 Task: Research Airbnb options in Al Qanayat, Egypt from 5th December, 2023 to 15th December, 2023 for 8 adults. Place can be entire room with 5 bedrooms having 5 beds and 5 bathrooms. Property type can be house.
Action: Mouse pressed left at (545, 169)
Screenshot: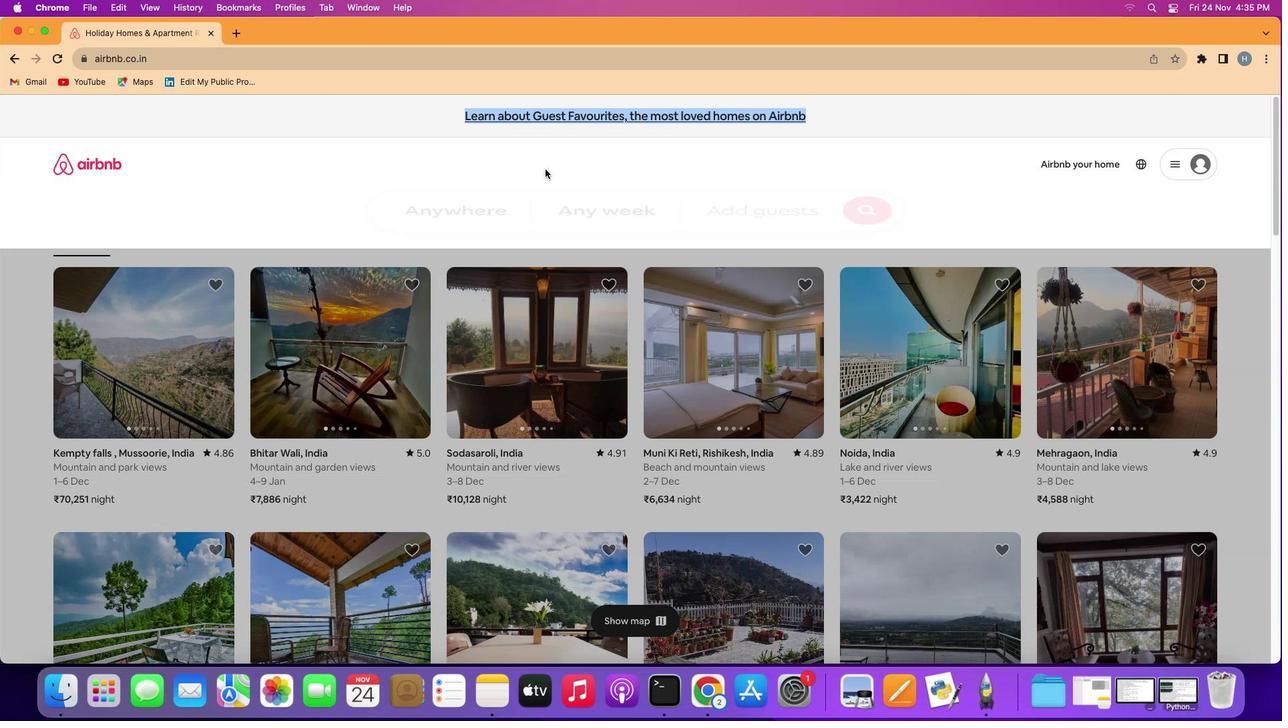 
Action: Mouse moved to (506, 216)
Screenshot: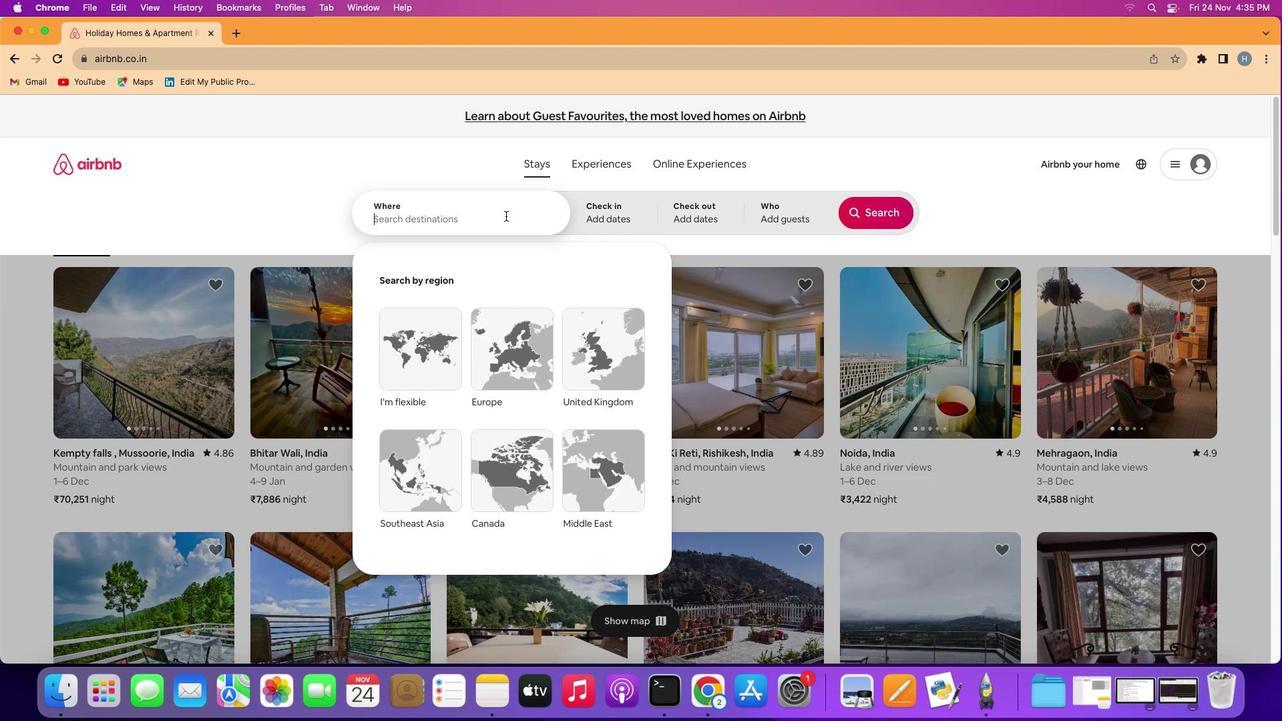 
Action: Mouse pressed left at (506, 216)
Screenshot: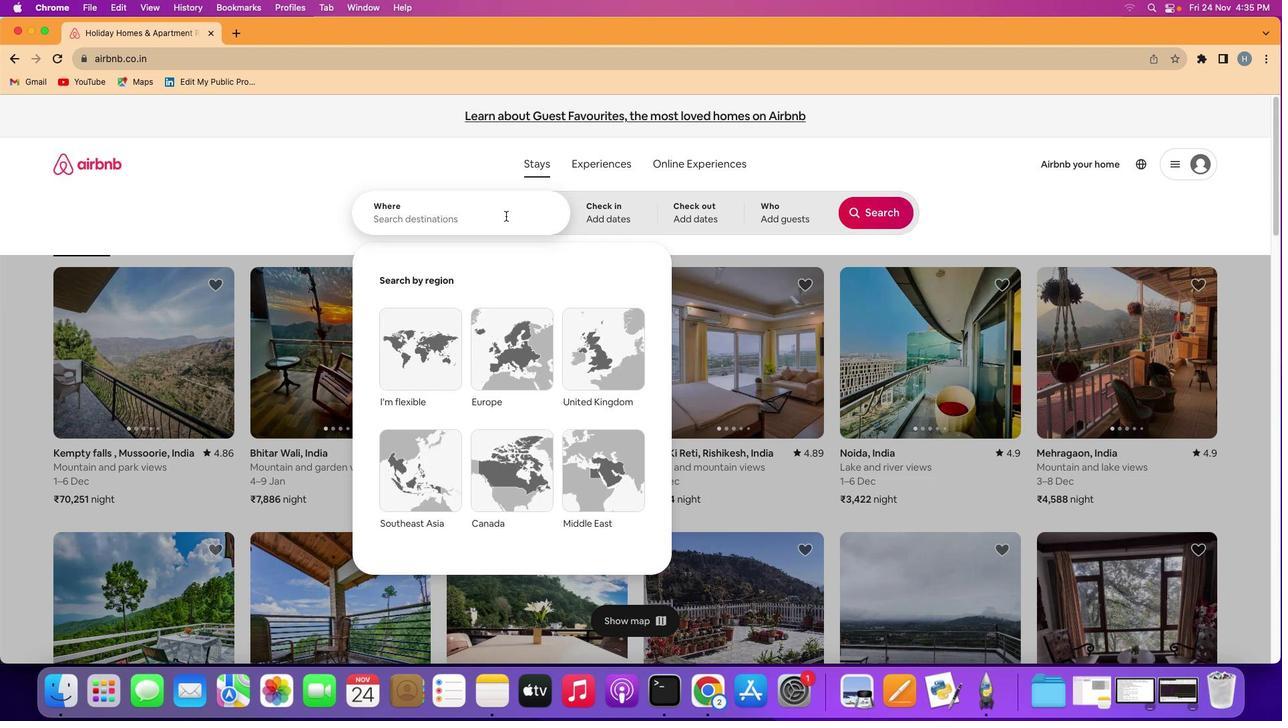 
Action: Key pressed Key.shift'A''I'Key.spaceKey.shift'Q''a''n''a''y''a''t'','Key.spaceKey.shift'E''g''y''p''t'
Screenshot: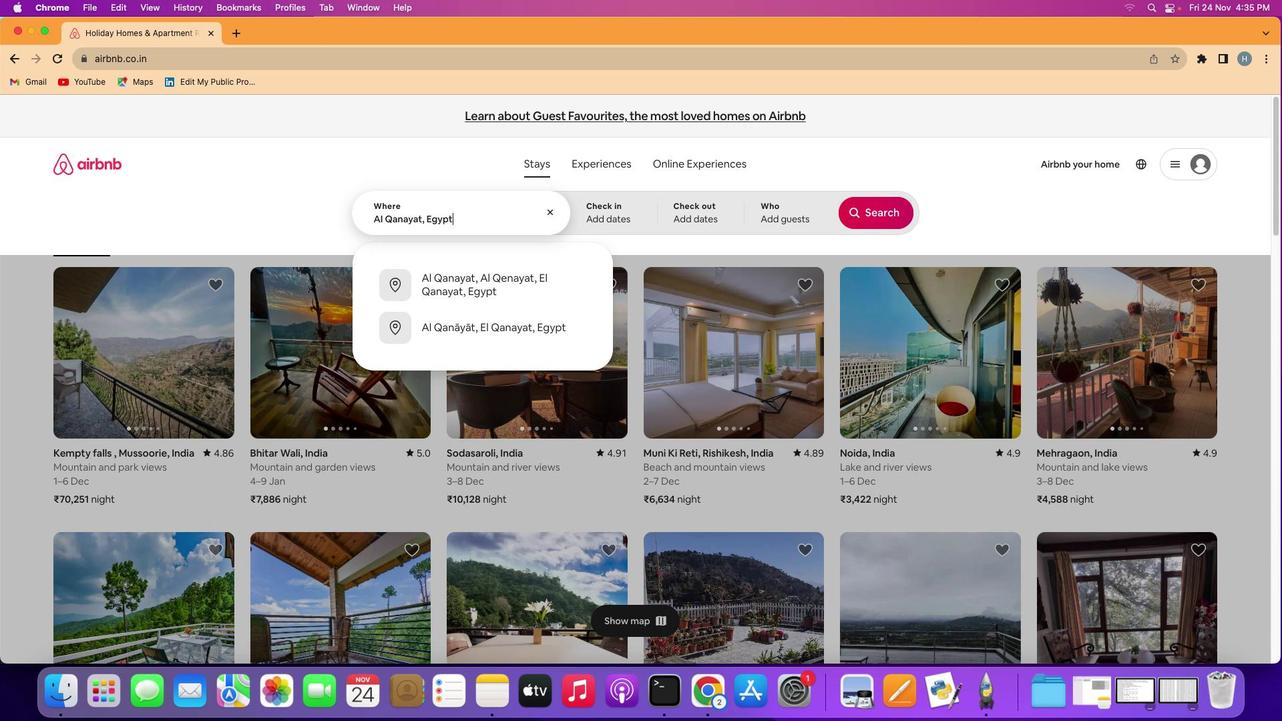 
Action: Mouse moved to (604, 207)
Screenshot: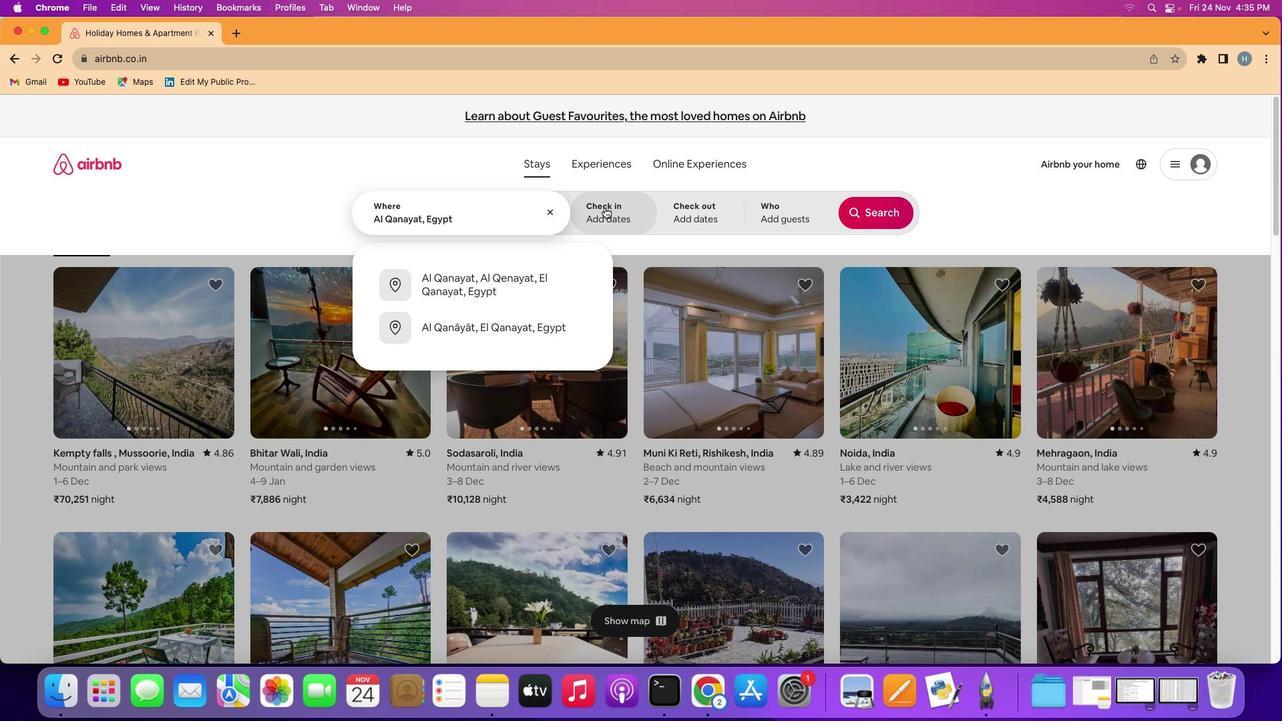 
Action: Mouse pressed left at (604, 207)
Screenshot: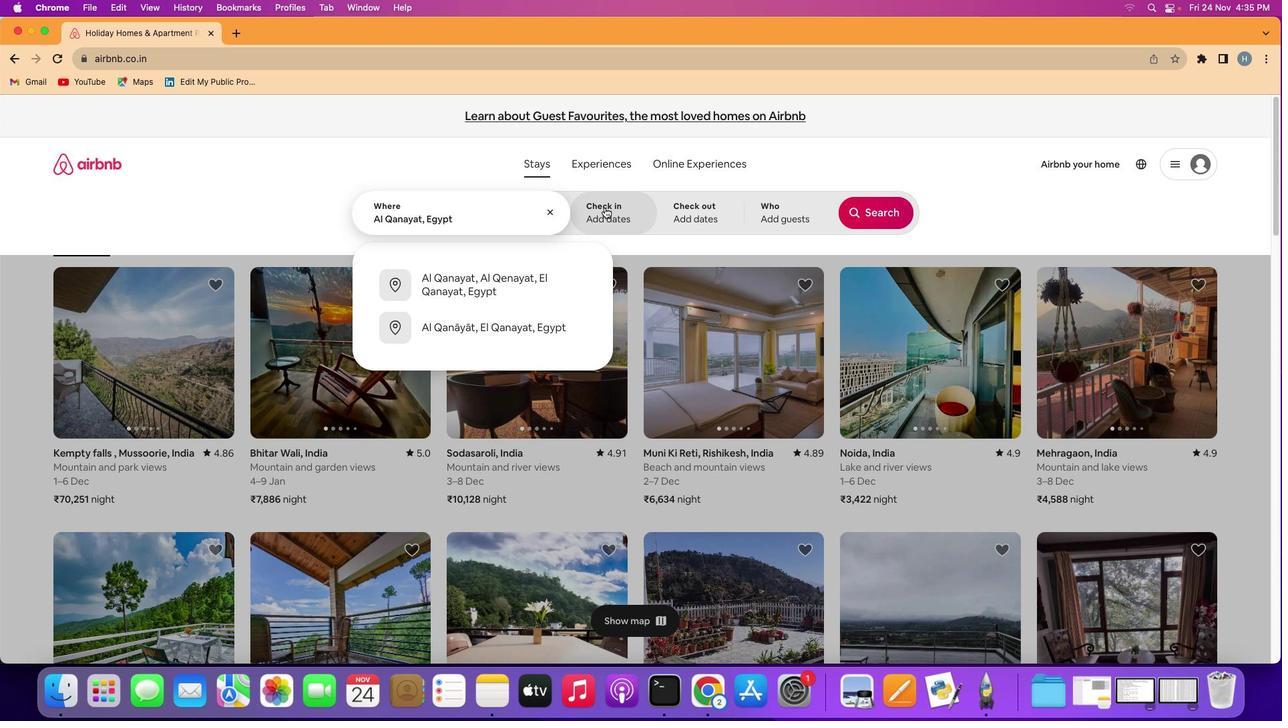 
Action: Mouse moved to (737, 414)
Screenshot: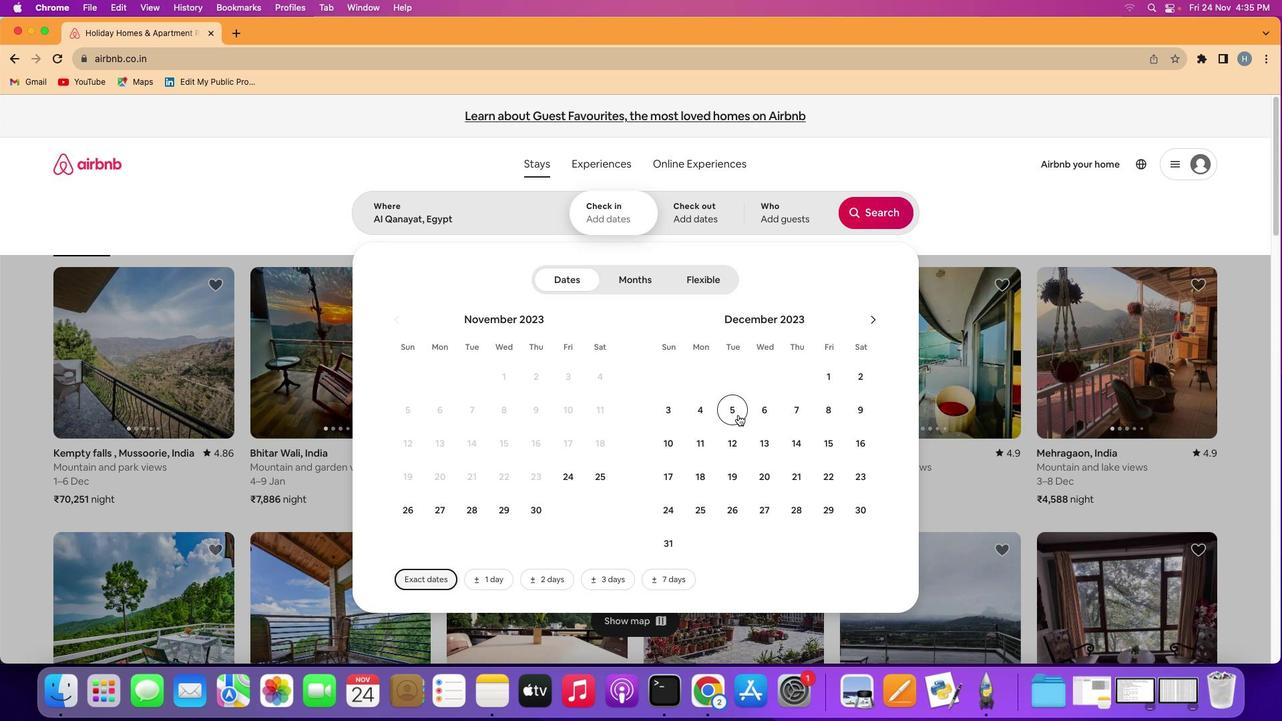 
Action: Mouse pressed left at (737, 414)
Screenshot: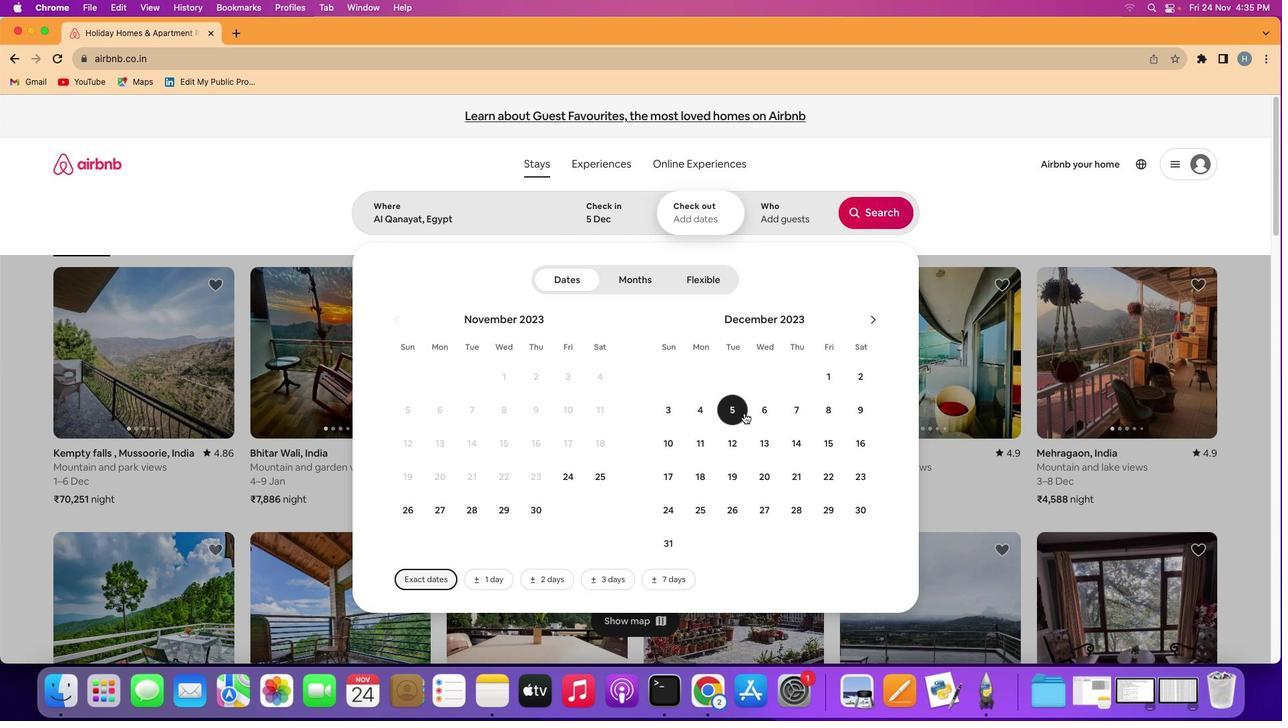 
Action: Mouse moved to (842, 447)
Screenshot: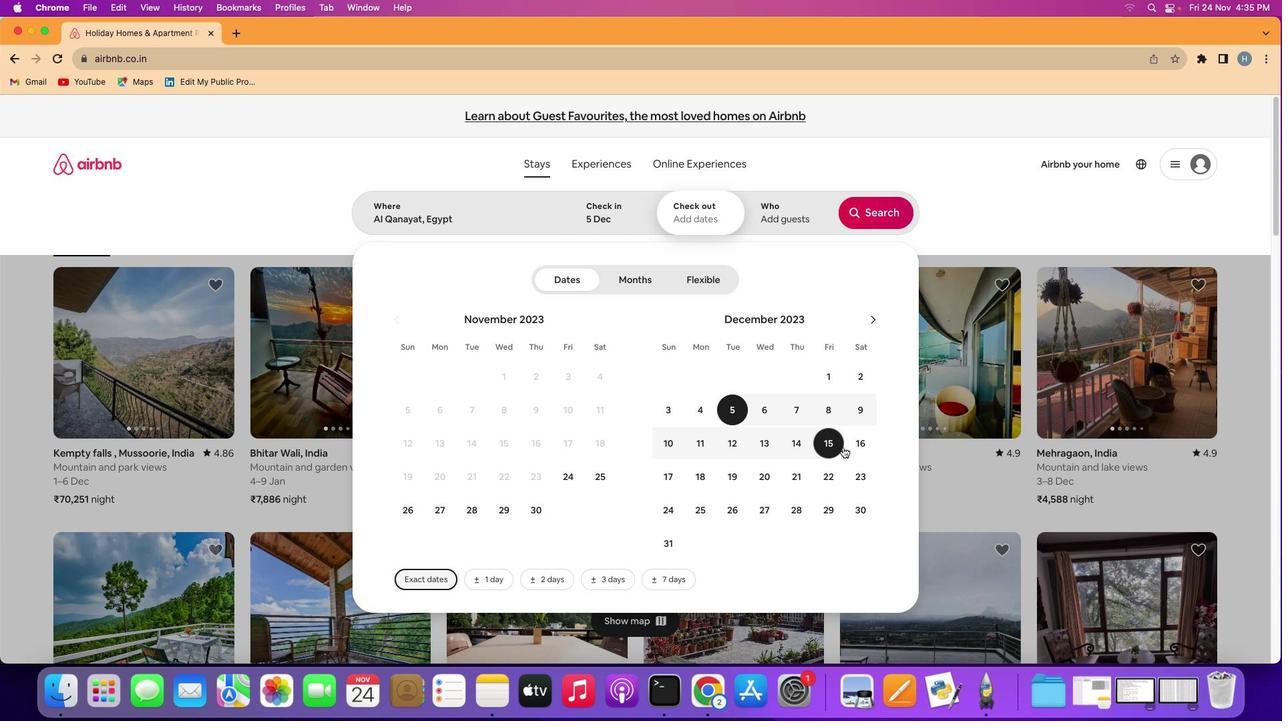 
Action: Mouse pressed left at (842, 447)
Screenshot: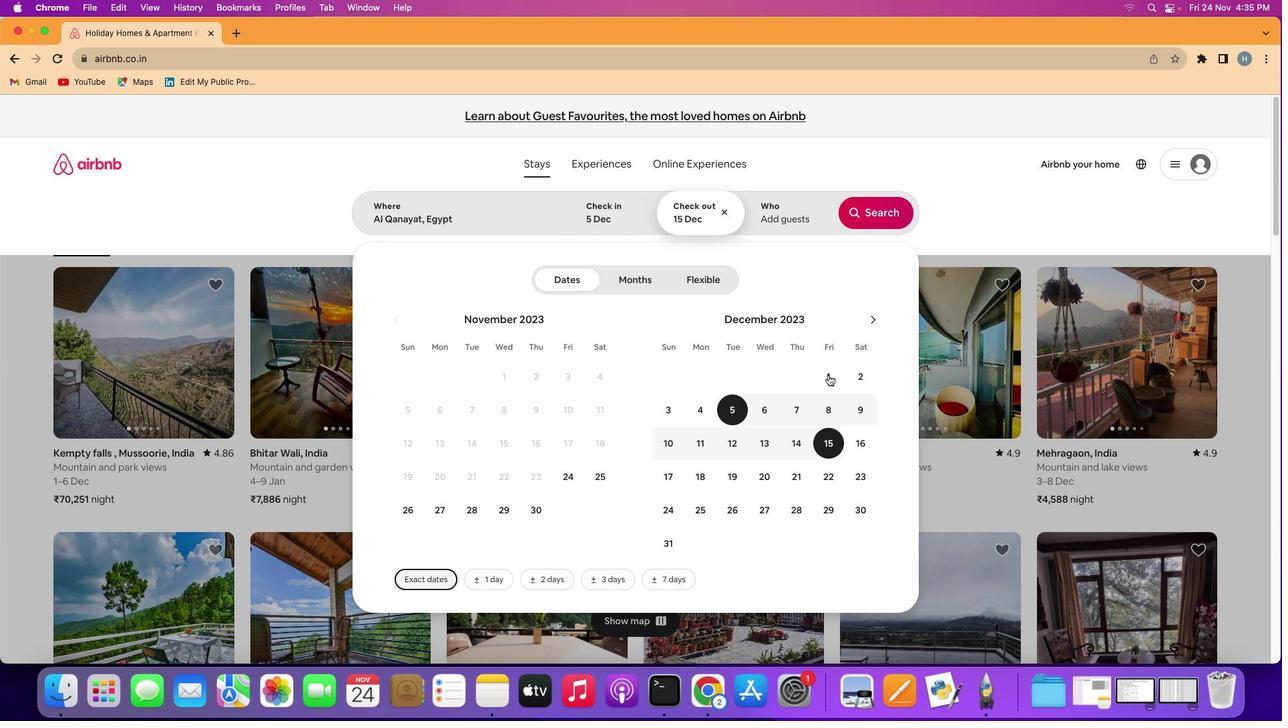 
Action: Mouse moved to (800, 221)
Screenshot: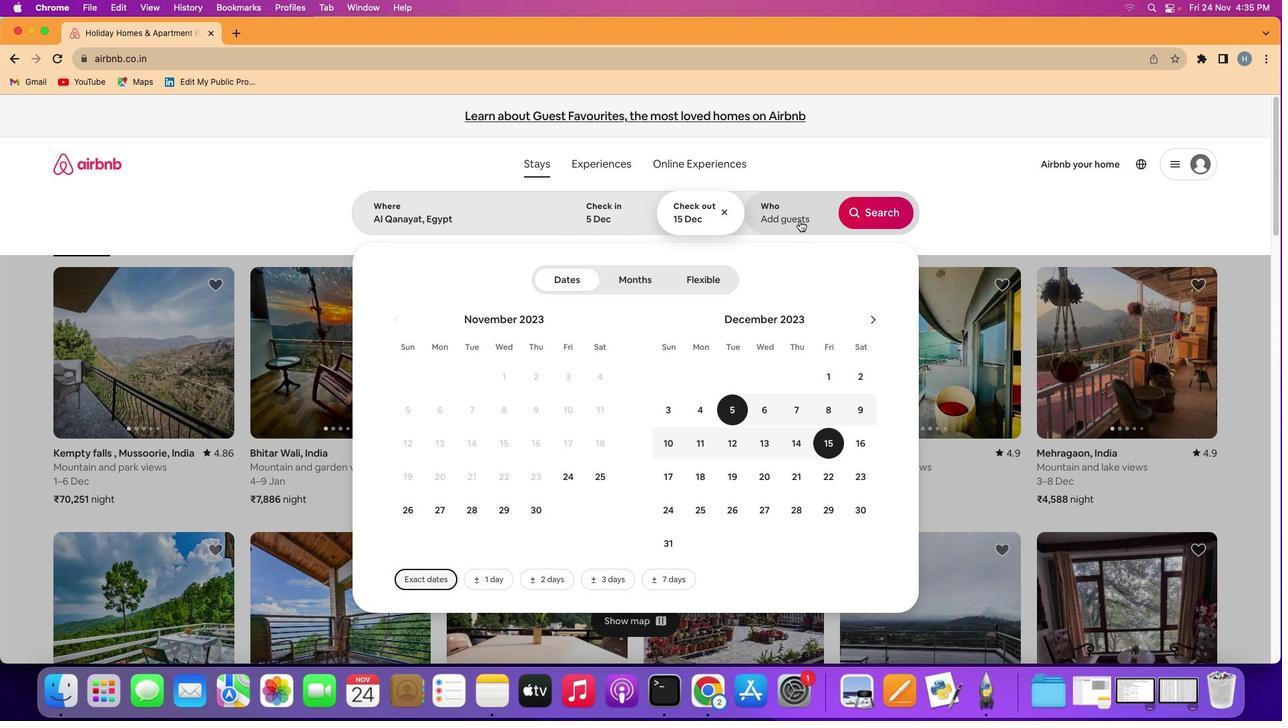 
Action: Mouse pressed left at (800, 221)
Screenshot: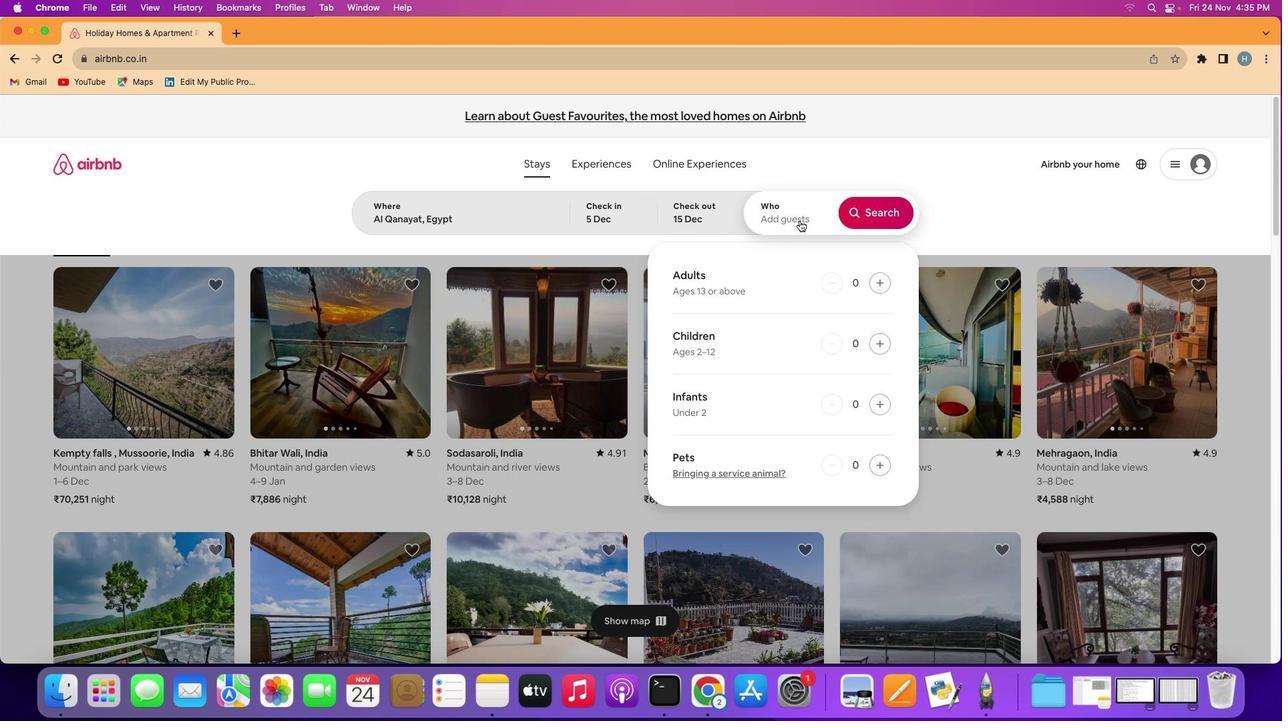 
Action: Mouse moved to (874, 283)
Screenshot: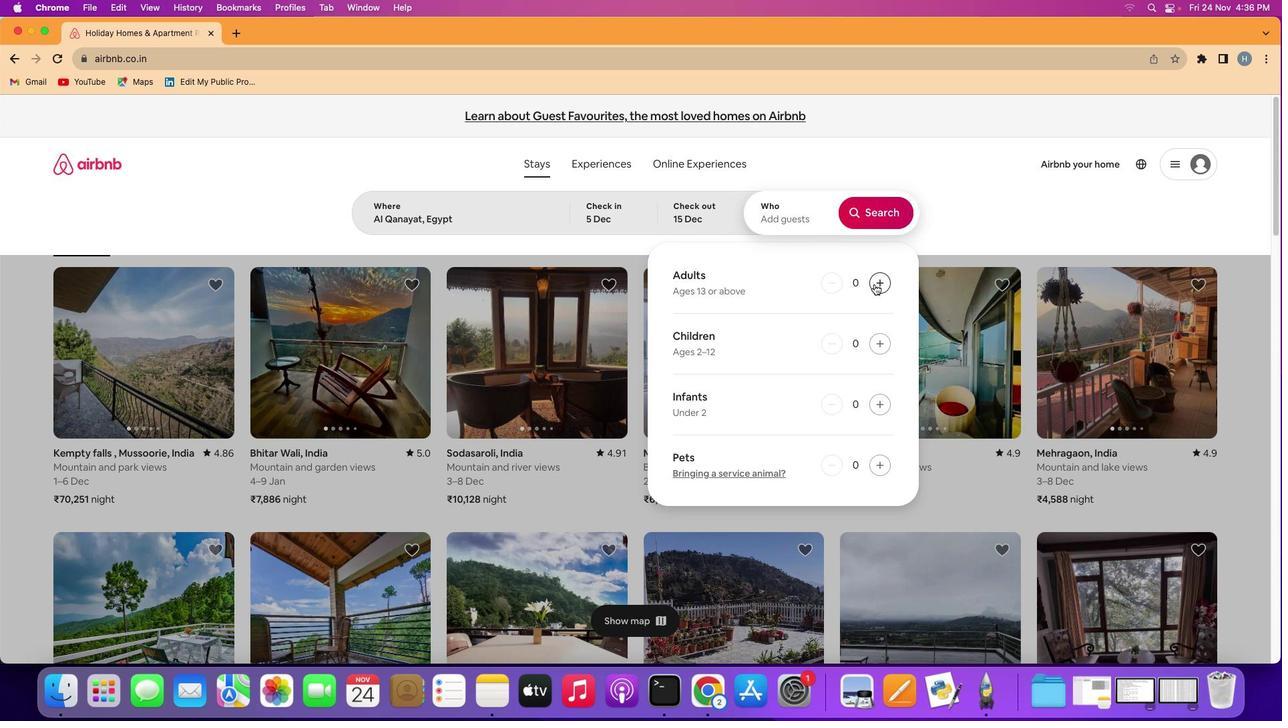 
Action: Mouse pressed left at (874, 283)
Screenshot: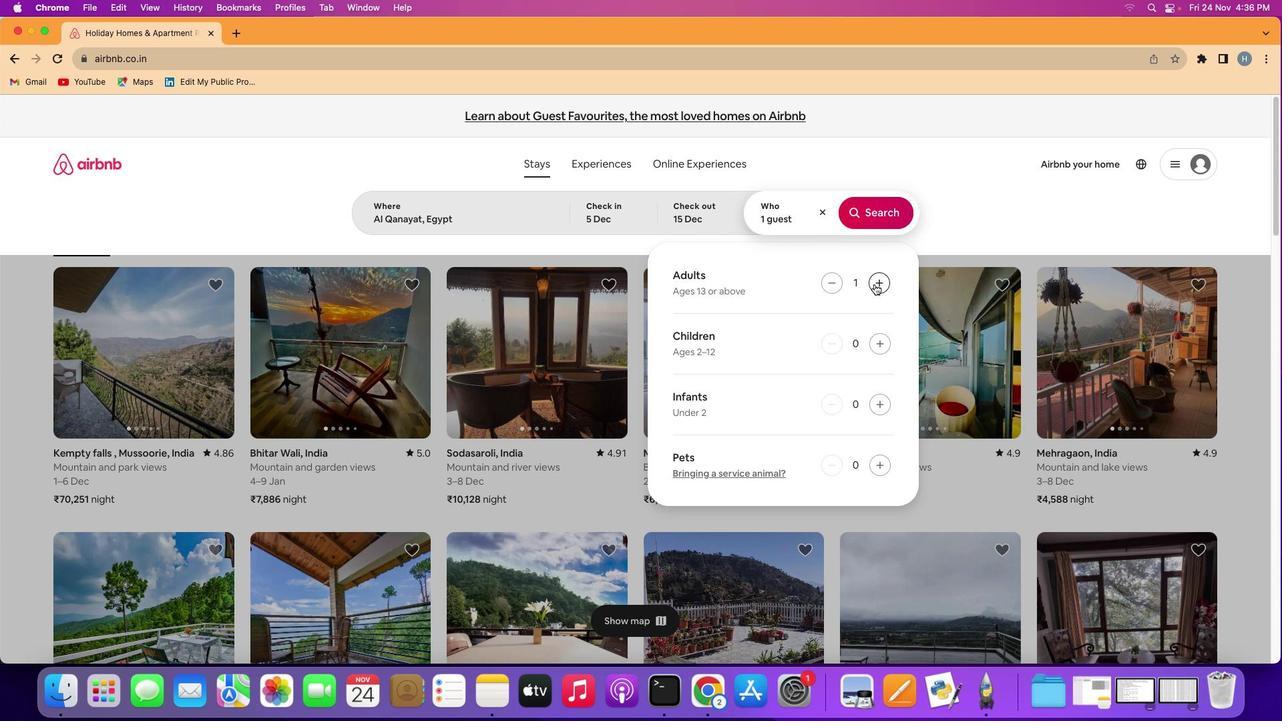 
Action: Mouse pressed left at (874, 283)
Screenshot: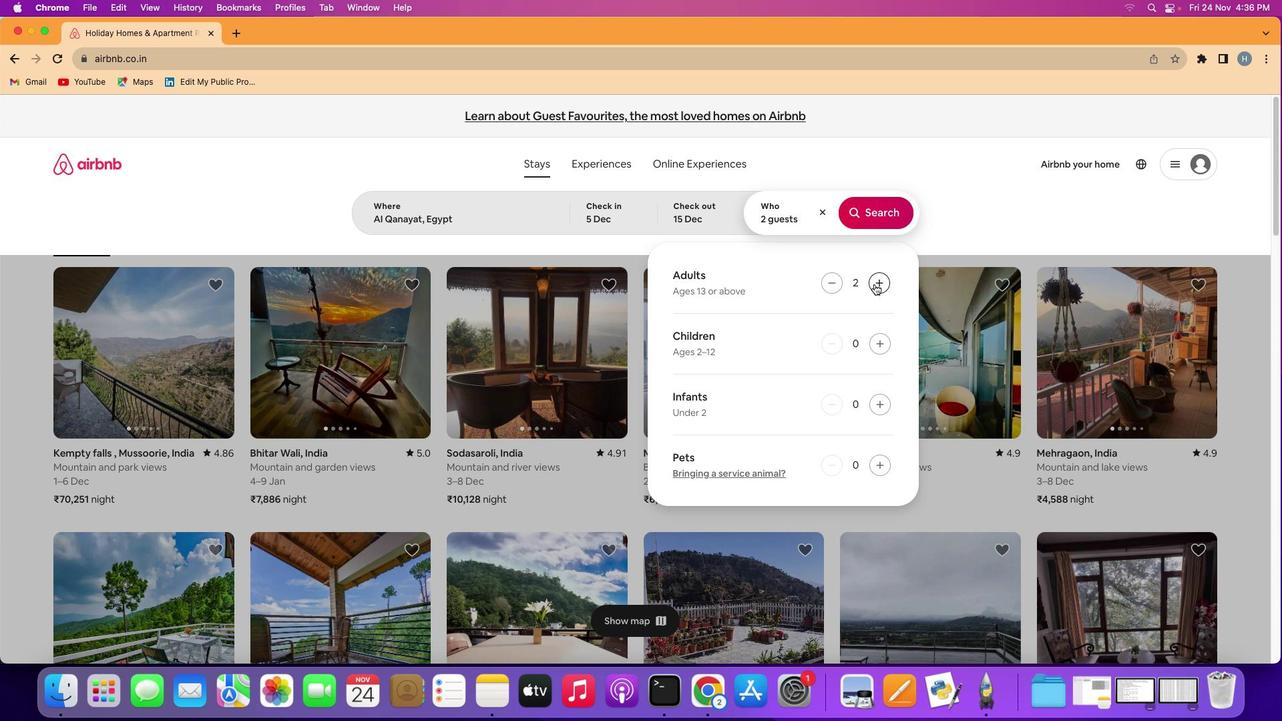 
Action: Mouse pressed left at (874, 283)
Screenshot: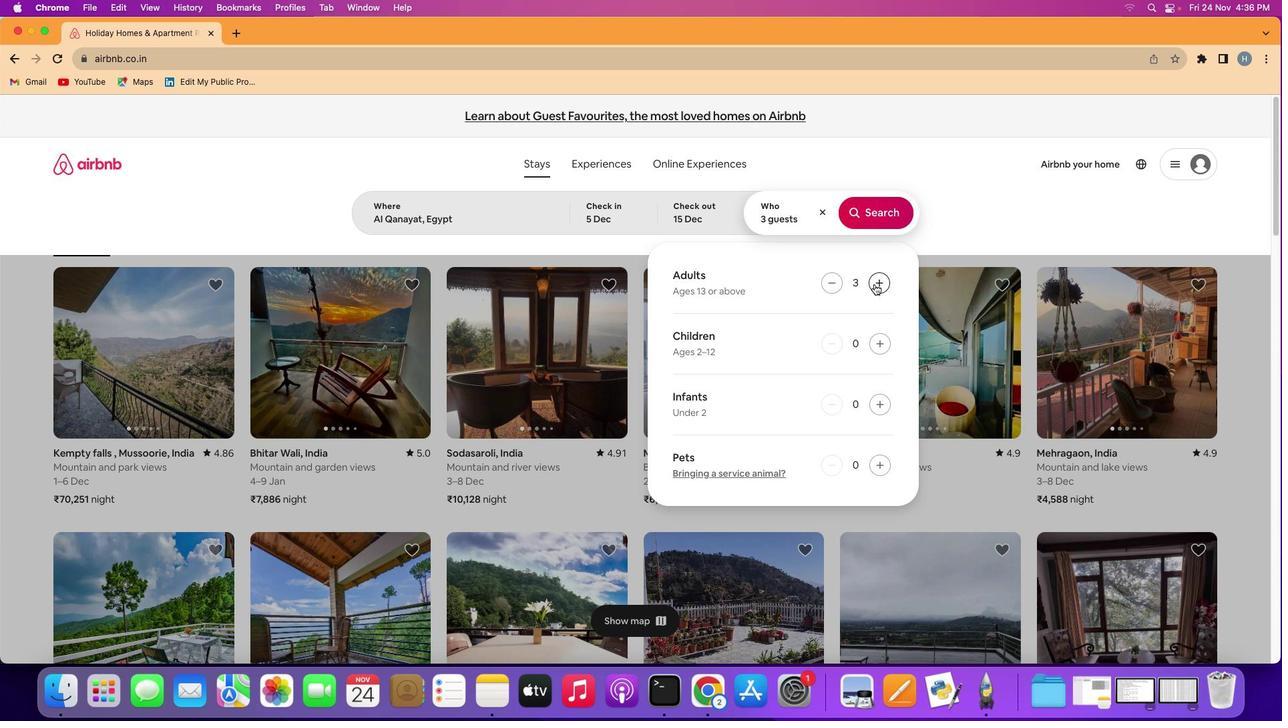 
Action: Mouse pressed left at (874, 283)
Screenshot: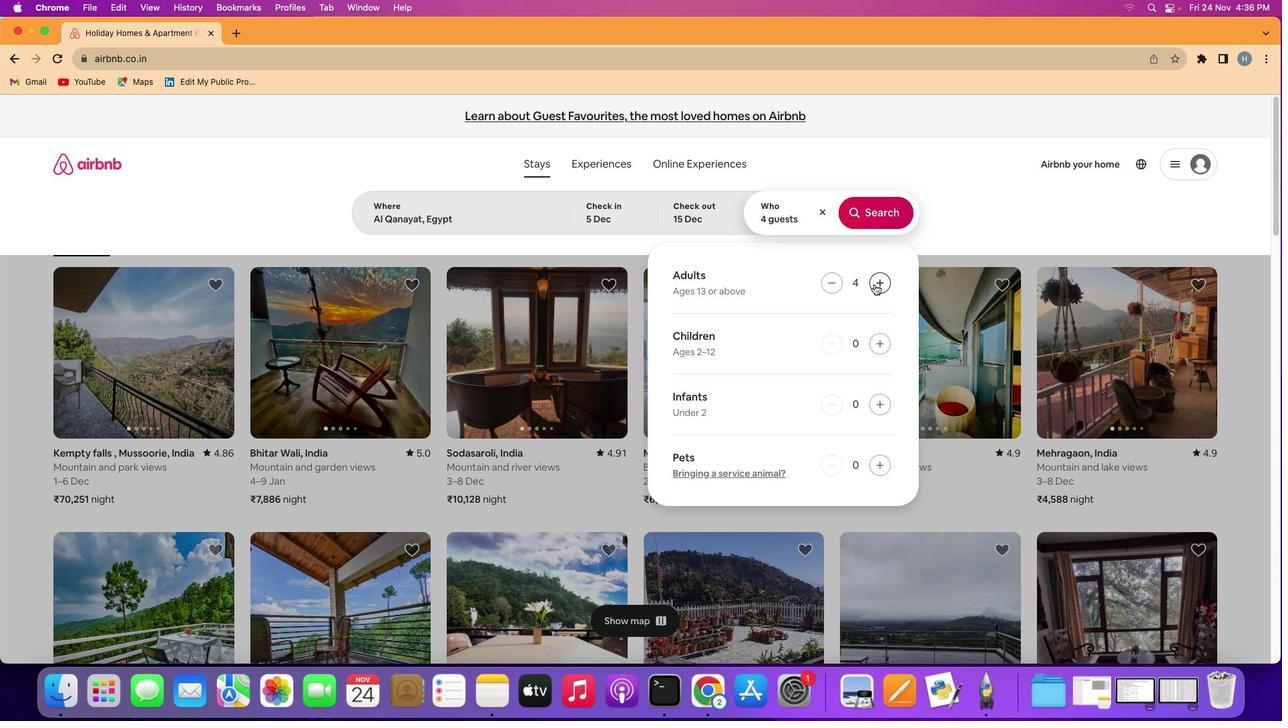 
Action: Mouse pressed left at (874, 283)
Screenshot: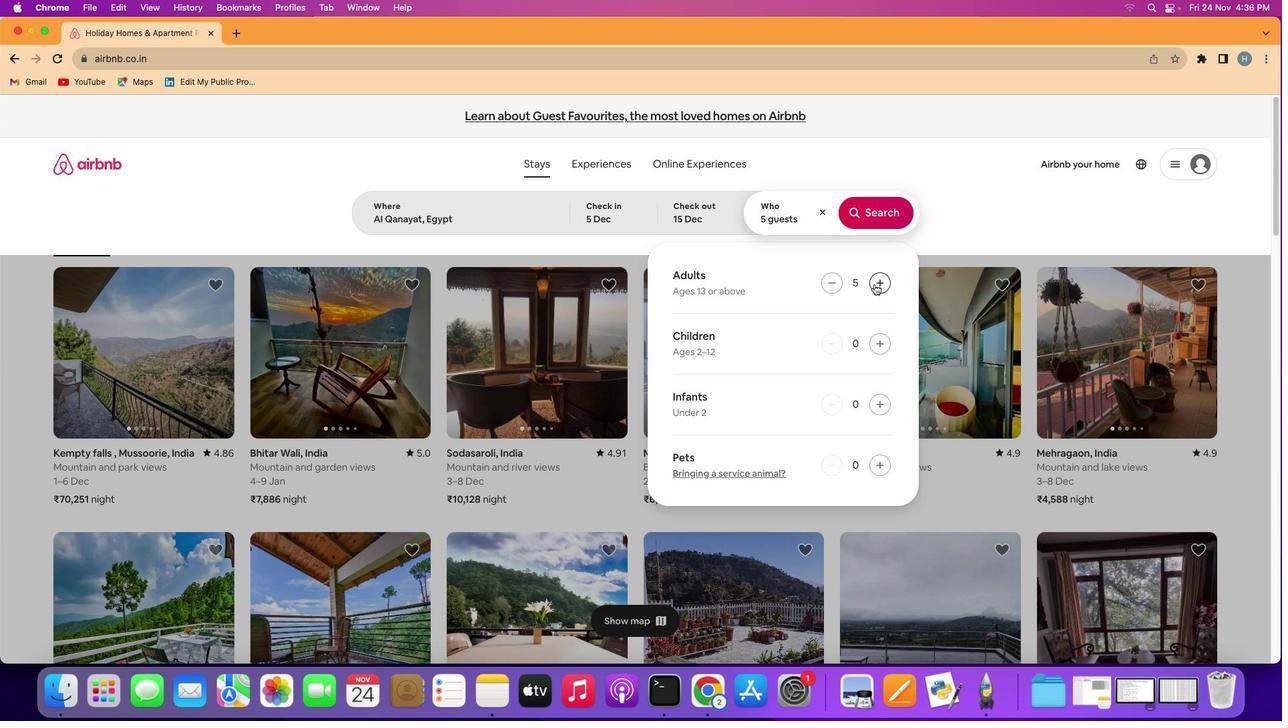 
Action: Mouse pressed left at (874, 283)
Screenshot: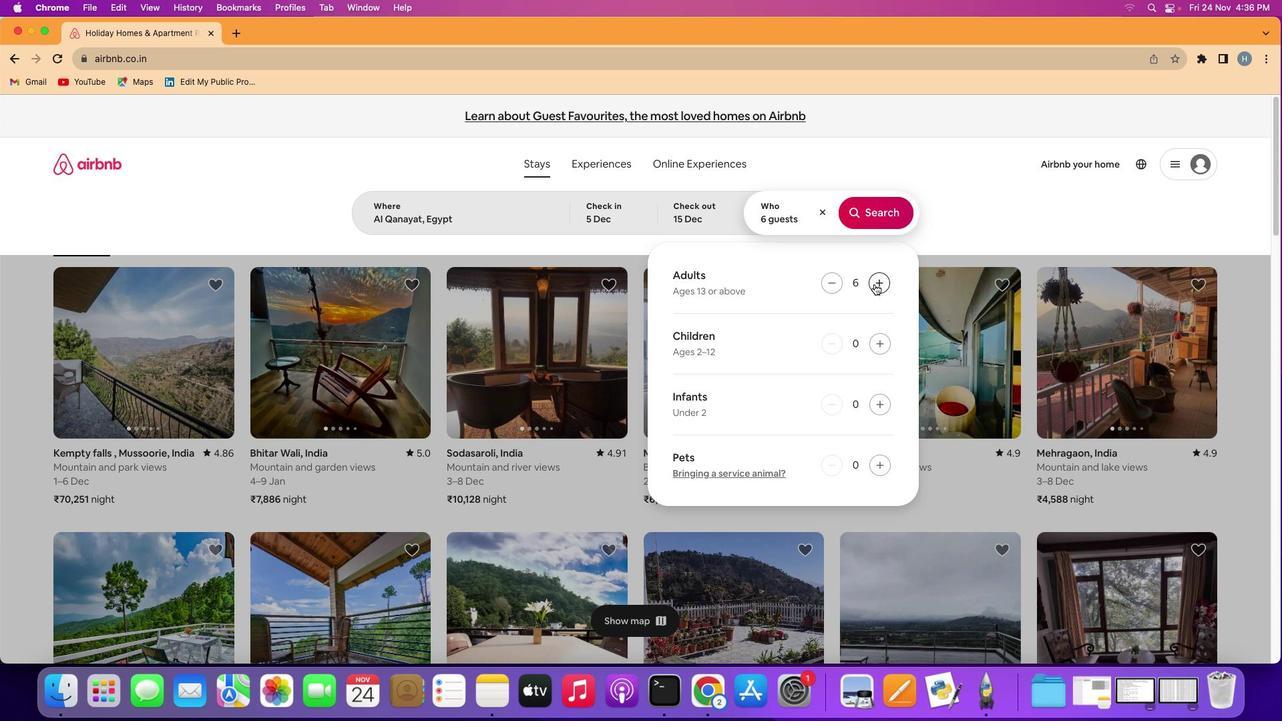 
Action: Mouse pressed left at (874, 283)
Screenshot: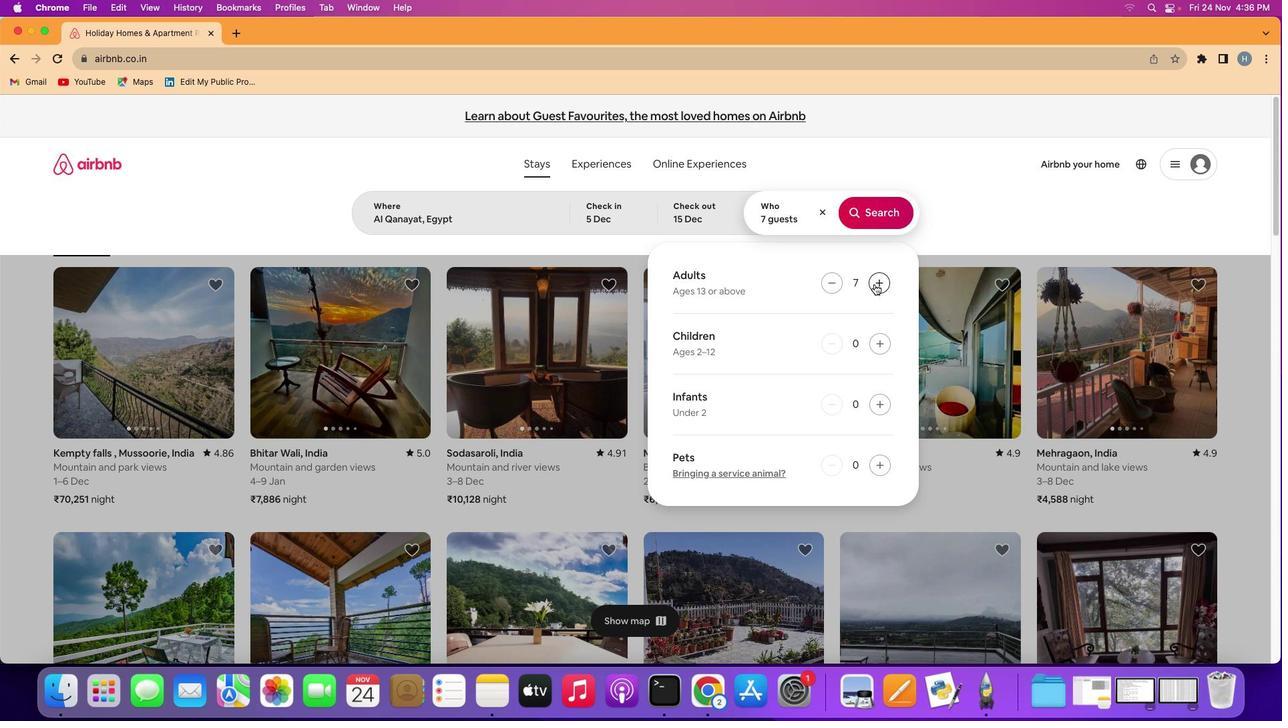 
Action: Mouse pressed left at (874, 283)
Screenshot: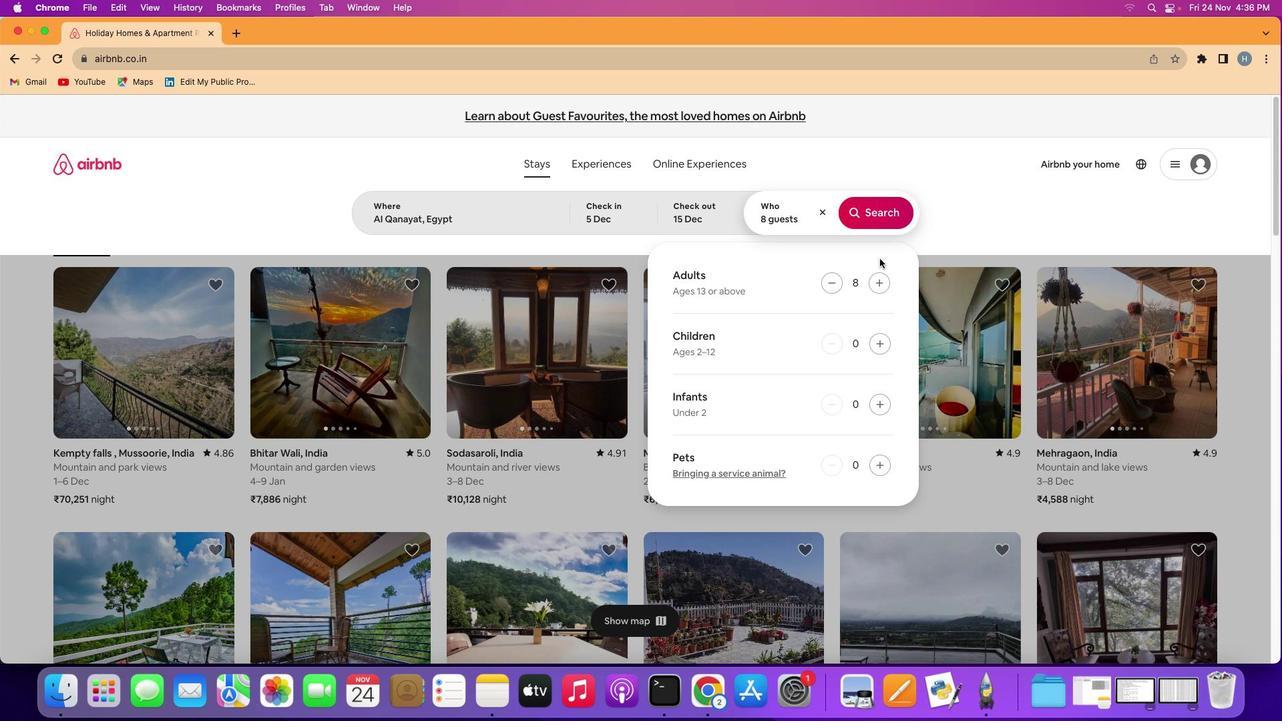 
Action: Mouse moved to (888, 212)
Screenshot: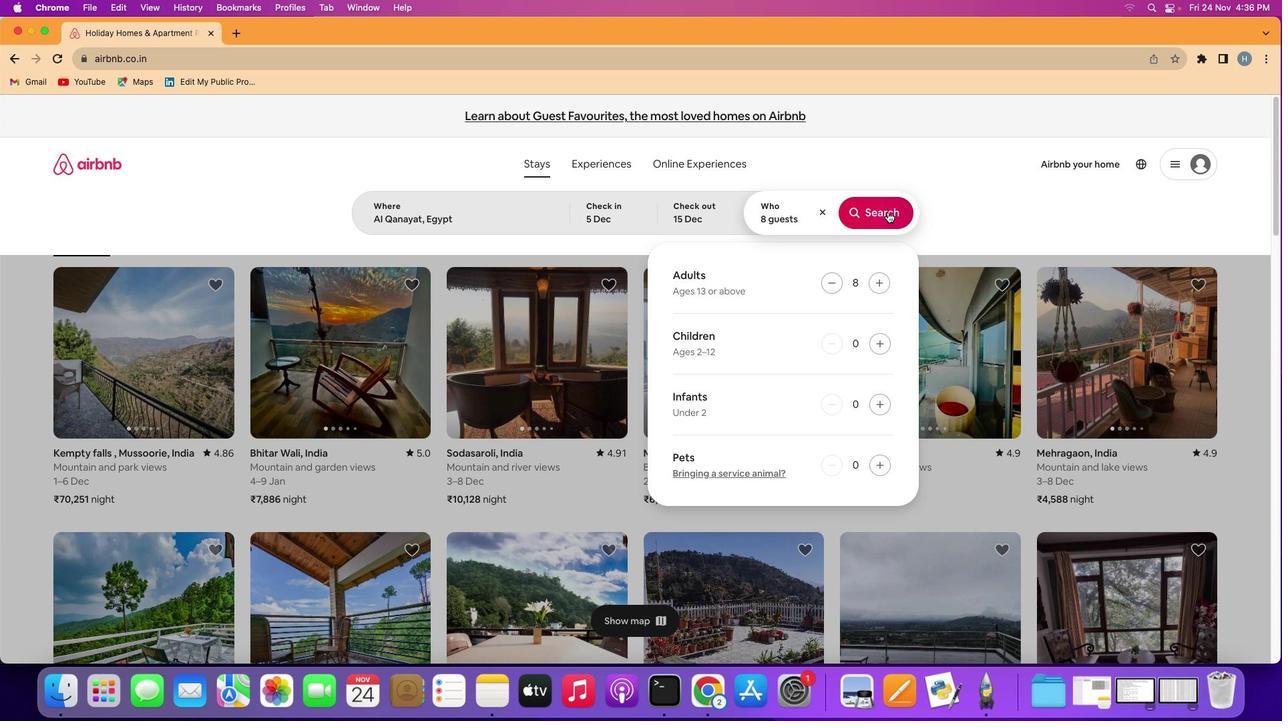 
Action: Mouse pressed left at (888, 212)
Screenshot: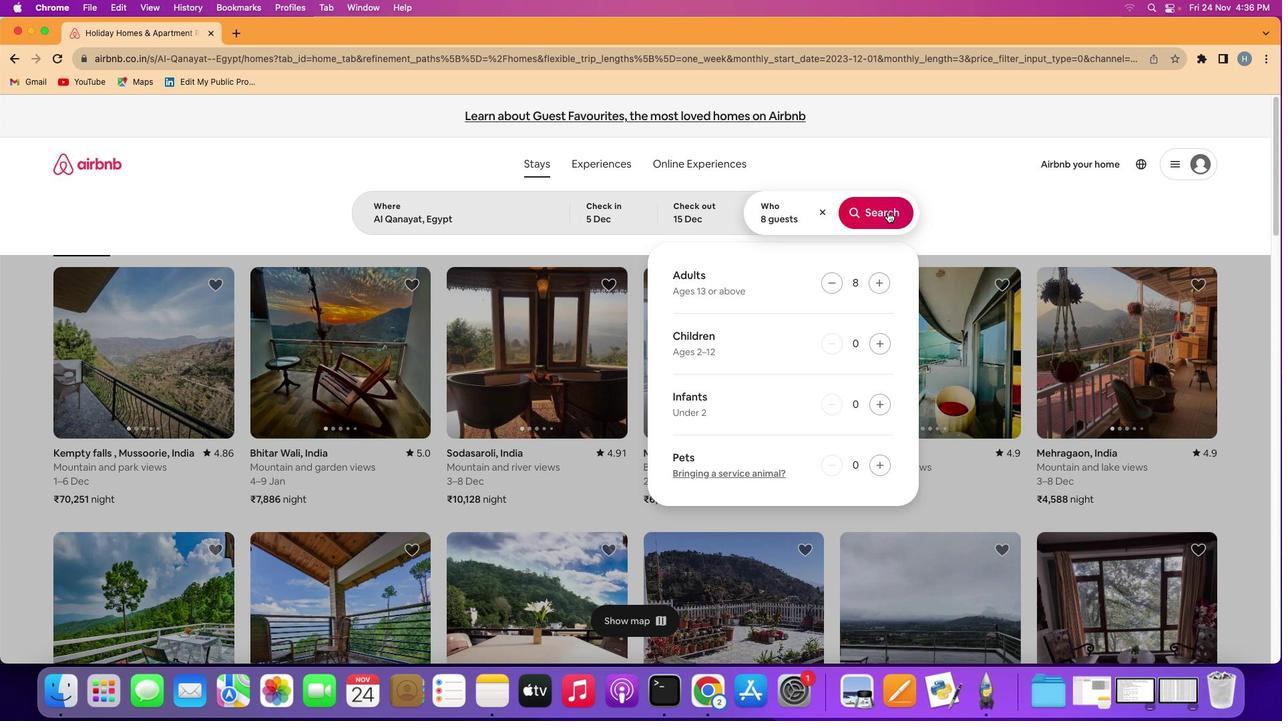 
Action: Mouse moved to (1061, 170)
Screenshot: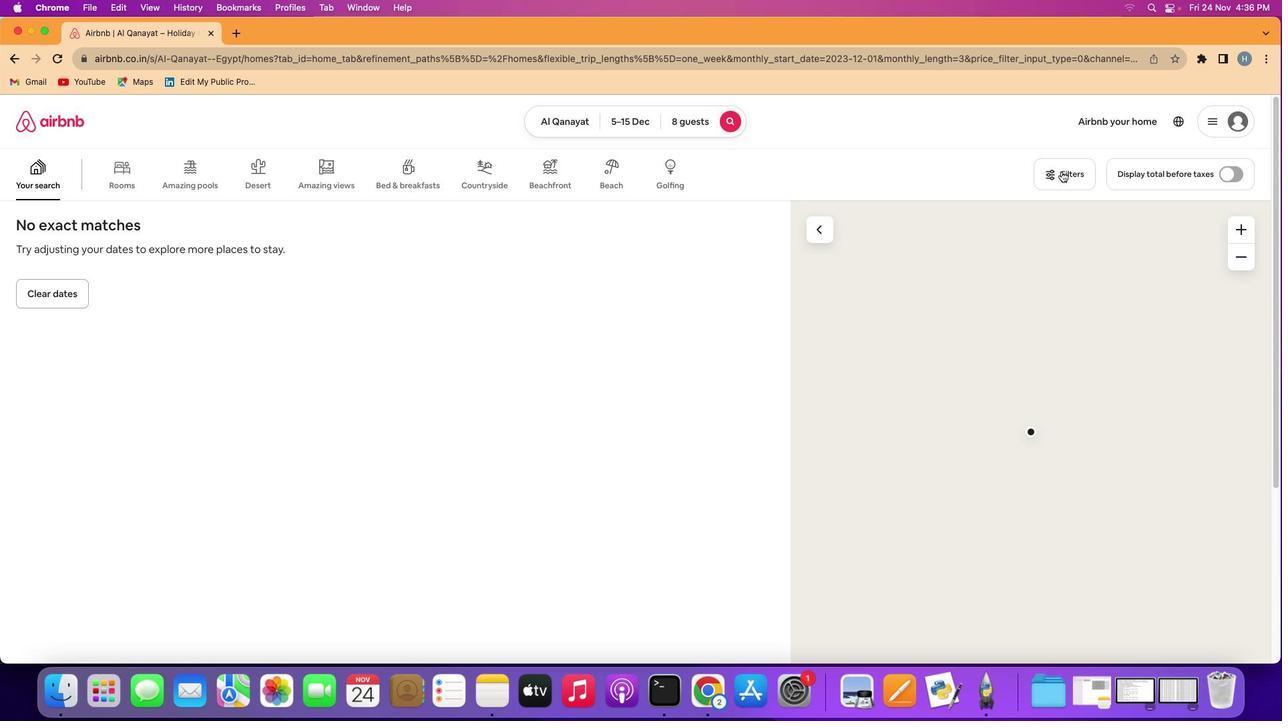 
Action: Mouse pressed left at (1061, 170)
Screenshot: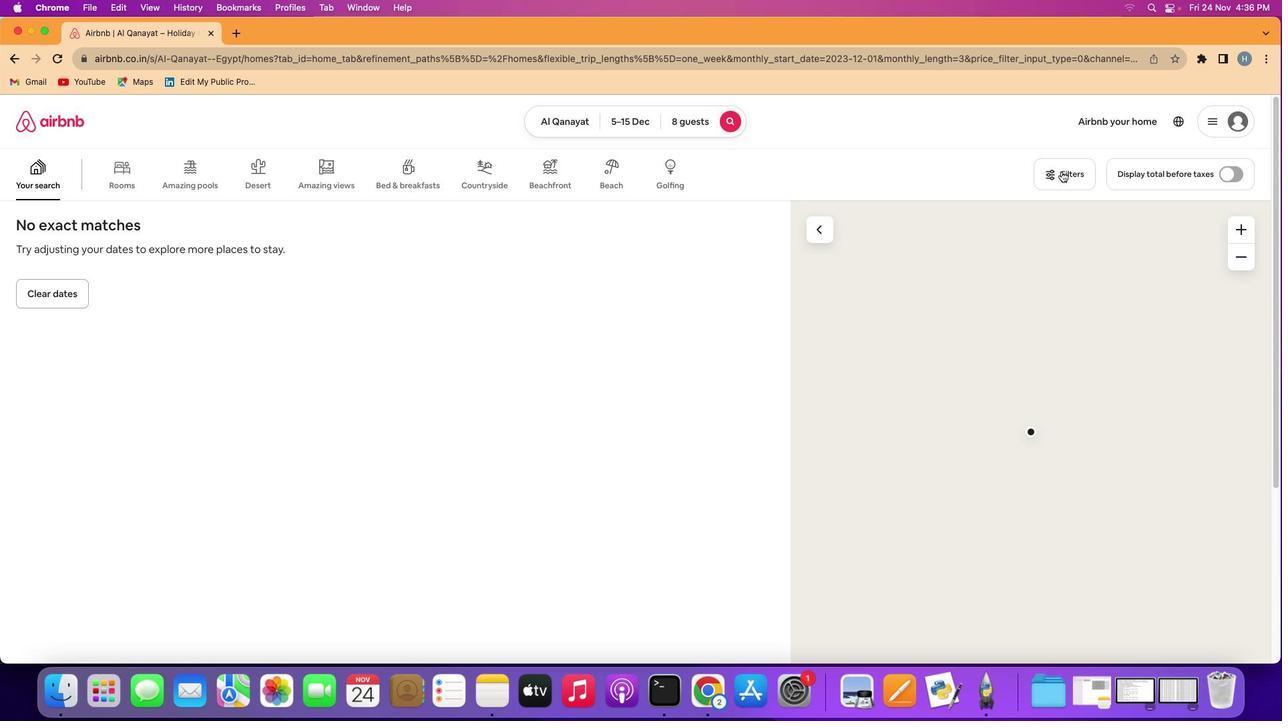 
Action: Mouse moved to (605, 367)
Screenshot: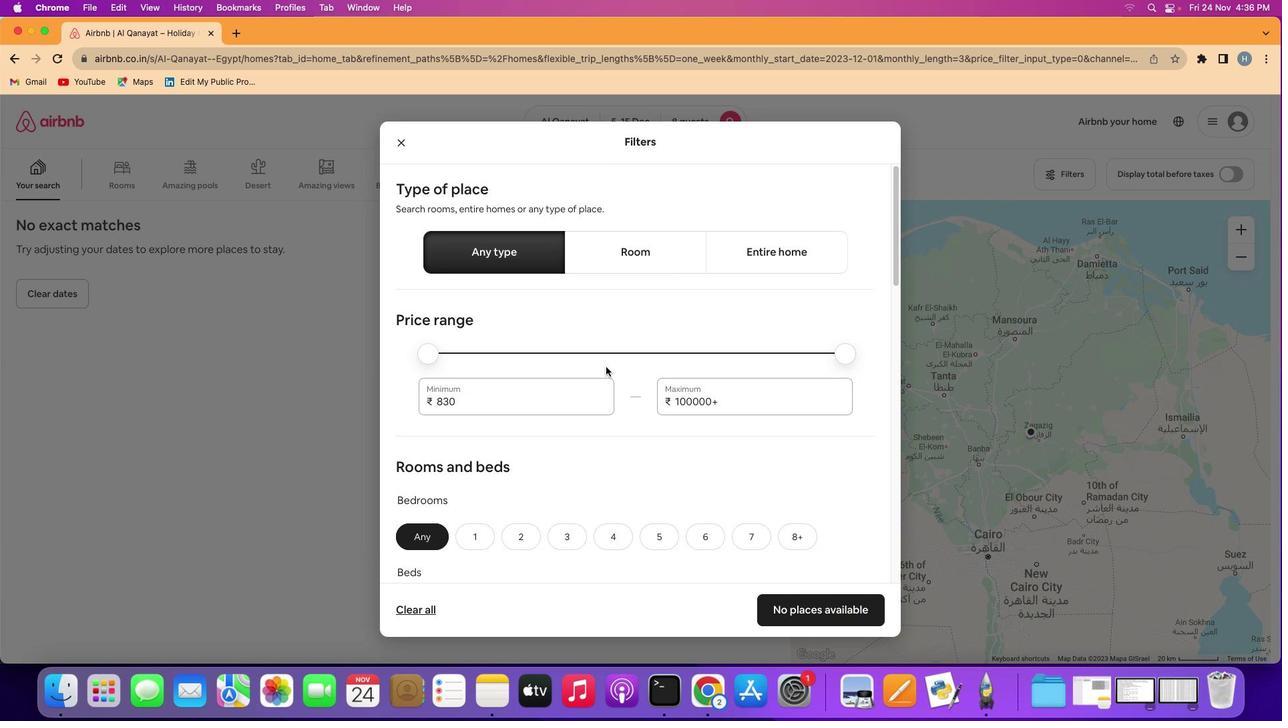 
Action: Mouse scrolled (605, 367) with delta (0, 0)
Screenshot: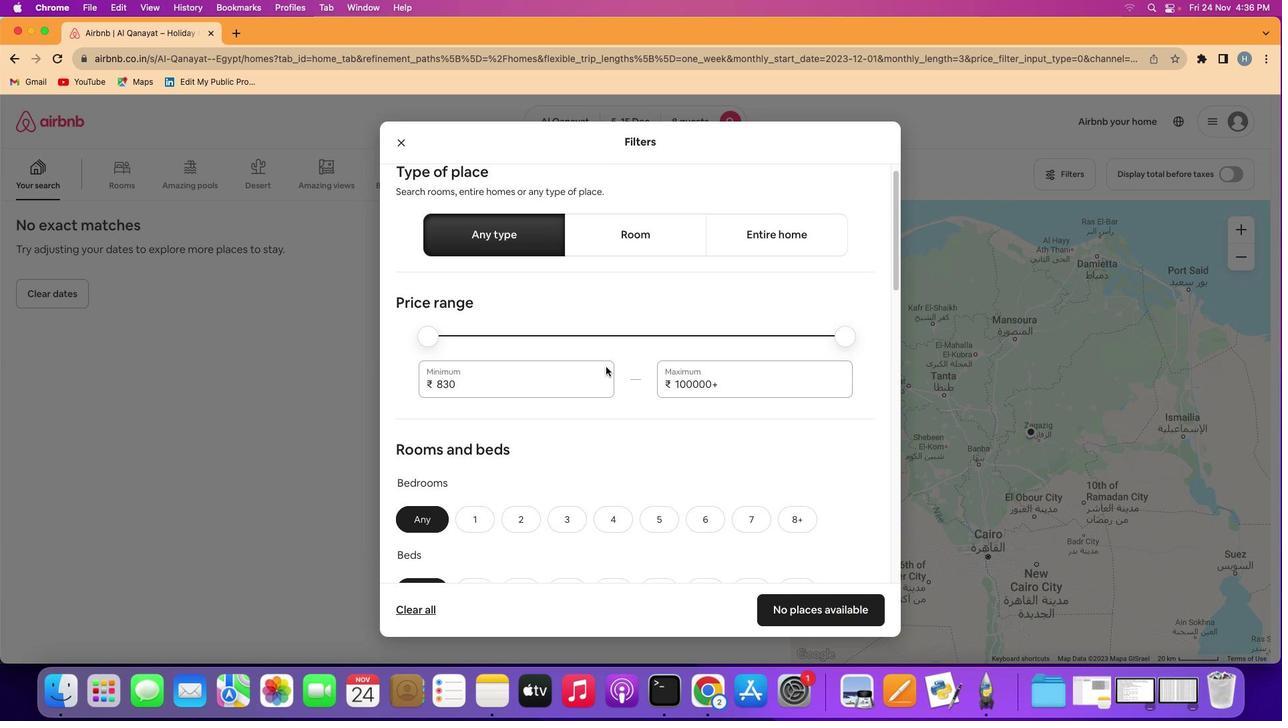 
Action: Mouse scrolled (605, 367) with delta (0, 0)
Screenshot: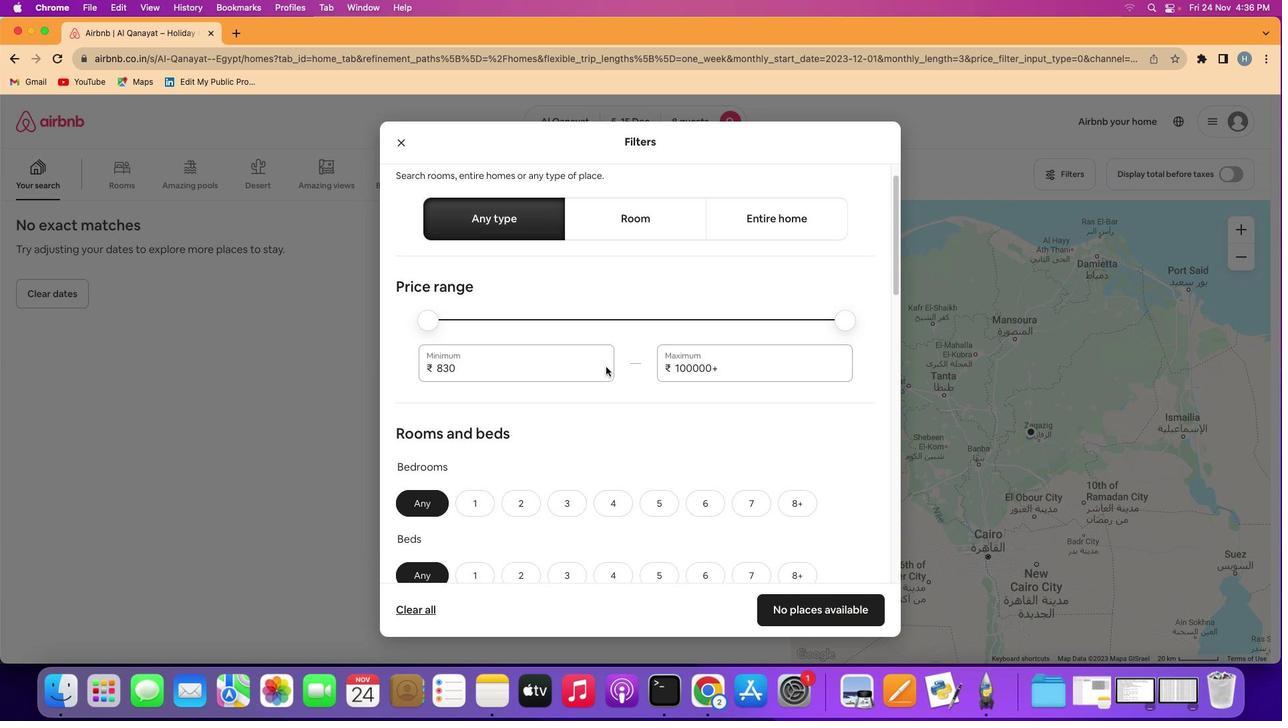 
Action: Mouse scrolled (605, 367) with delta (0, 0)
Screenshot: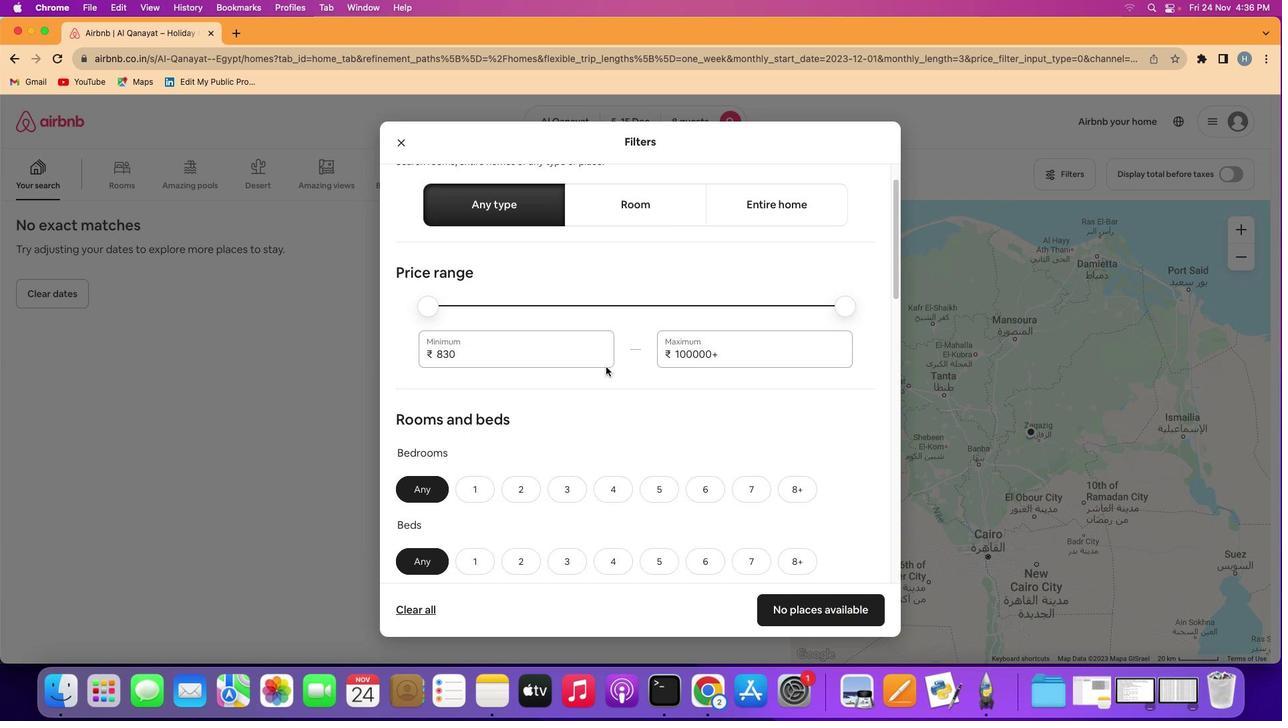 
Action: Mouse scrolled (605, 367) with delta (0, 0)
Screenshot: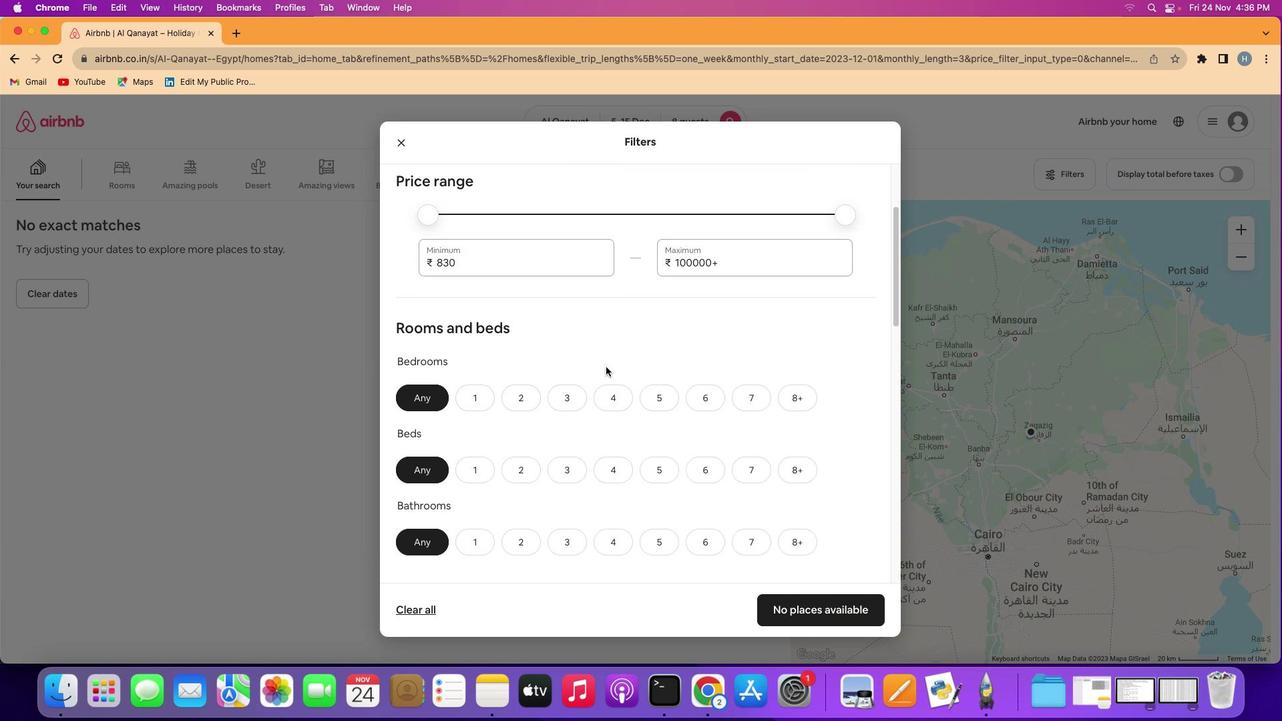 
Action: Mouse scrolled (605, 367) with delta (0, 0)
Screenshot: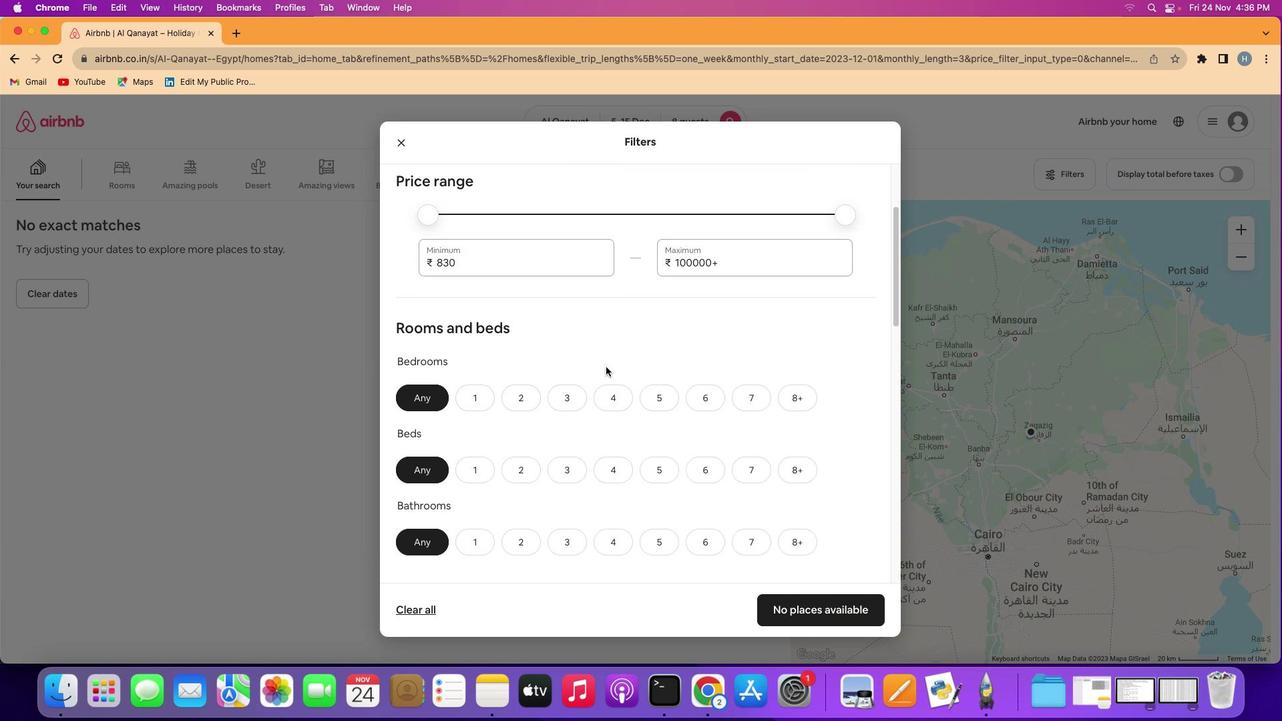 
Action: Mouse scrolled (605, 367) with delta (0, -1)
Screenshot: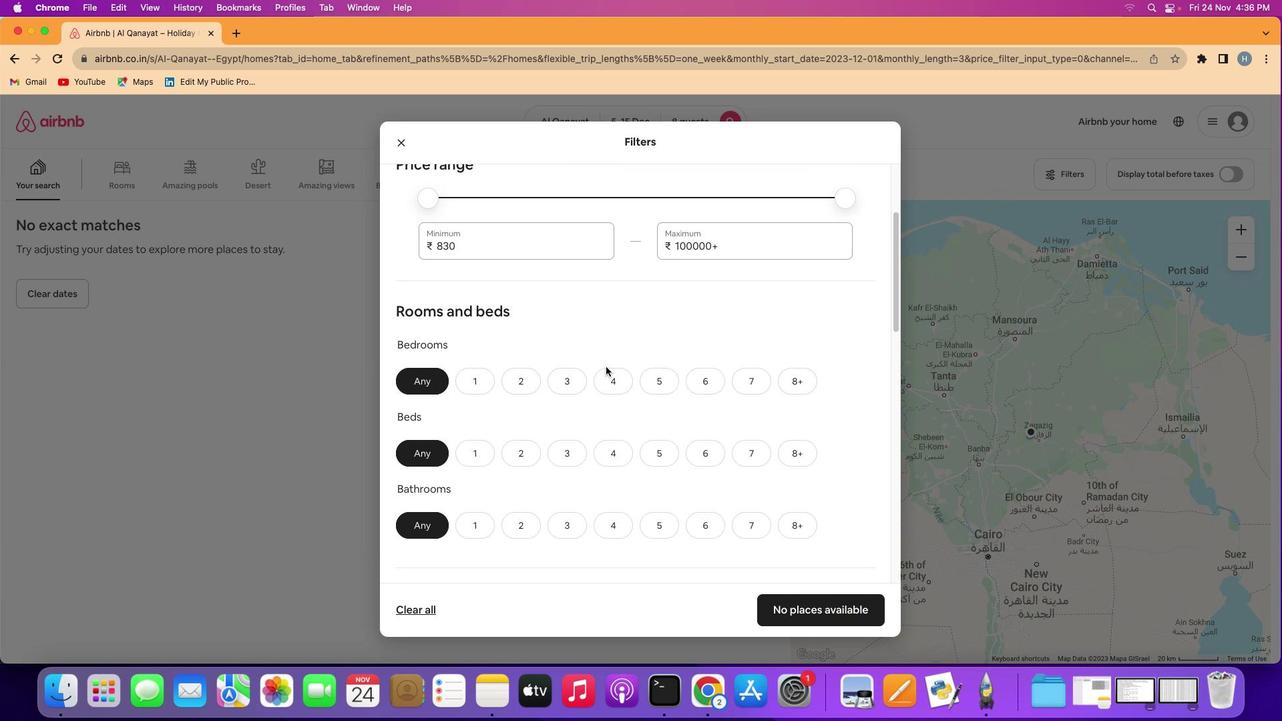 
Action: Mouse moved to (605, 366)
Screenshot: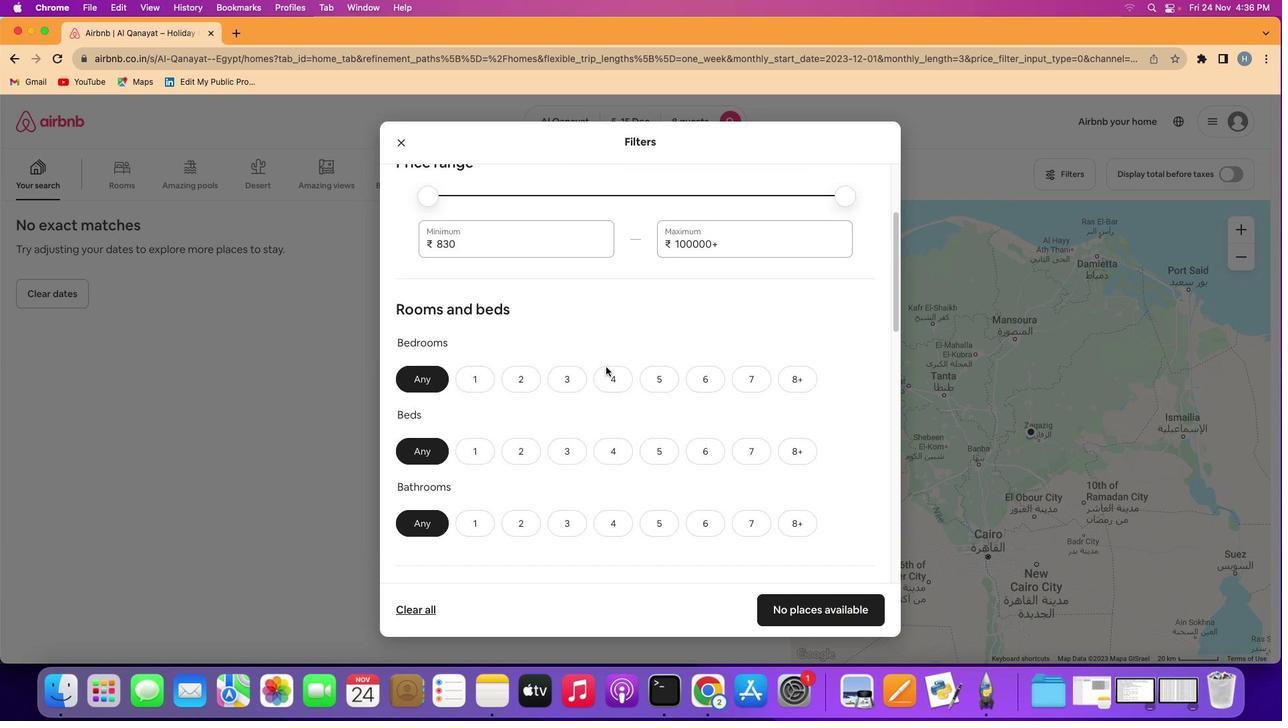 
Action: Mouse scrolled (605, 366) with delta (0, 0)
Screenshot: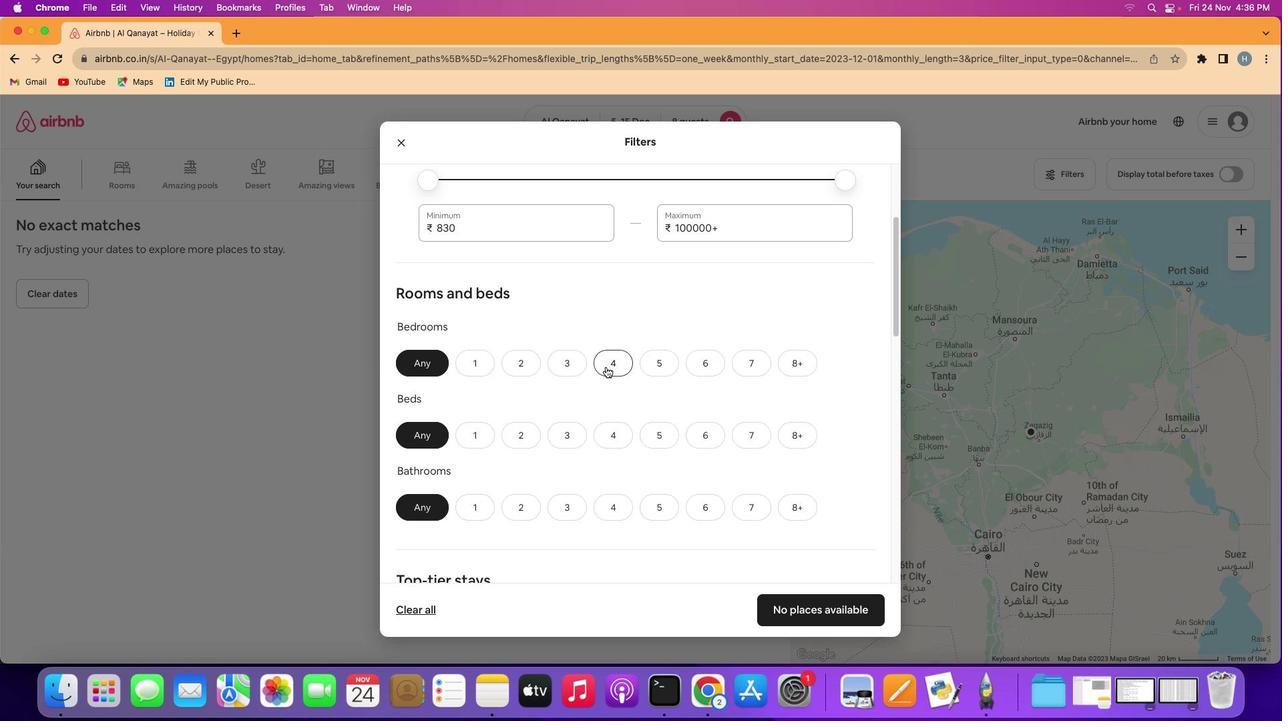 
Action: Mouse scrolled (605, 366) with delta (0, 0)
Screenshot: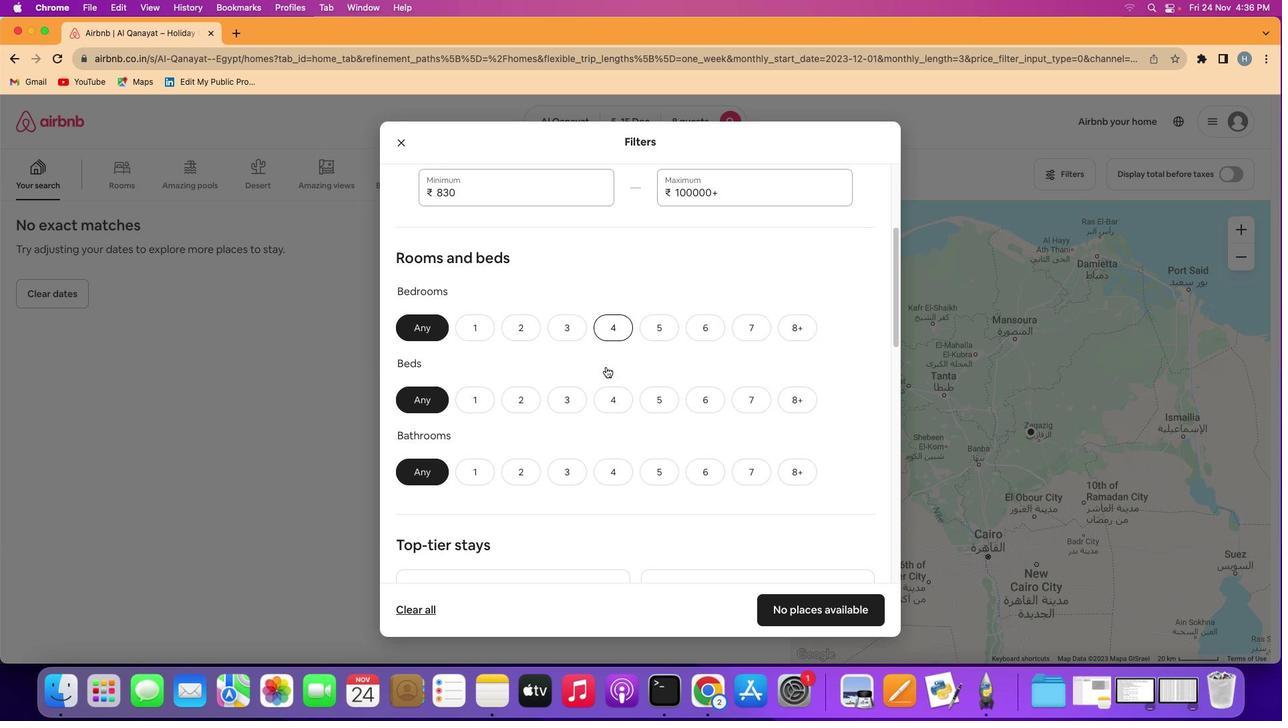 
Action: Mouse moved to (606, 366)
Screenshot: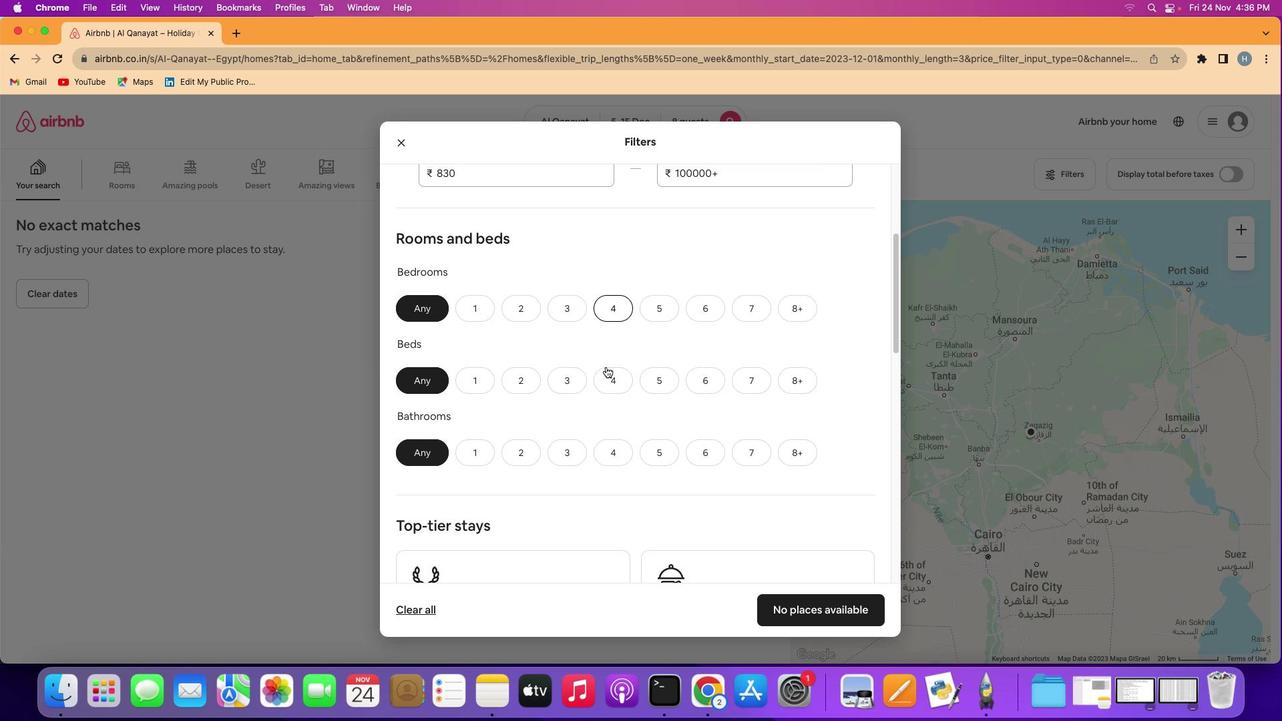 
Action: Mouse scrolled (606, 366) with delta (0, -1)
Screenshot: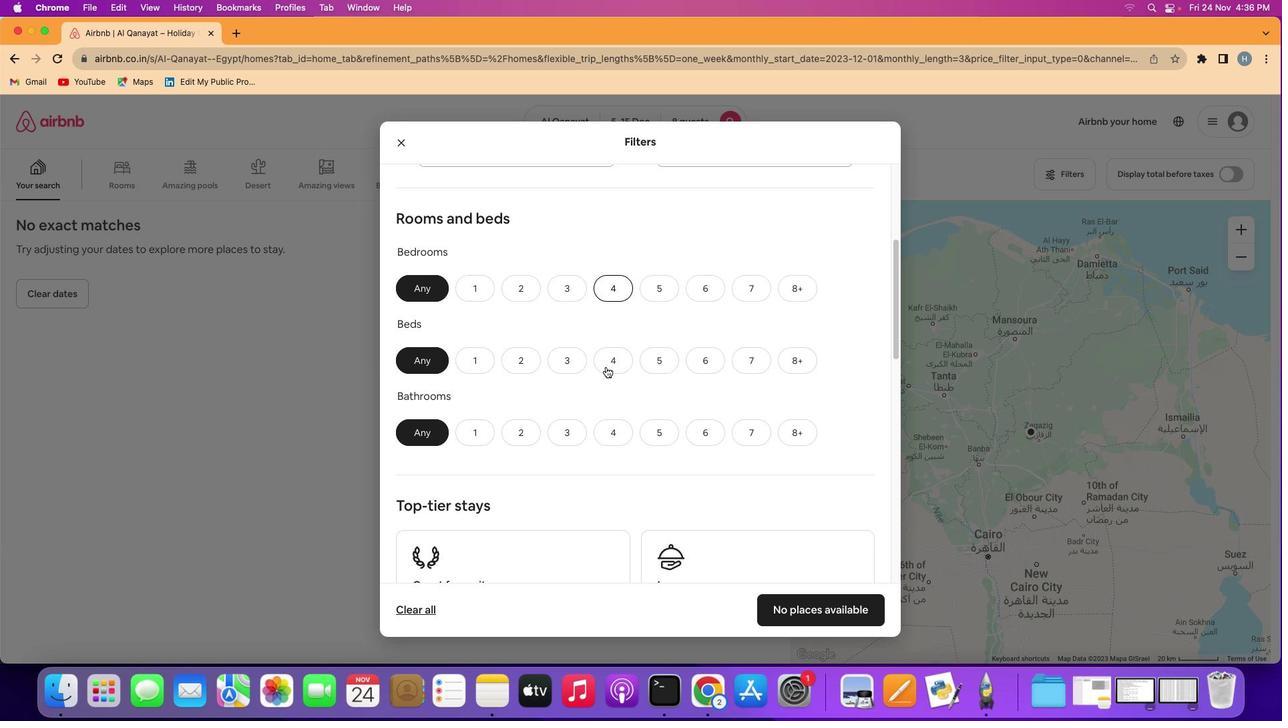 
Action: Mouse scrolled (606, 366) with delta (0, -1)
Screenshot: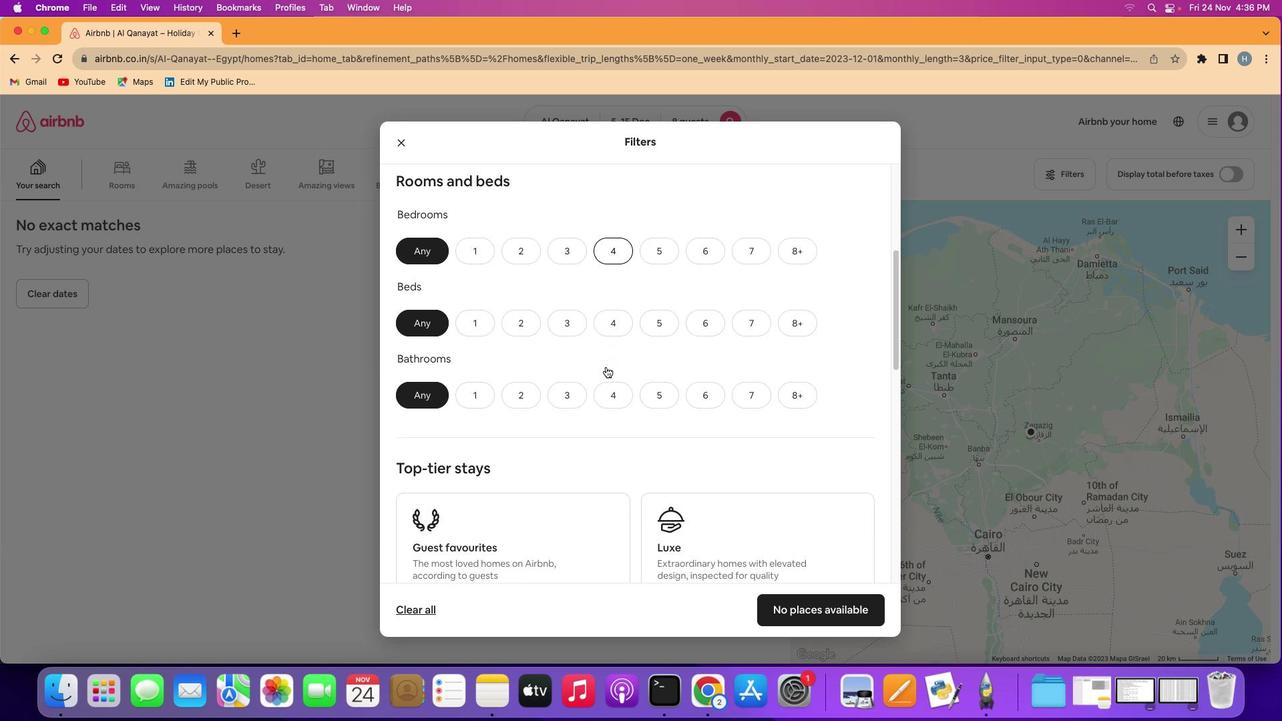 
Action: Mouse moved to (650, 237)
Screenshot: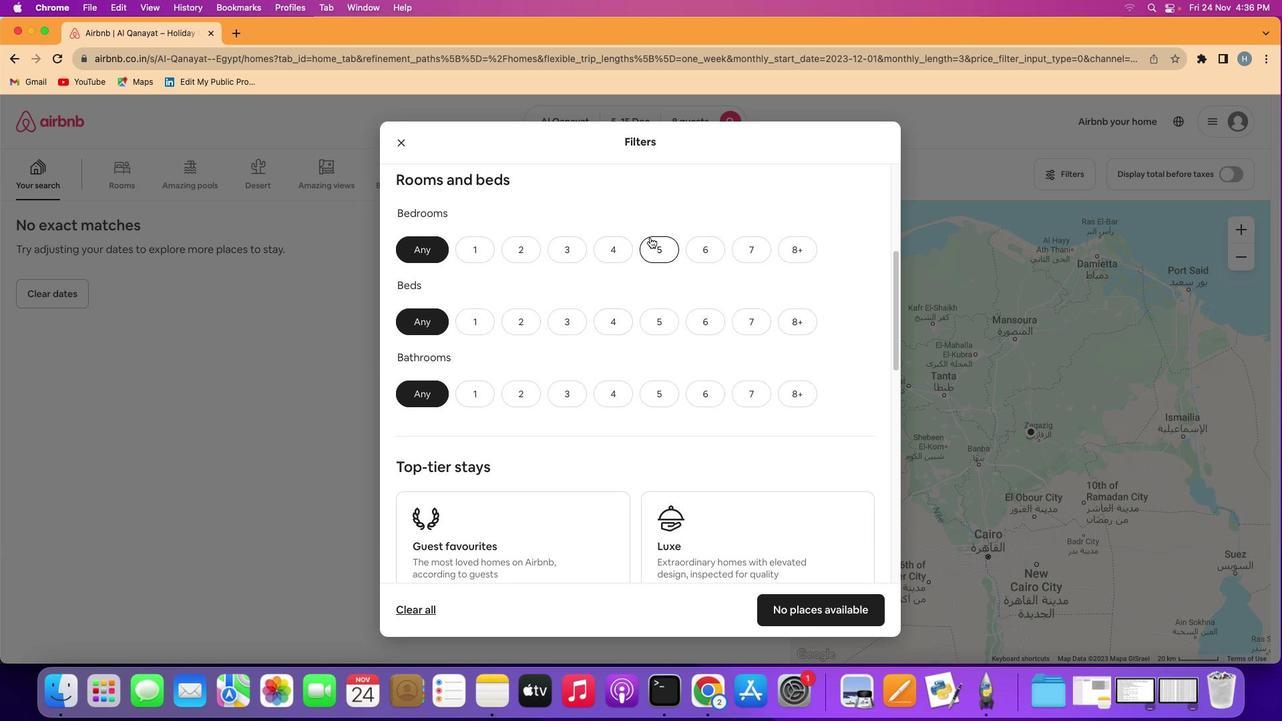 
Action: Mouse pressed left at (650, 237)
Screenshot: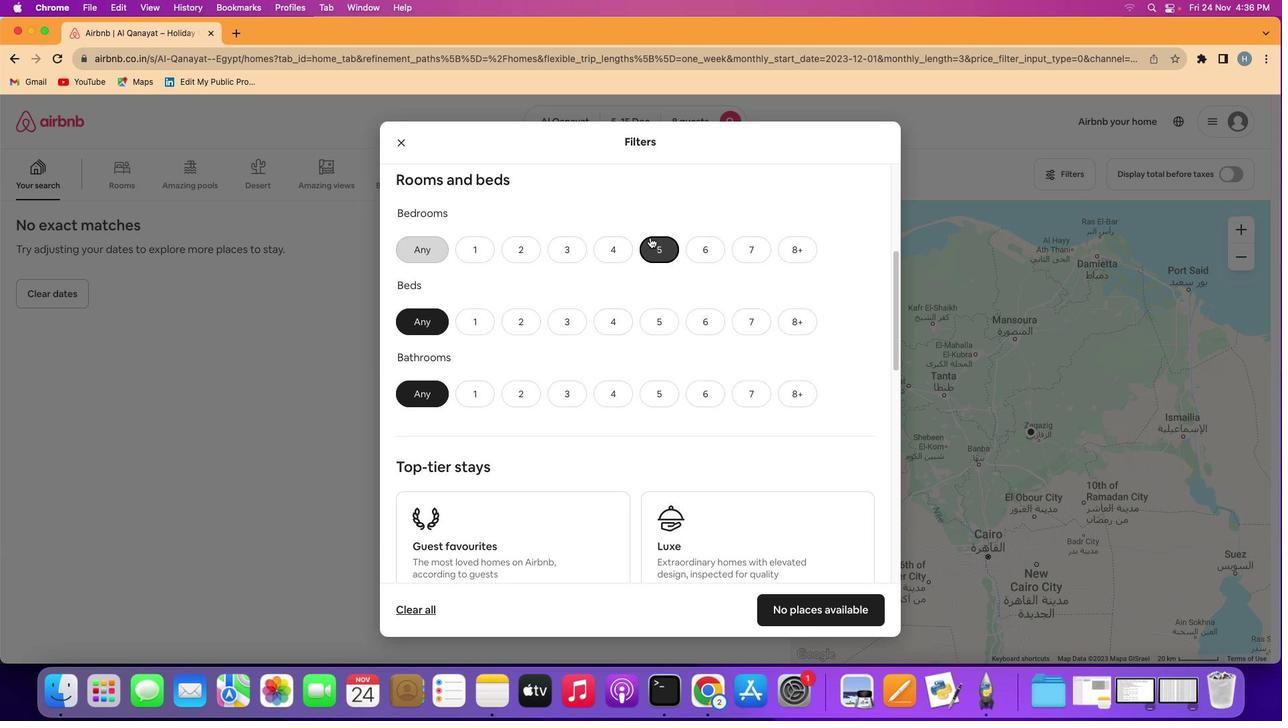 
Action: Mouse moved to (664, 329)
Screenshot: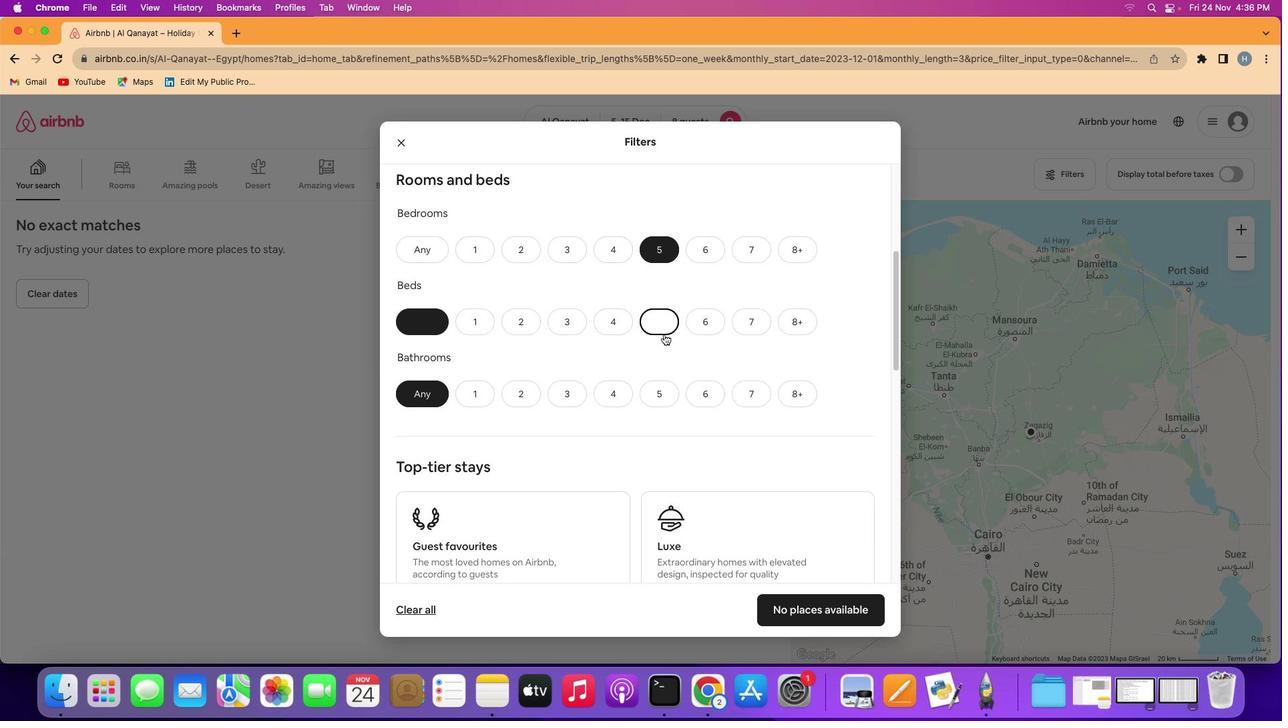 
Action: Mouse pressed left at (664, 329)
Screenshot: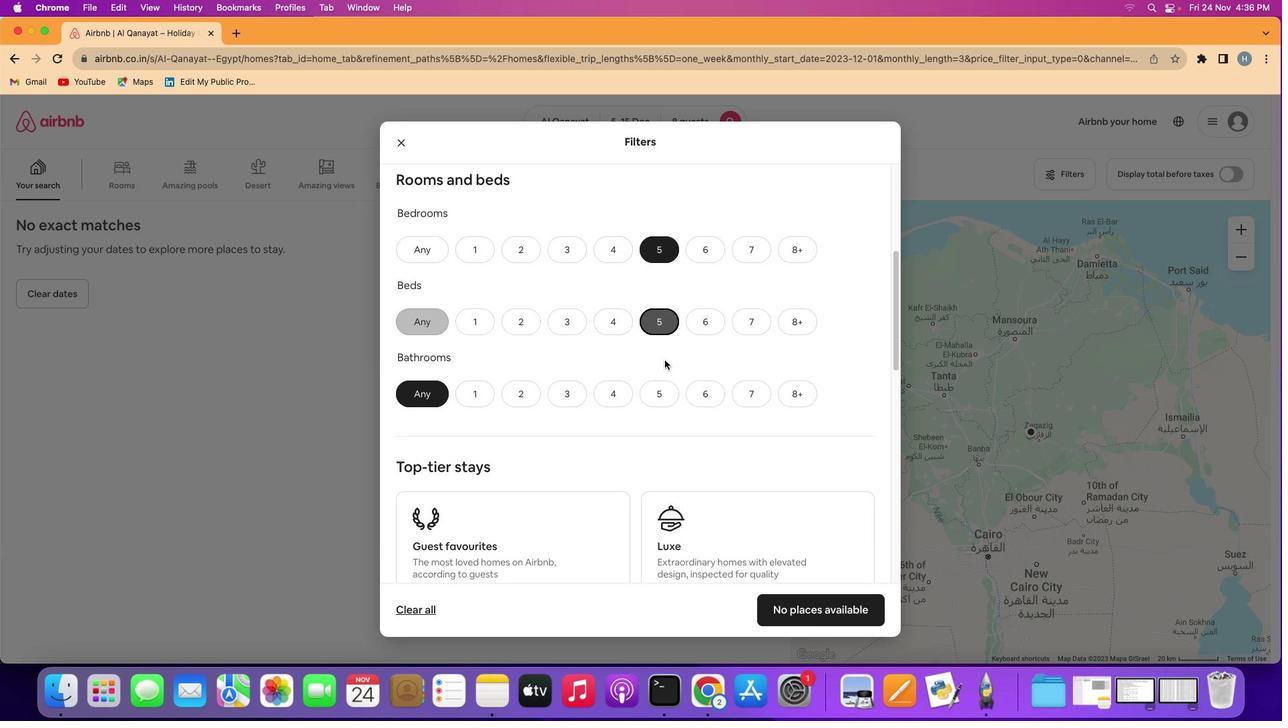 
Action: Mouse moved to (665, 406)
Screenshot: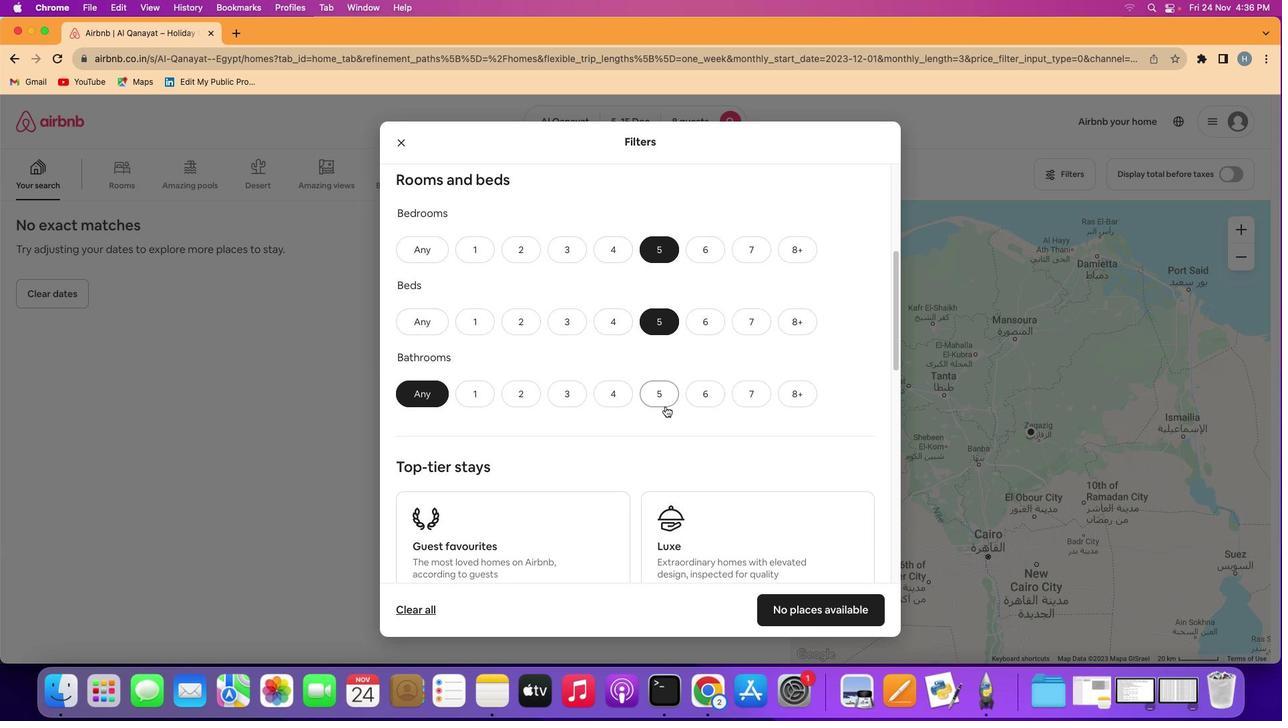 
Action: Mouse pressed left at (665, 406)
Screenshot: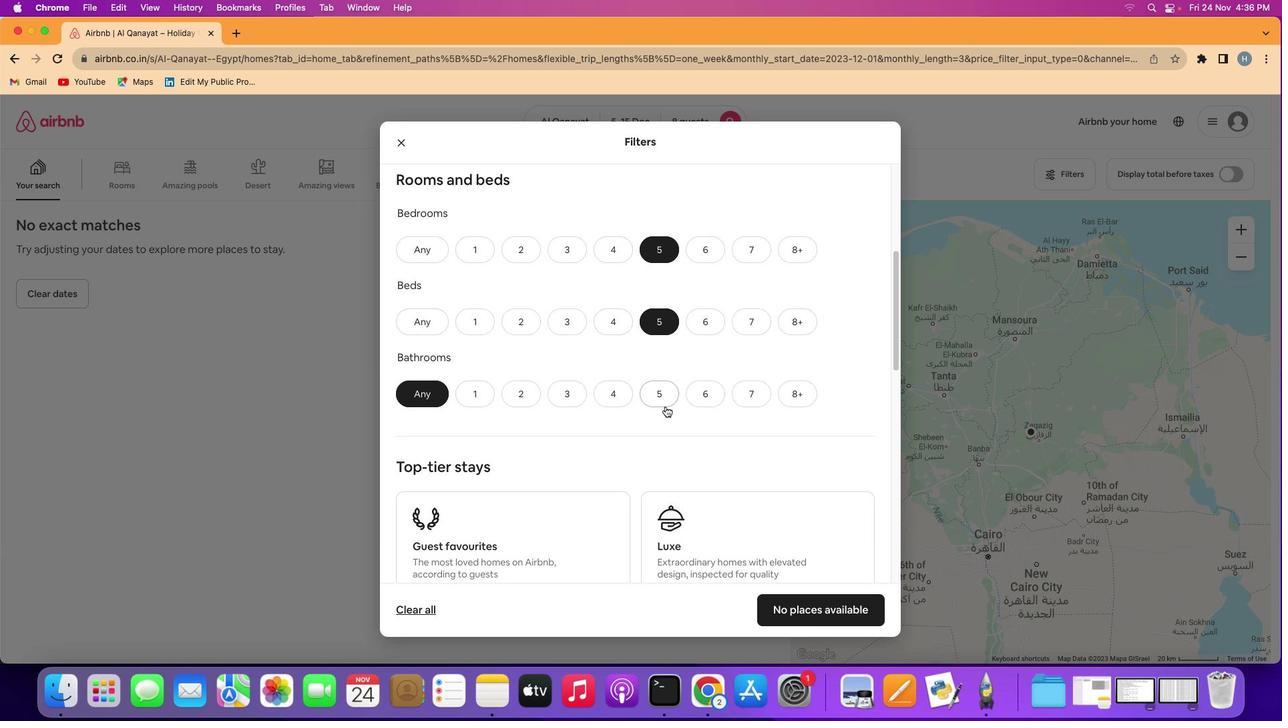 
Action: Mouse moved to (664, 400)
Screenshot: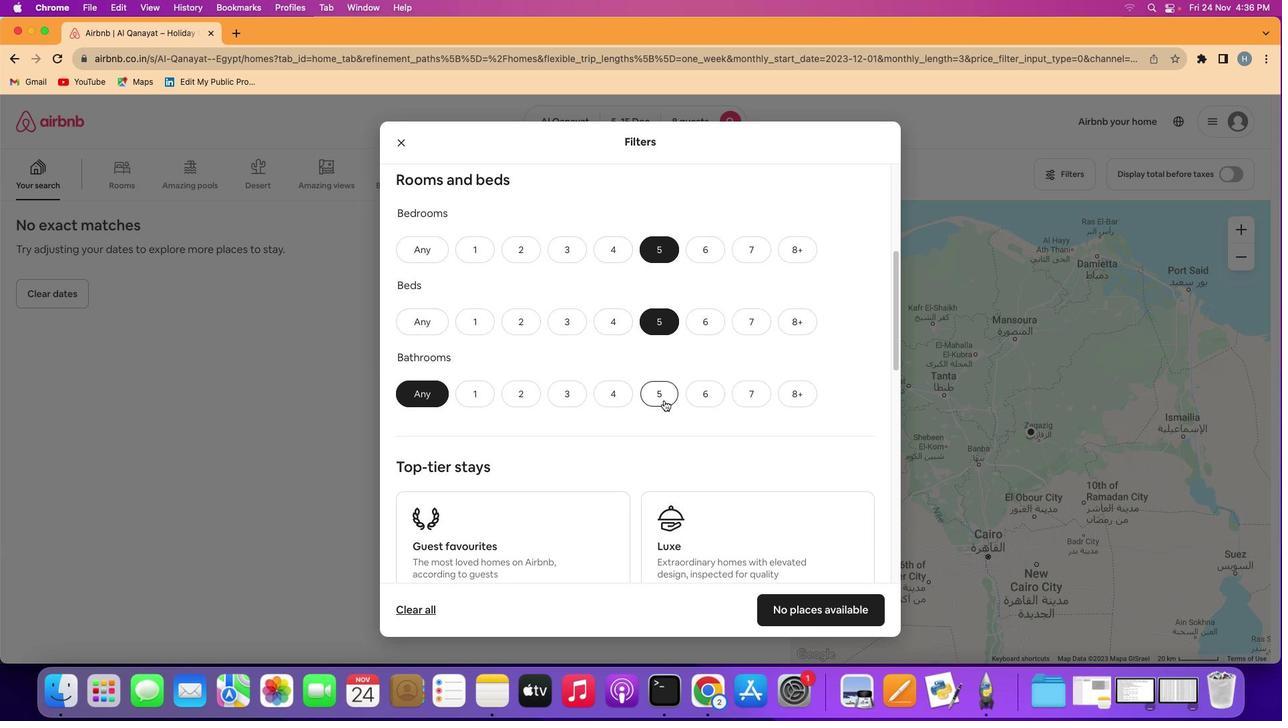
Action: Mouse pressed left at (664, 400)
Screenshot: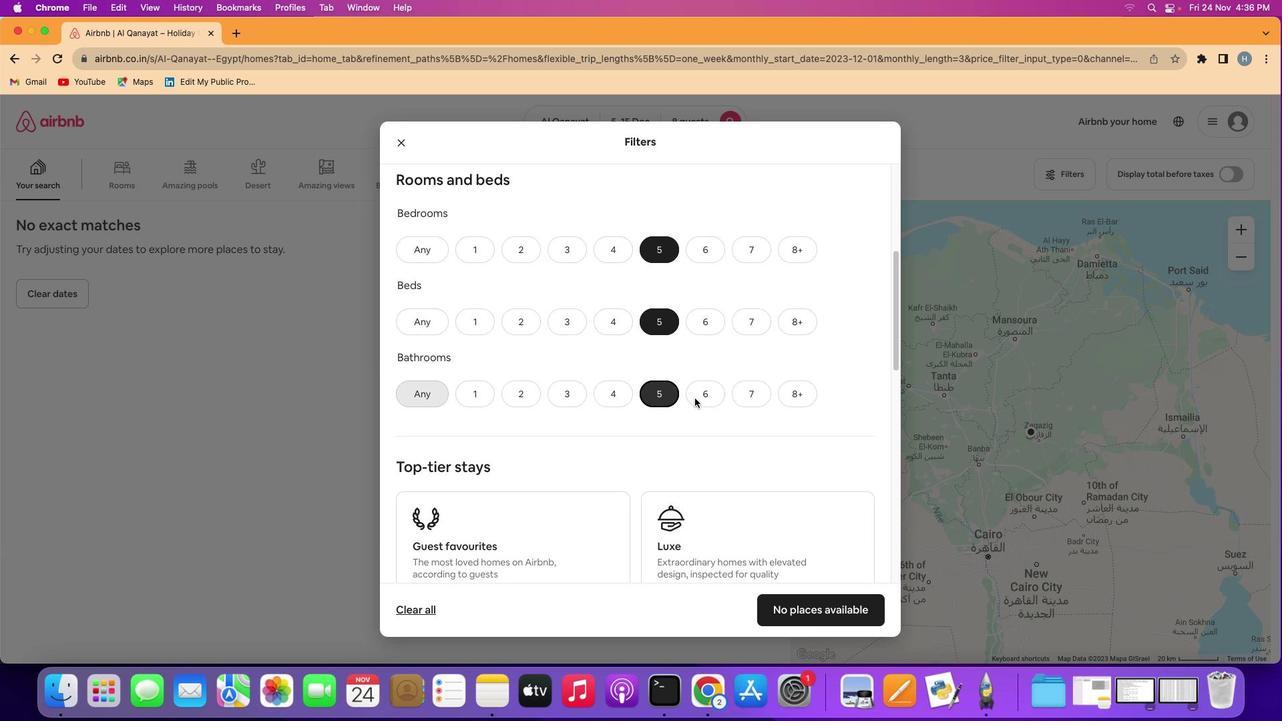 
Action: Mouse moved to (755, 434)
Screenshot: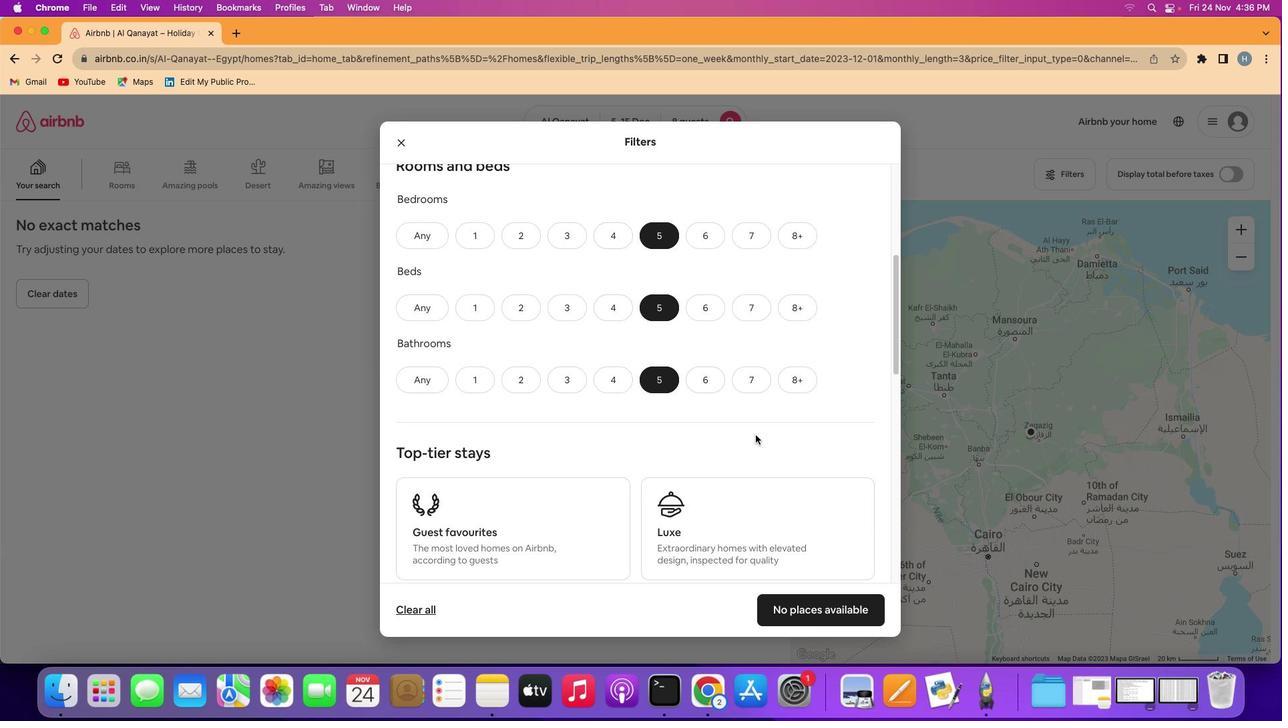 
Action: Mouse scrolled (755, 434) with delta (0, 0)
Screenshot: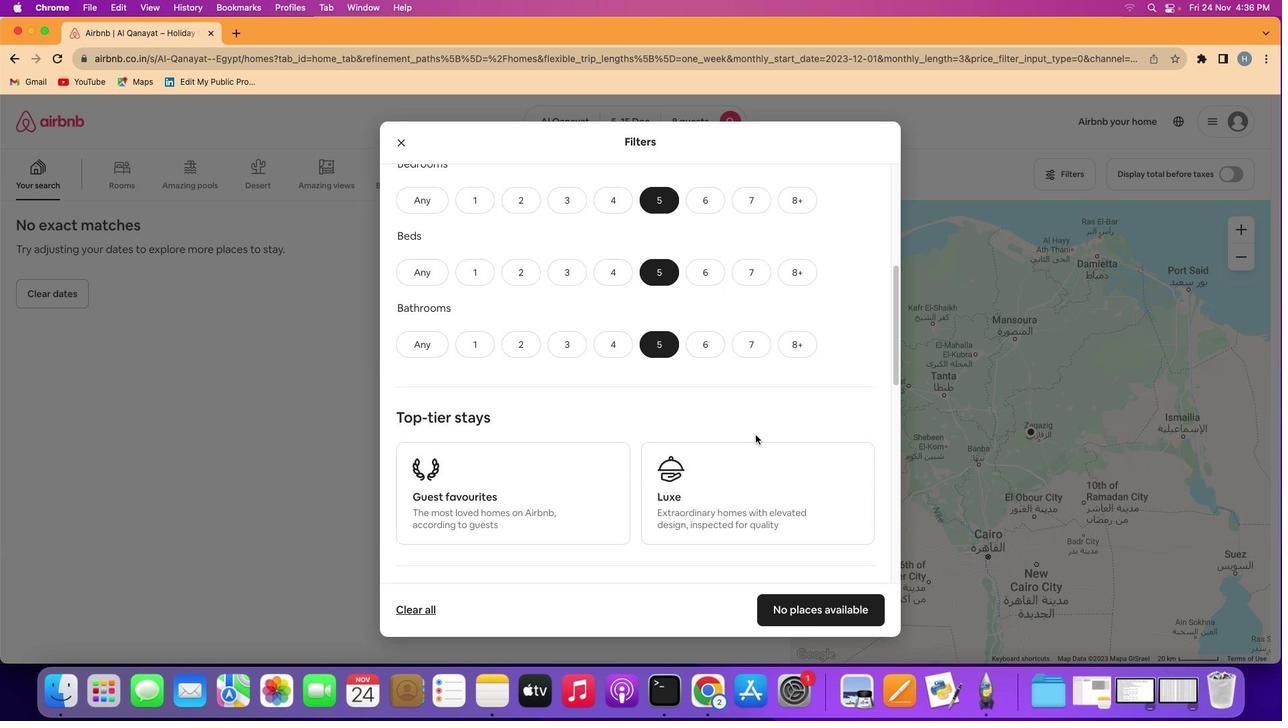 
Action: Mouse scrolled (755, 434) with delta (0, 0)
Screenshot: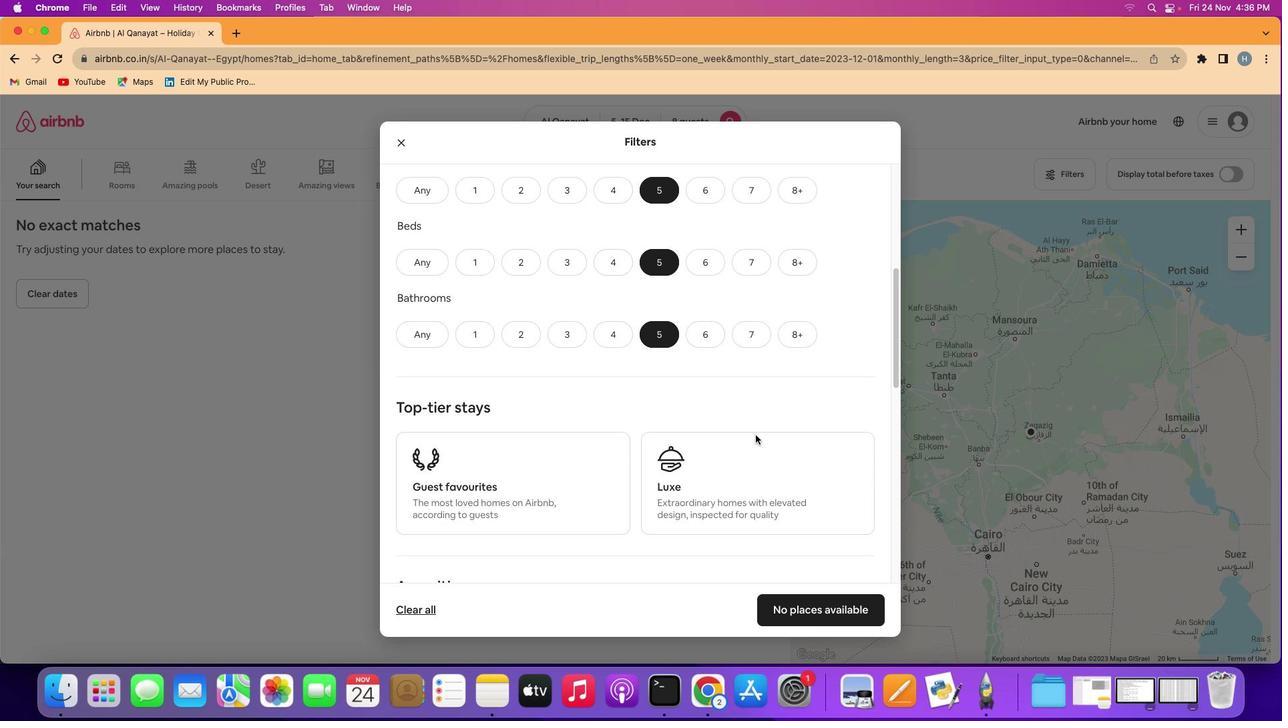 
Action: Mouse scrolled (755, 434) with delta (0, -1)
Screenshot: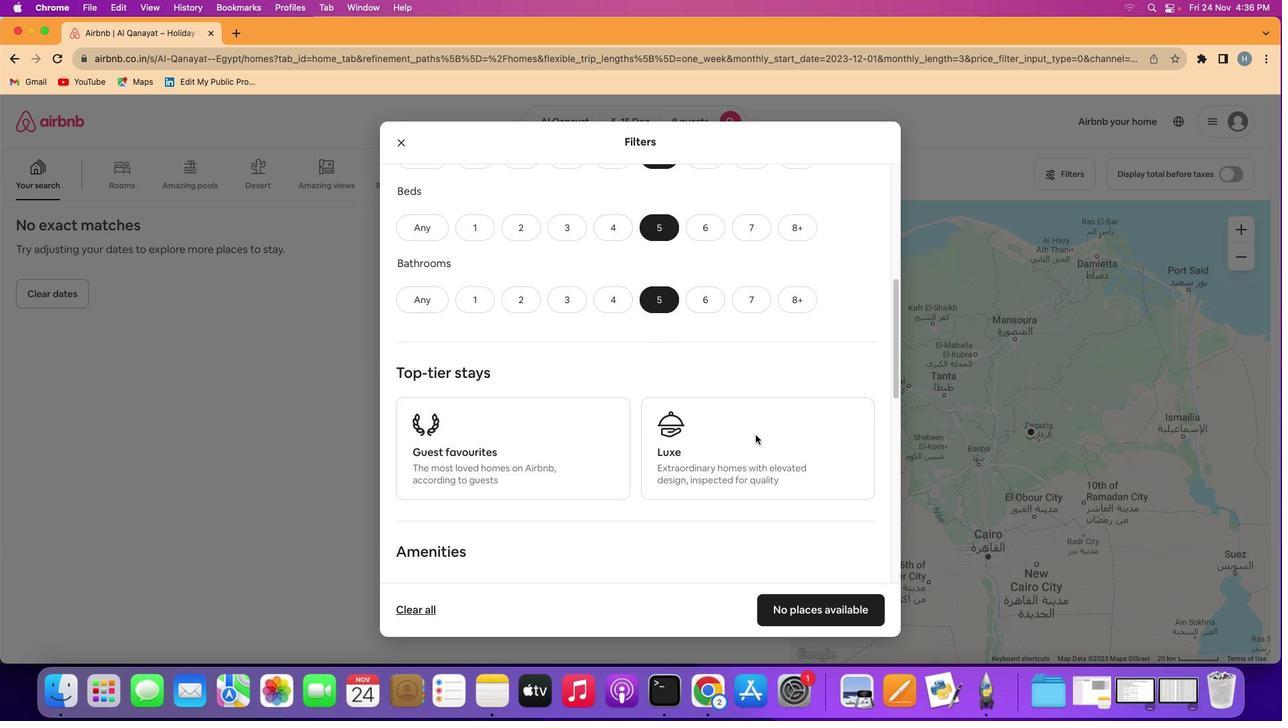 
Action: Mouse scrolled (755, 434) with delta (0, 0)
Screenshot: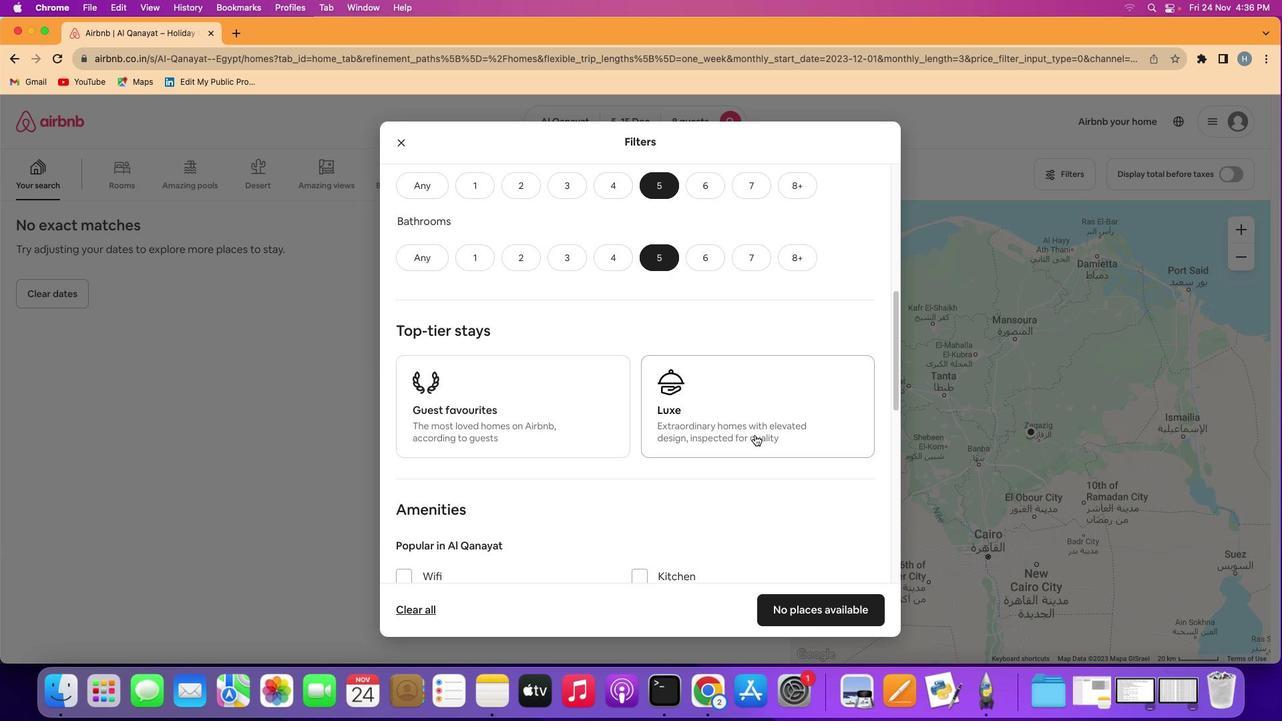 
Action: Mouse moved to (754, 434)
Screenshot: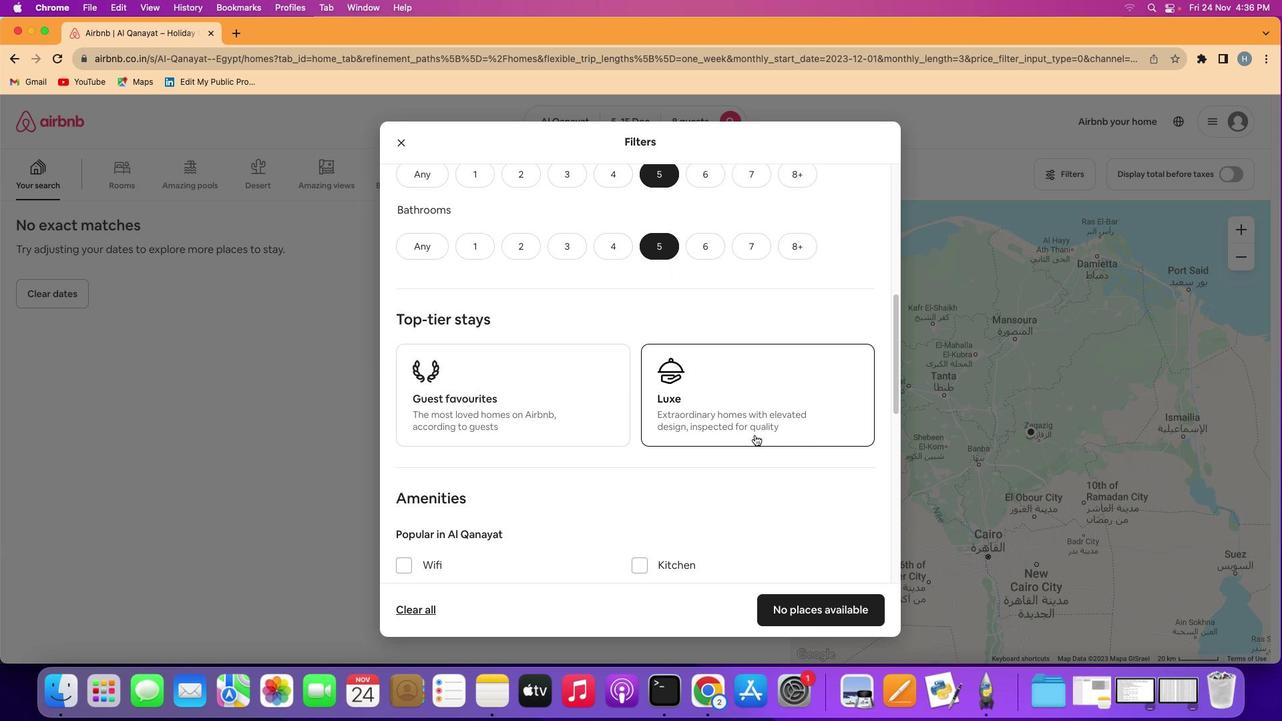 
Action: Mouse scrolled (754, 434) with delta (0, 0)
Screenshot: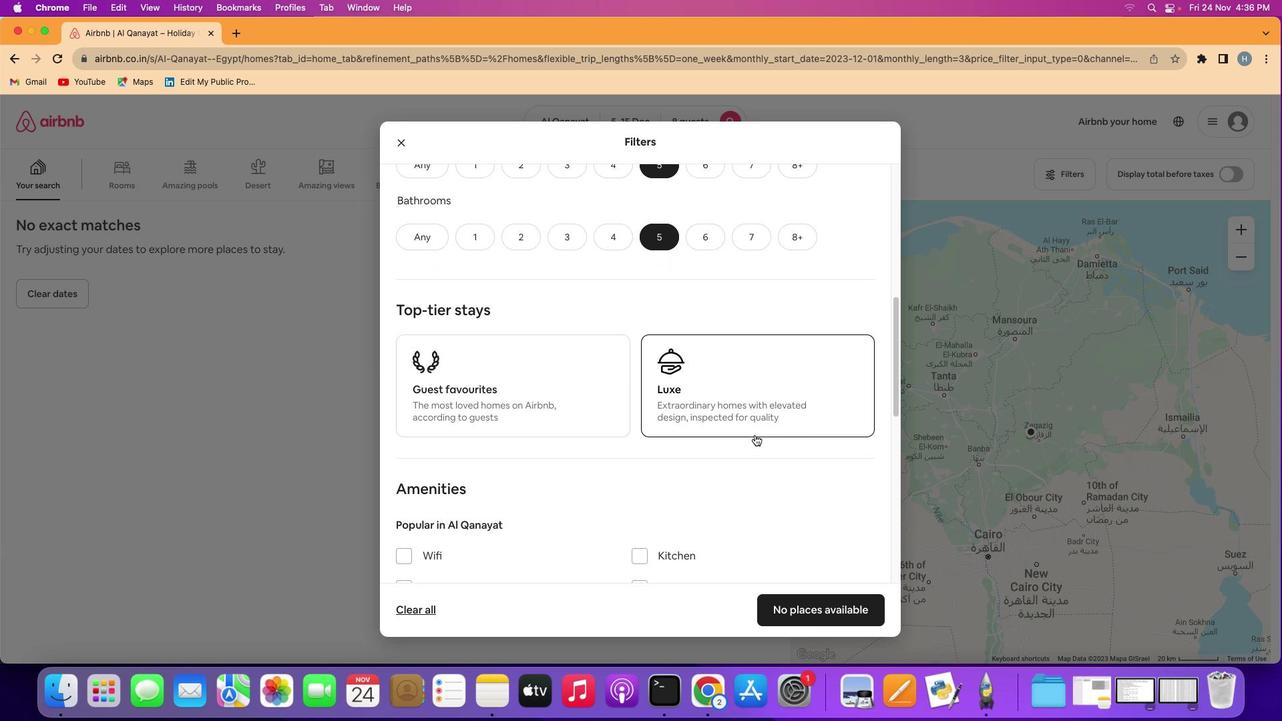 
Action: Mouse scrolled (754, 434) with delta (0, 0)
Screenshot: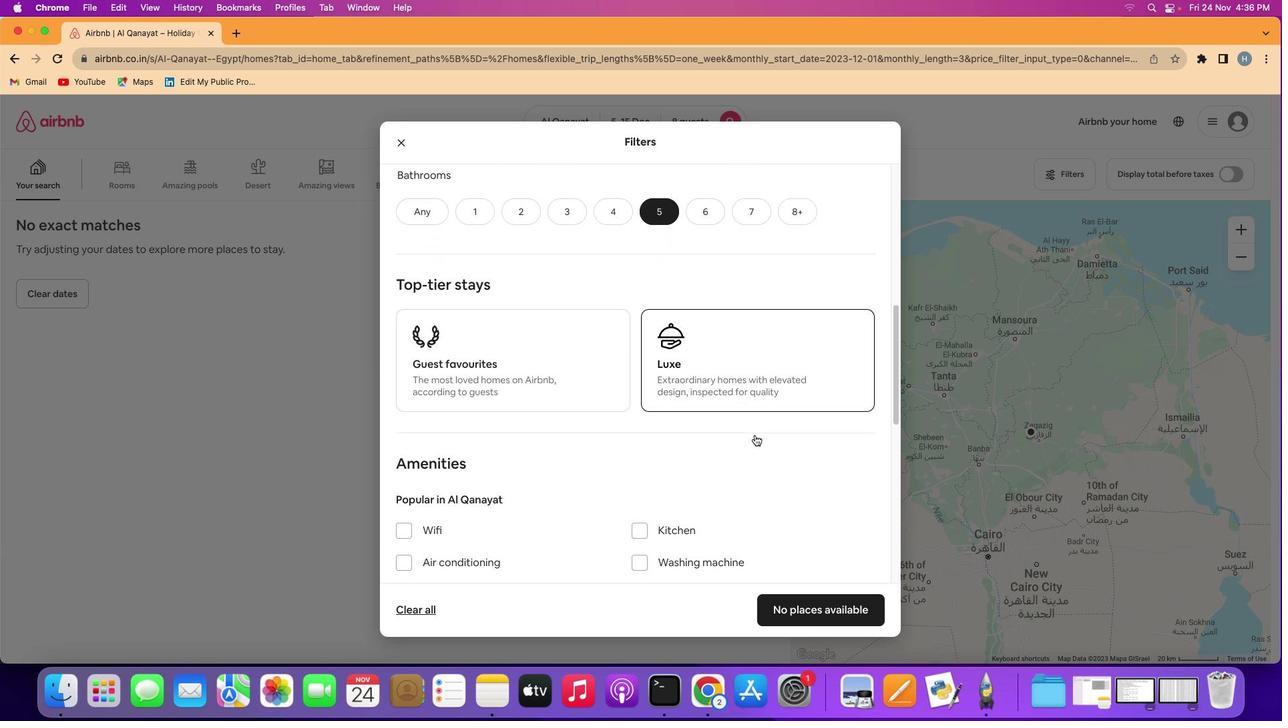 
Action: Mouse scrolled (754, 434) with delta (0, 0)
Screenshot: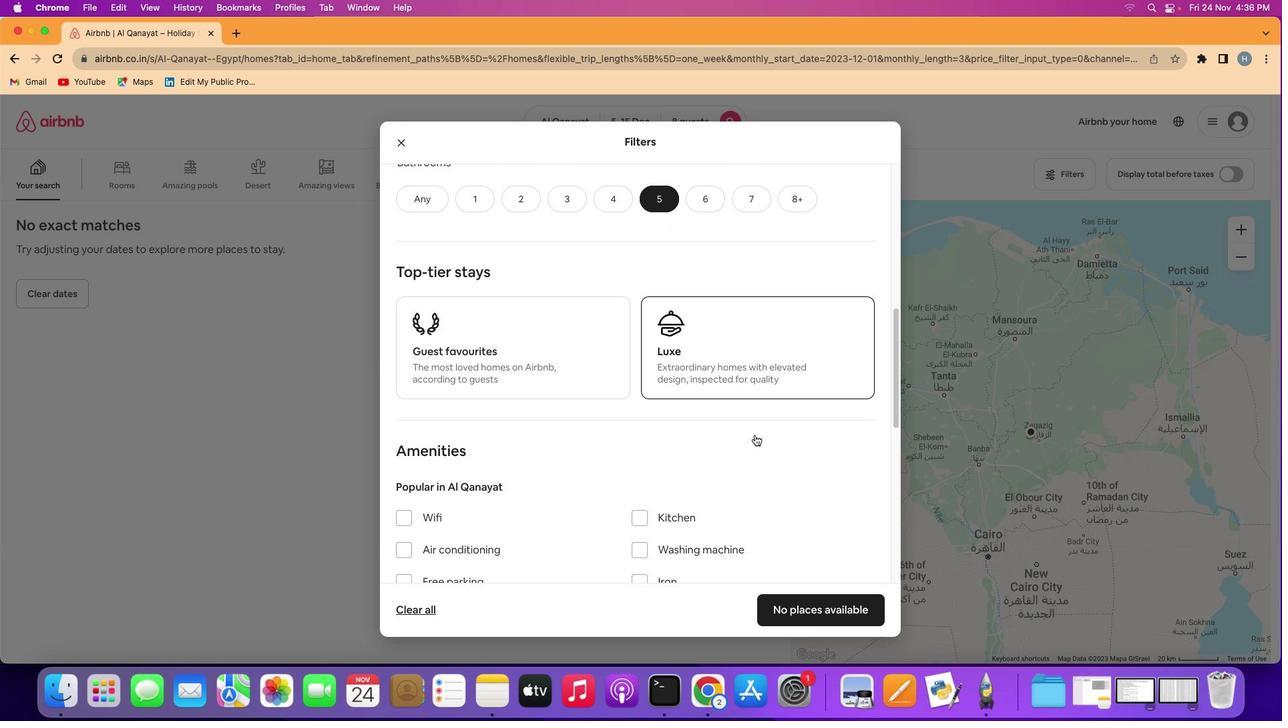 
Action: Mouse scrolled (754, 434) with delta (0, 0)
Screenshot: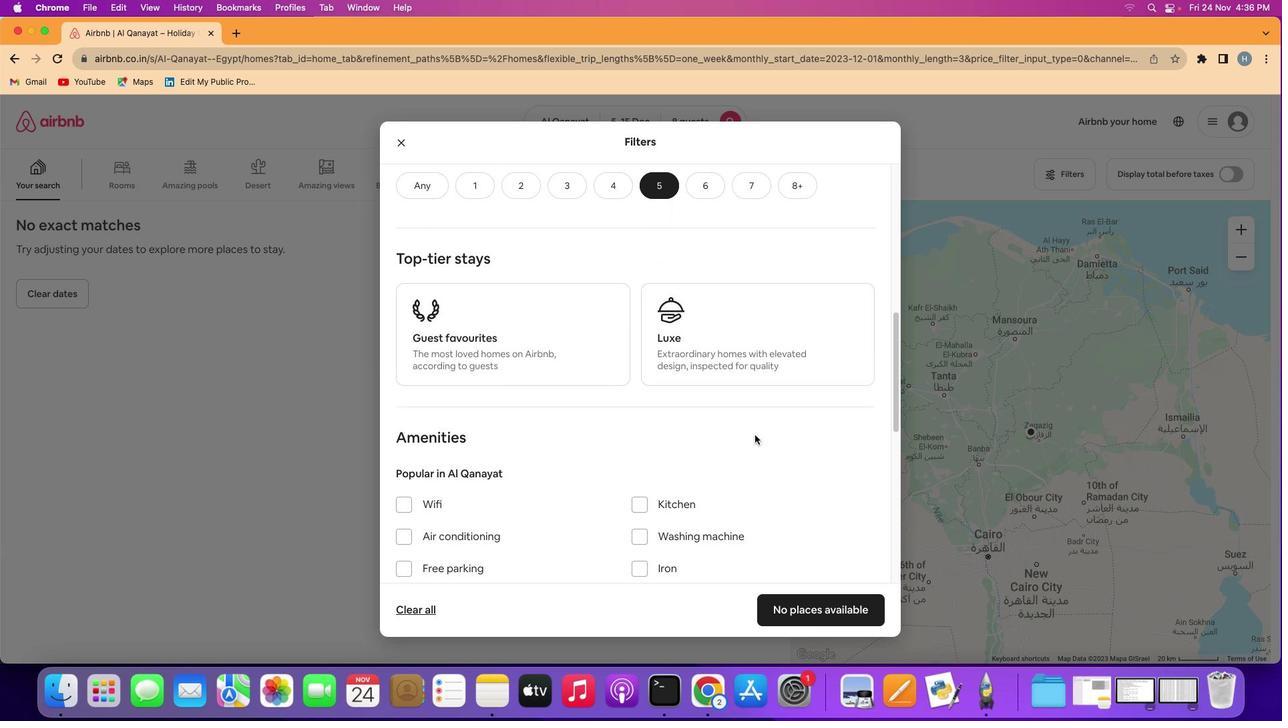 
Action: Mouse scrolled (754, 434) with delta (0, 0)
Screenshot: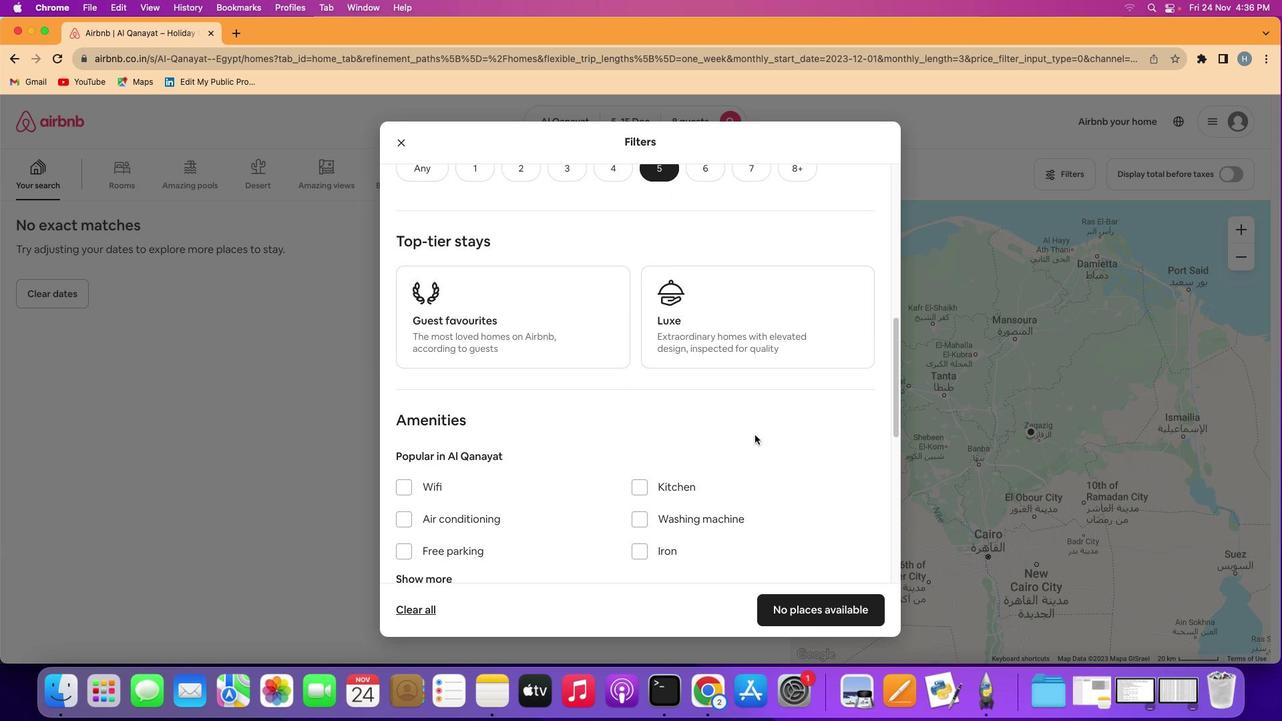 
Action: Mouse scrolled (754, 434) with delta (0, 0)
Screenshot: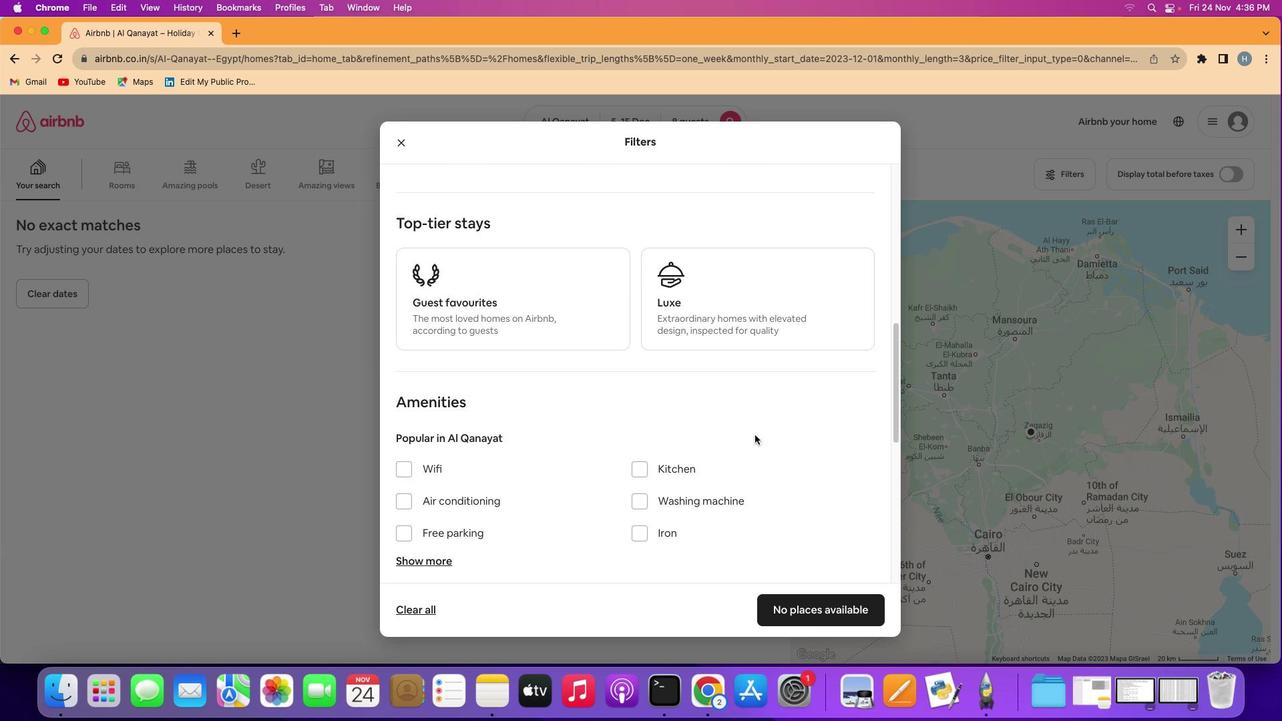 
Action: Mouse moved to (753, 435)
Screenshot: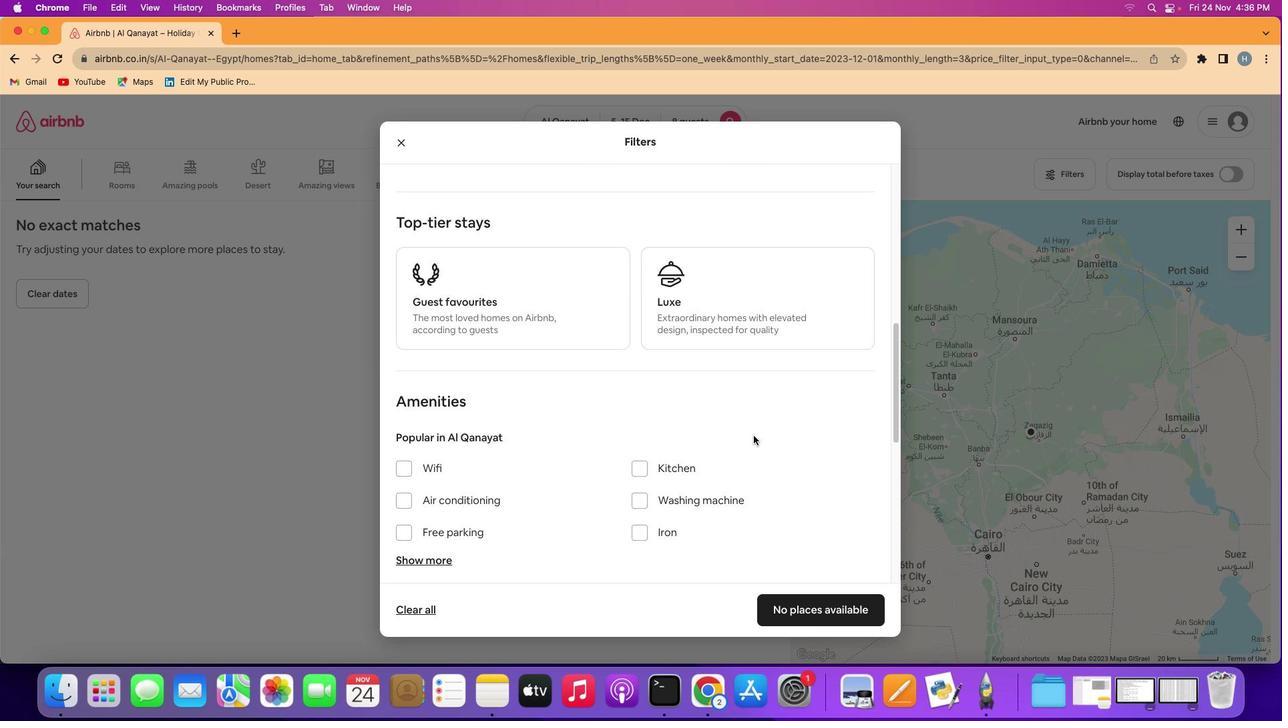 
Action: Mouse scrolled (753, 435) with delta (0, 0)
Screenshot: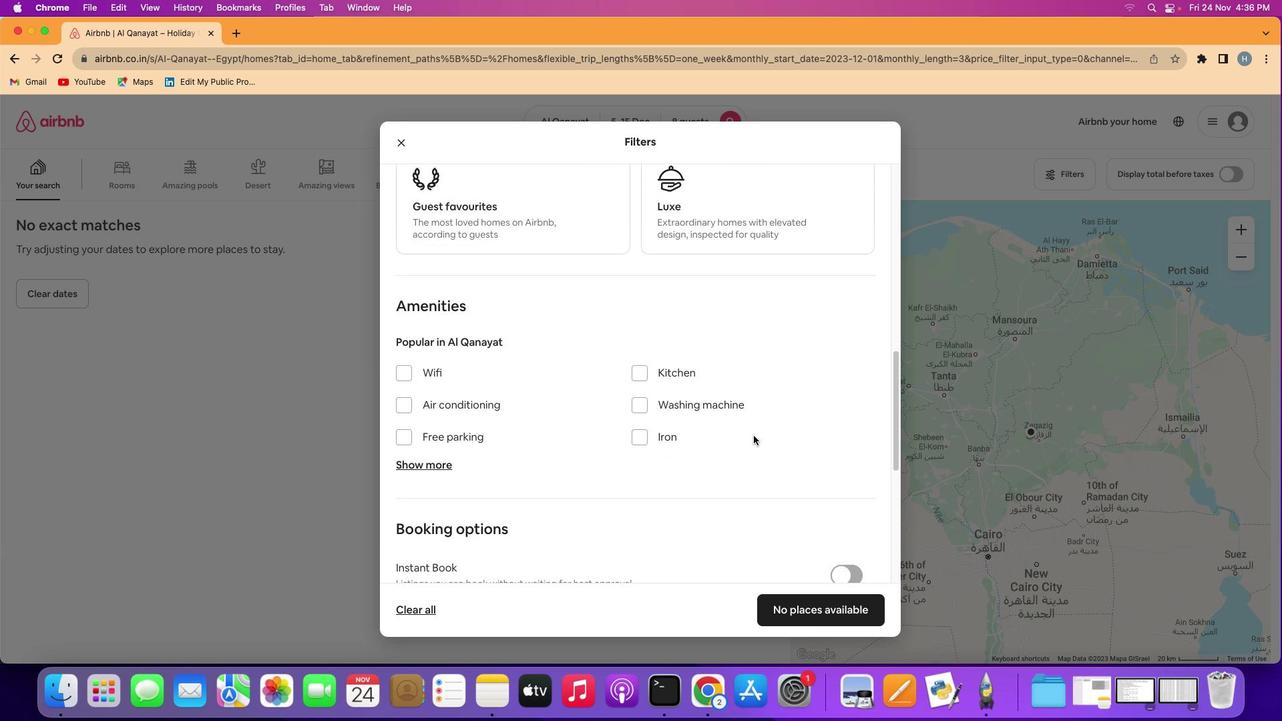 
Action: Mouse scrolled (753, 435) with delta (0, 0)
Screenshot: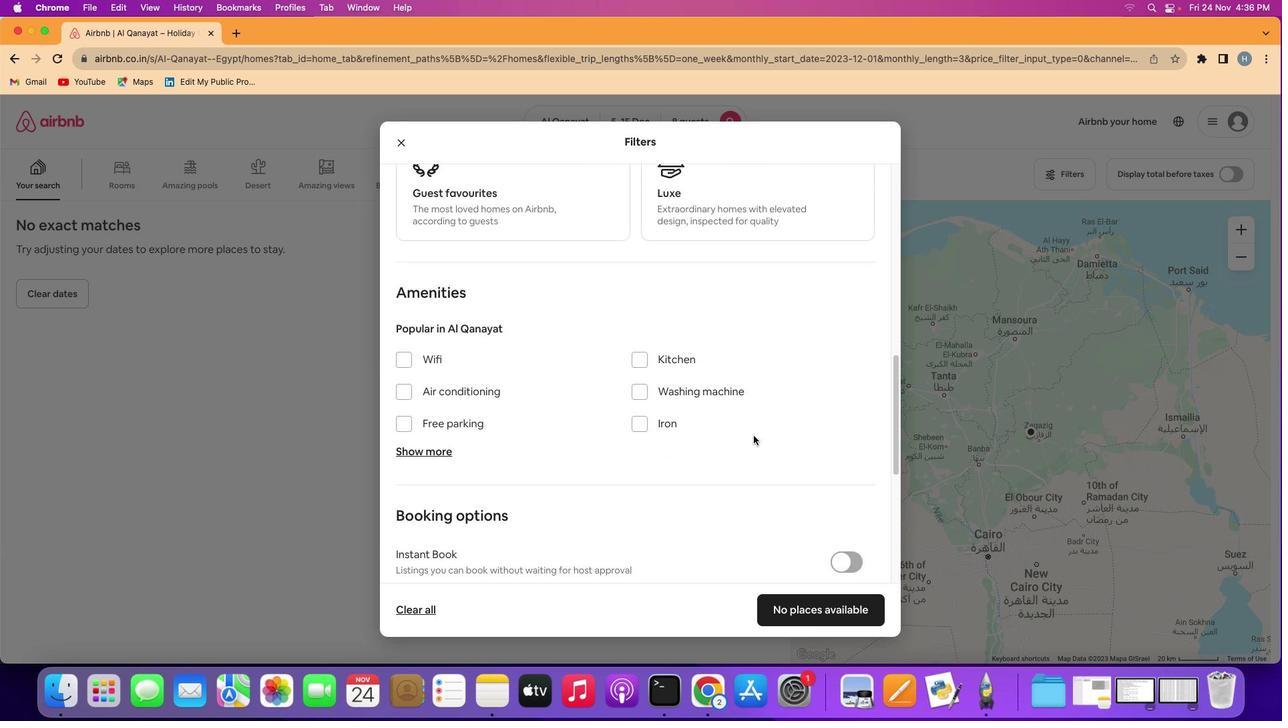 
Action: Mouse scrolled (753, 435) with delta (0, -2)
Screenshot: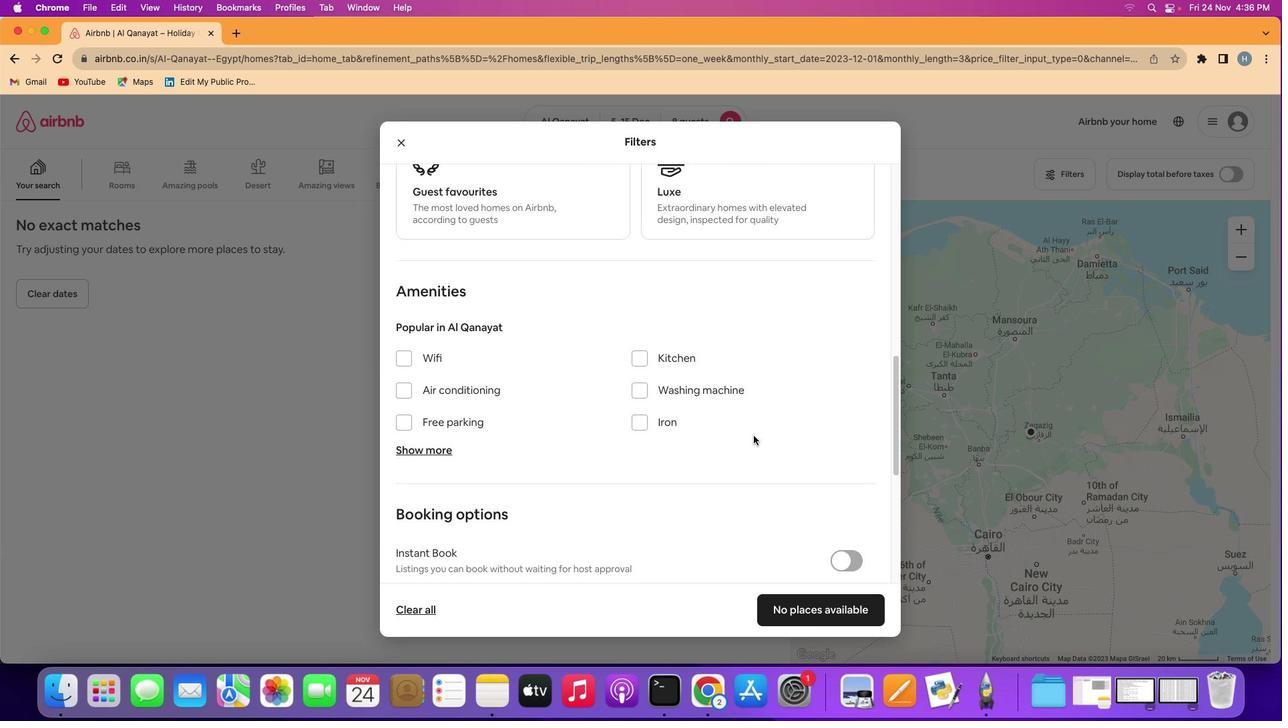 
Action: Mouse scrolled (753, 435) with delta (0, 0)
Screenshot: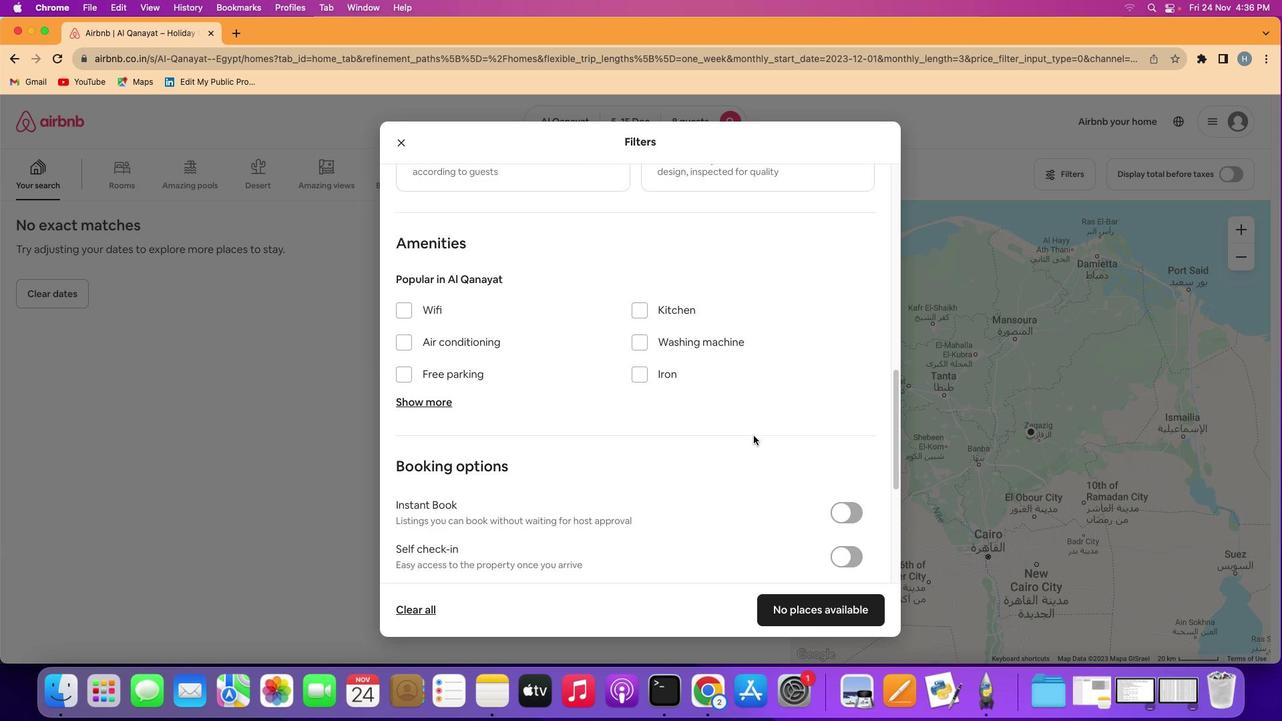 
Action: Mouse scrolled (753, 435) with delta (0, 0)
Screenshot: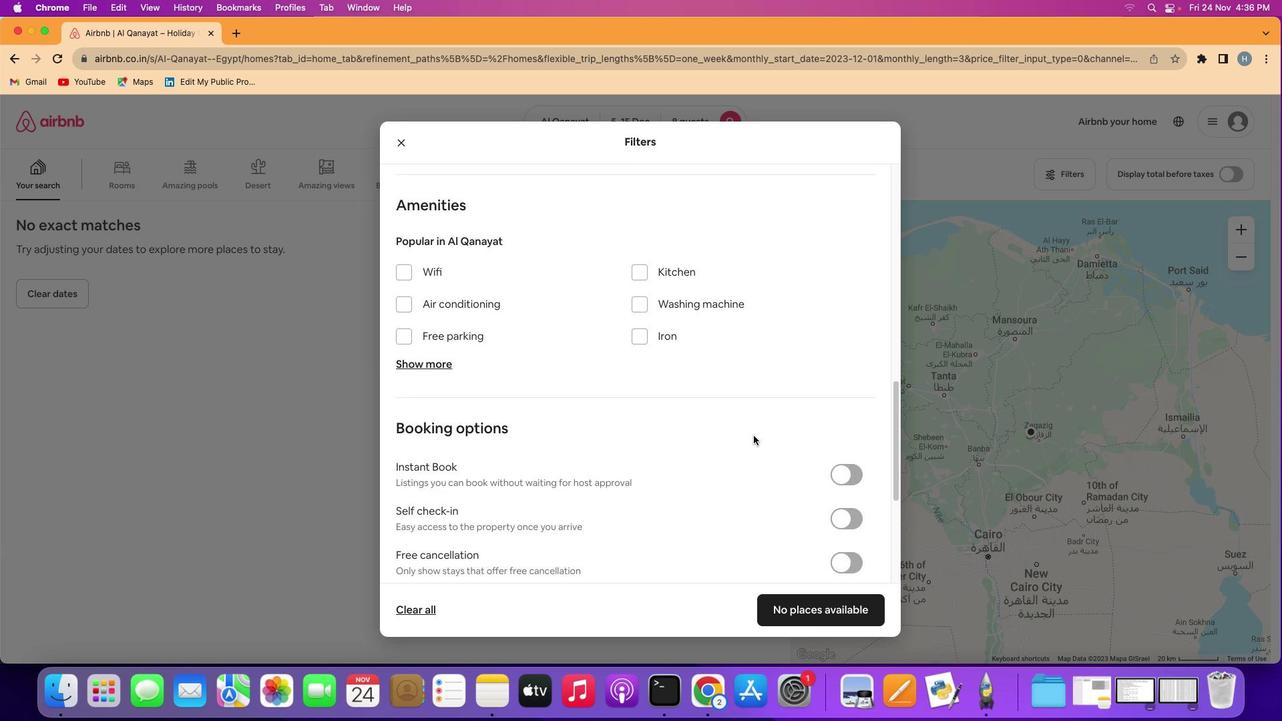 
Action: Mouse scrolled (753, 435) with delta (0, -1)
Screenshot: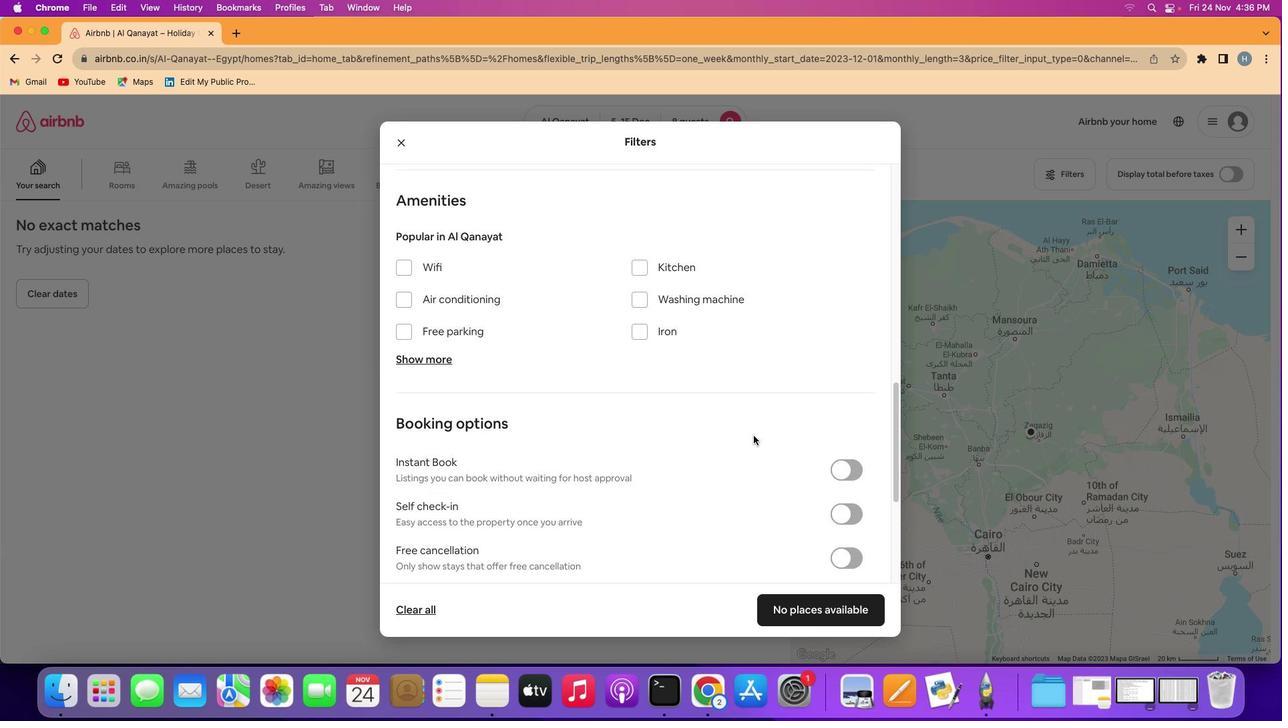 
Action: Mouse moved to (754, 435)
Screenshot: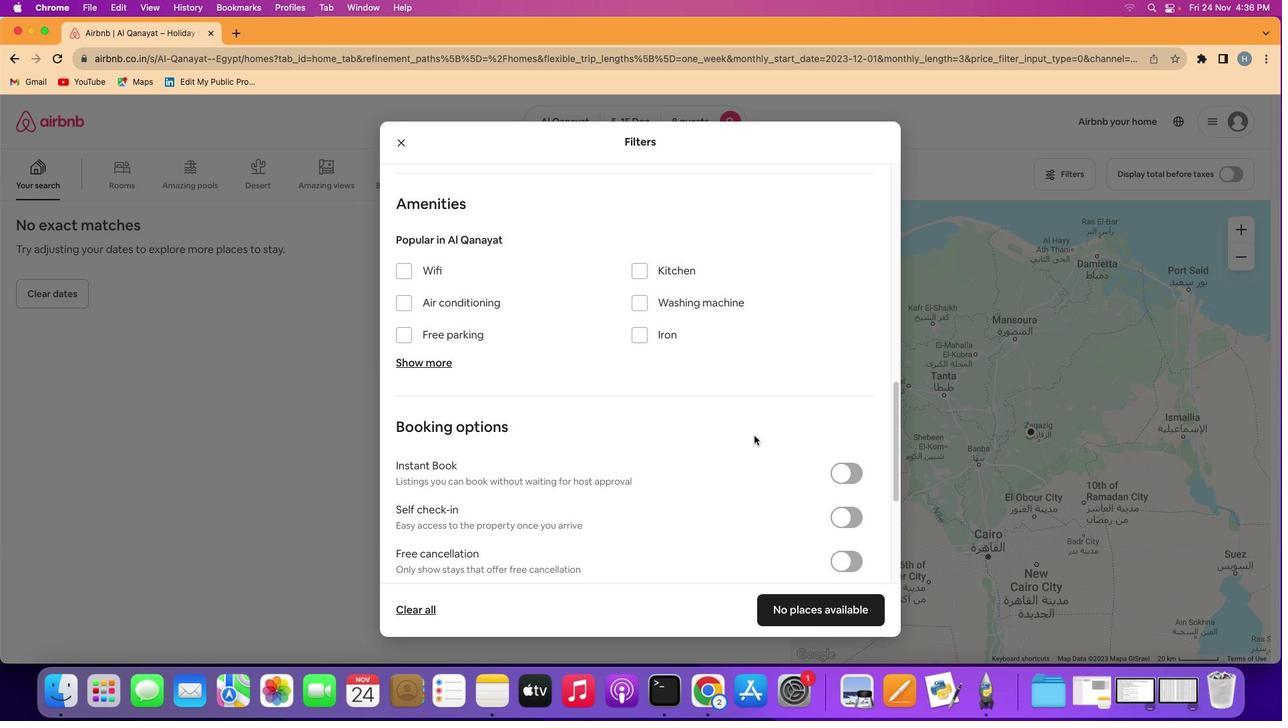 
Action: Mouse scrolled (754, 435) with delta (0, 0)
Screenshot: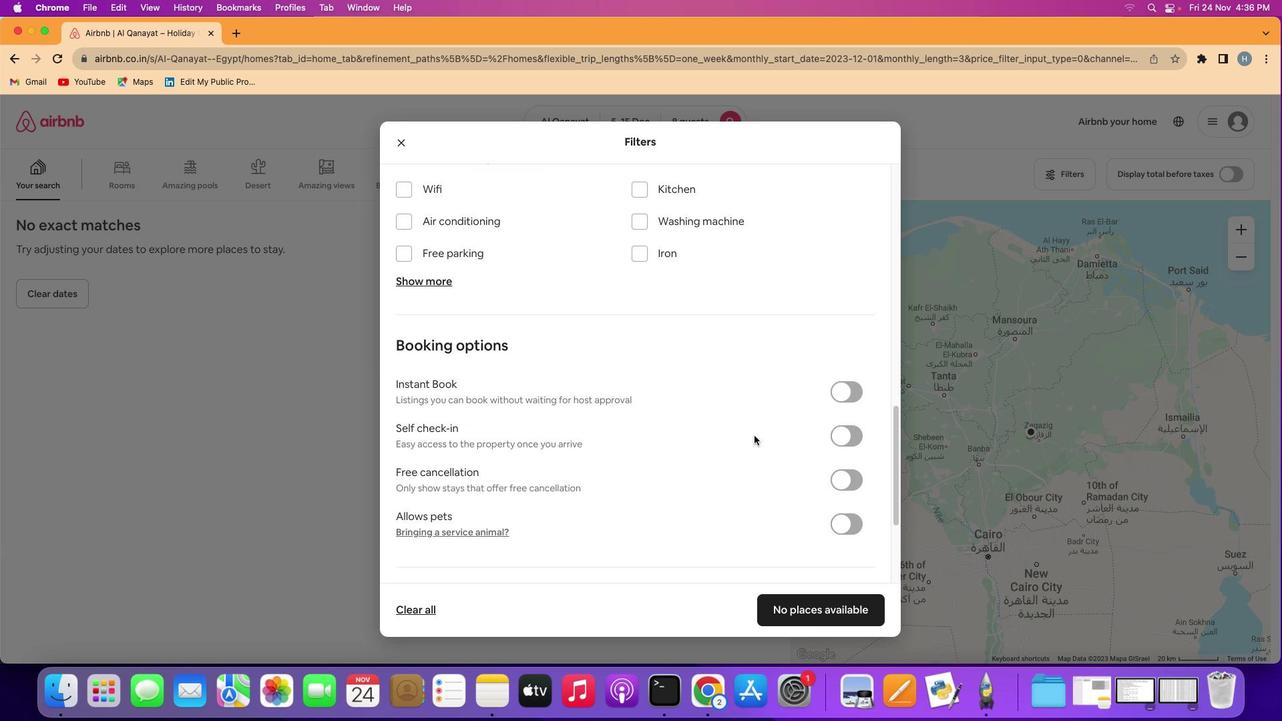 
Action: Mouse scrolled (754, 435) with delta (0, 2)
Screenshot: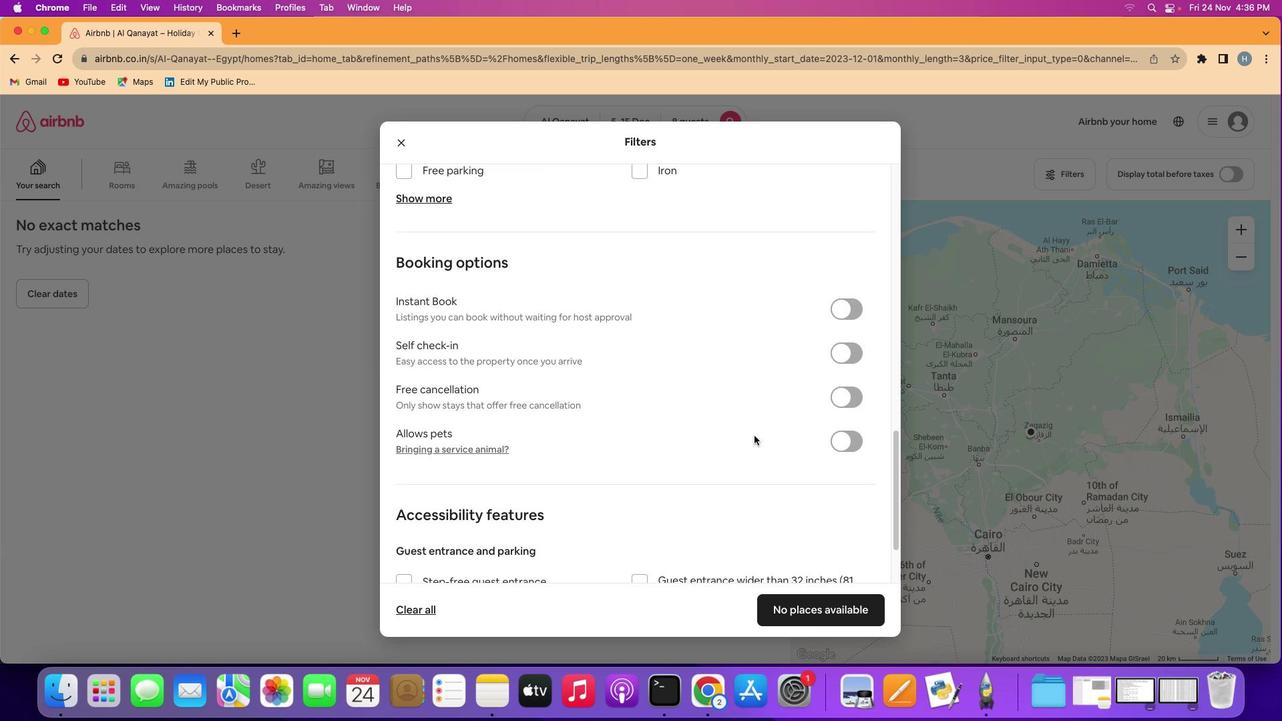 
Action: Mouse scrolled (754, 435) with delta (0, -2)
Screenshot: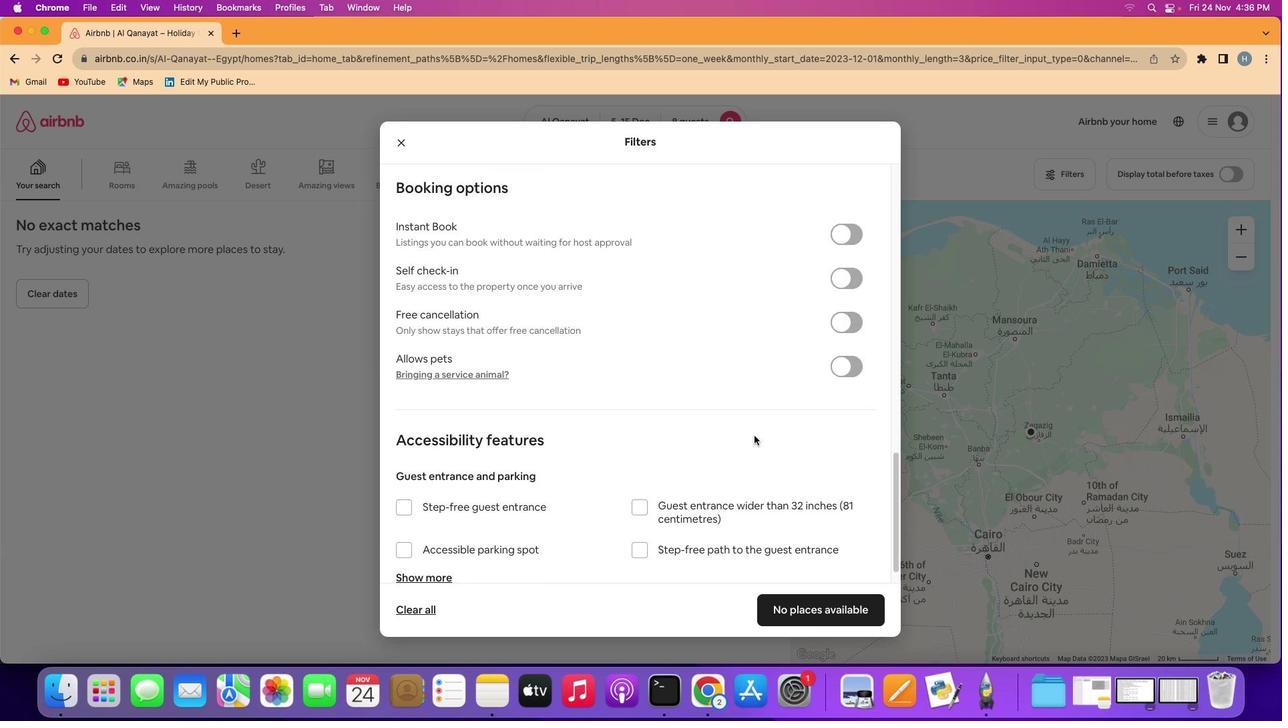
Action: Mouse scrolled (754, 435) with delta (0, -2)
Screenshot: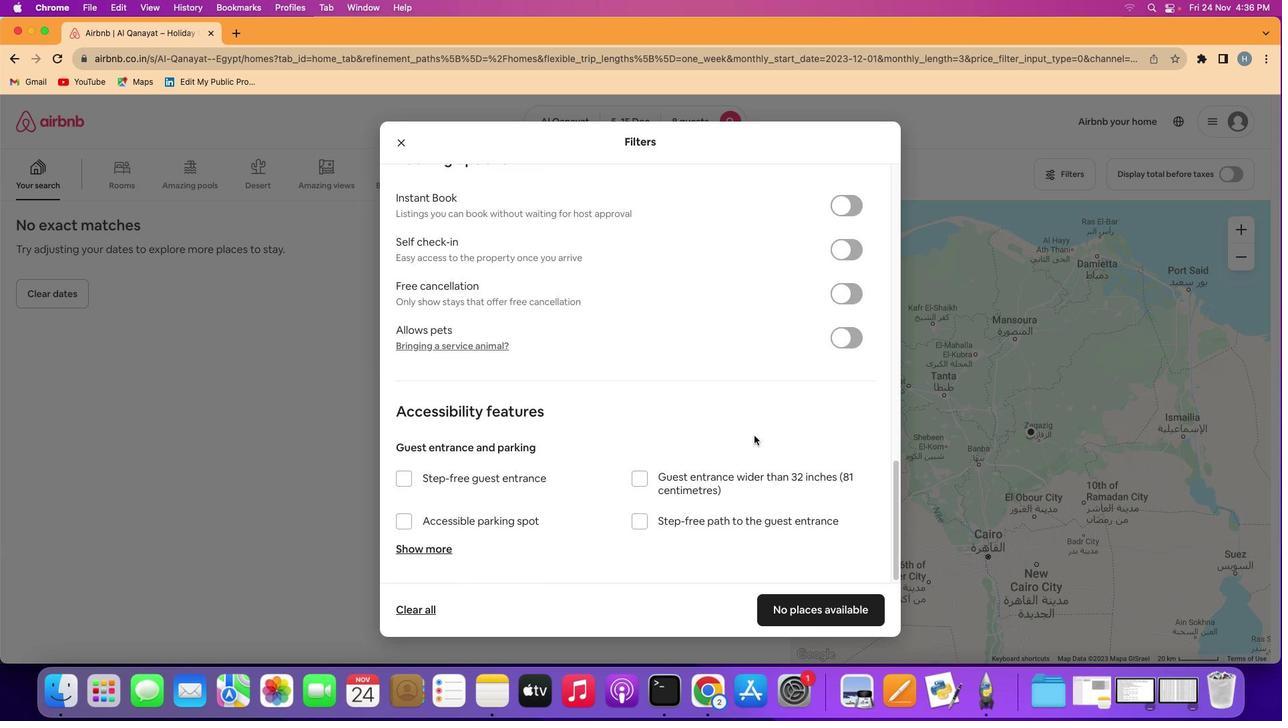 
Action: Mouse scrolled (754, 435) with delta (0, -3)
Screenshot: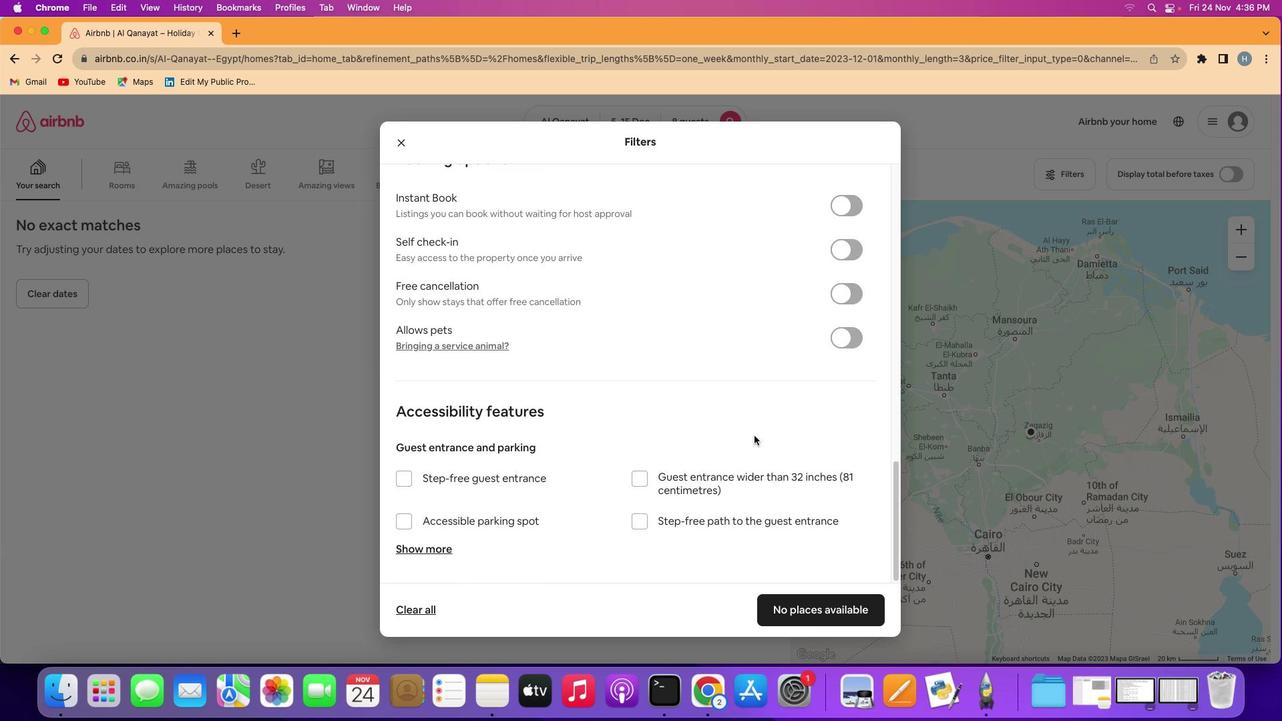 
Action: Mouse scrolled (754, 435) with delta (0, 0)
Screenshot: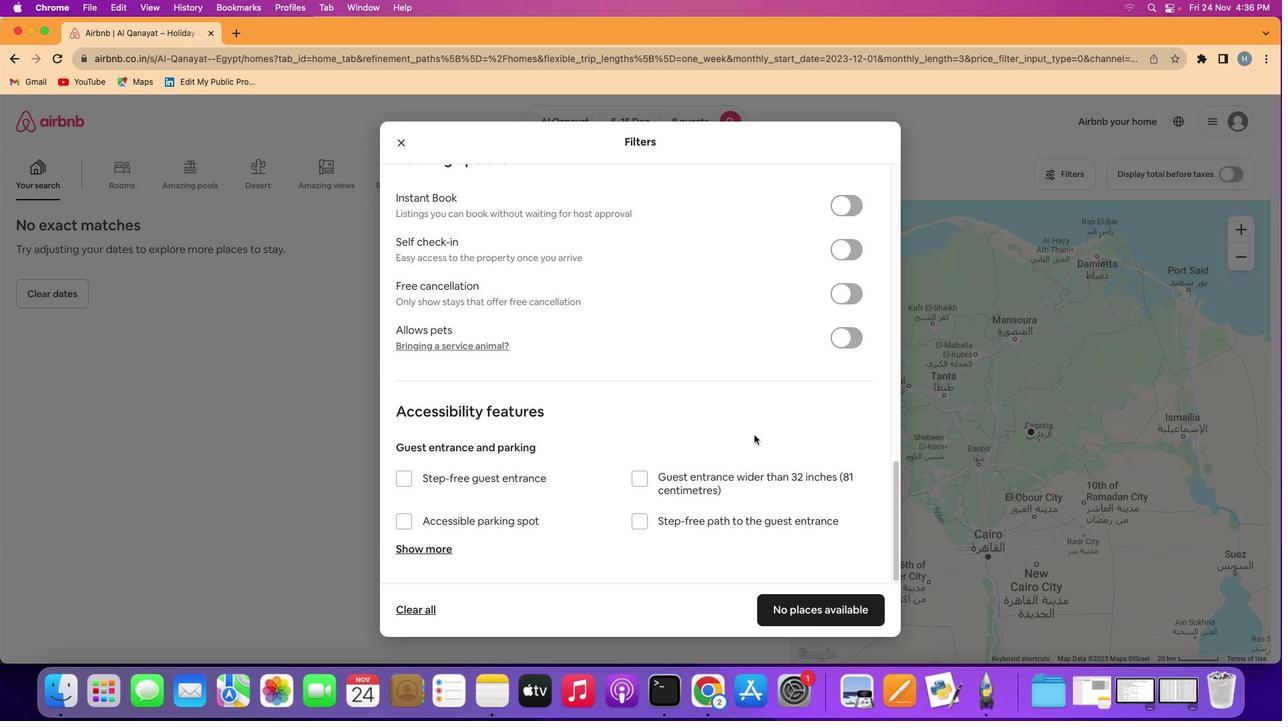 
Action: Mouse scrolled (754, 435) with delta (0, 0)
Screenshot: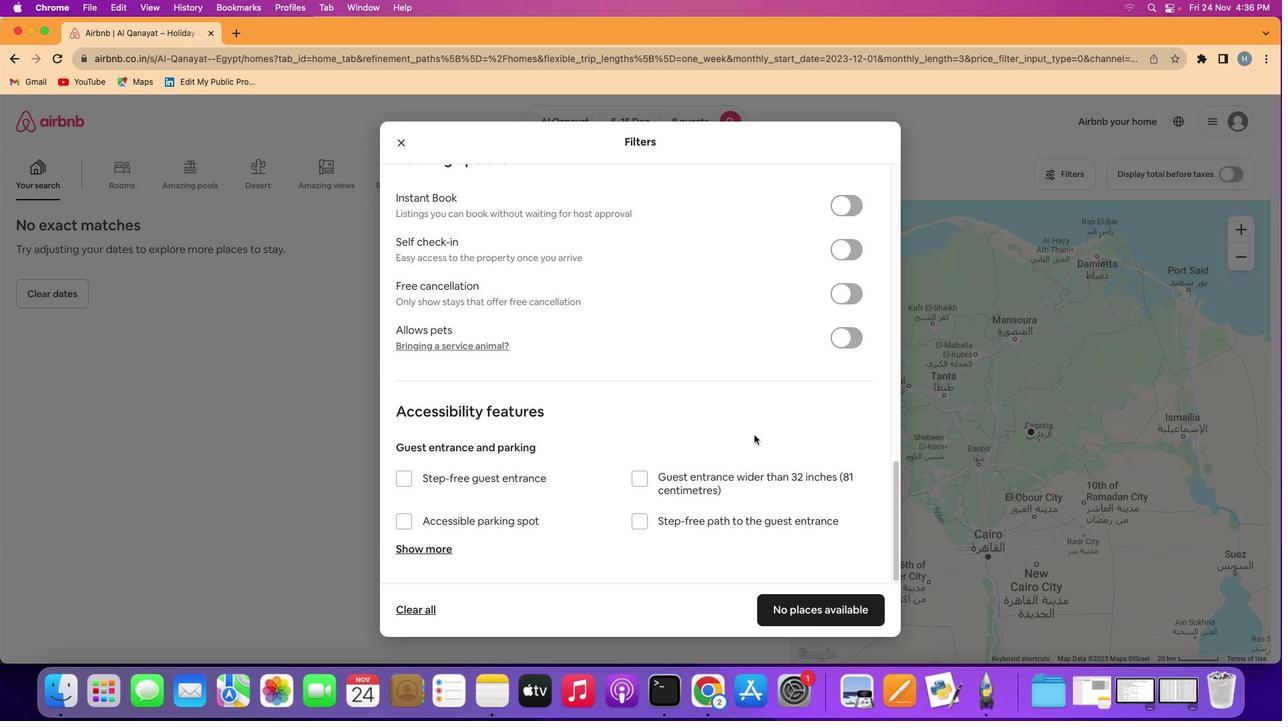 
Action: Mouse moved to (754, 435)
Screenshot: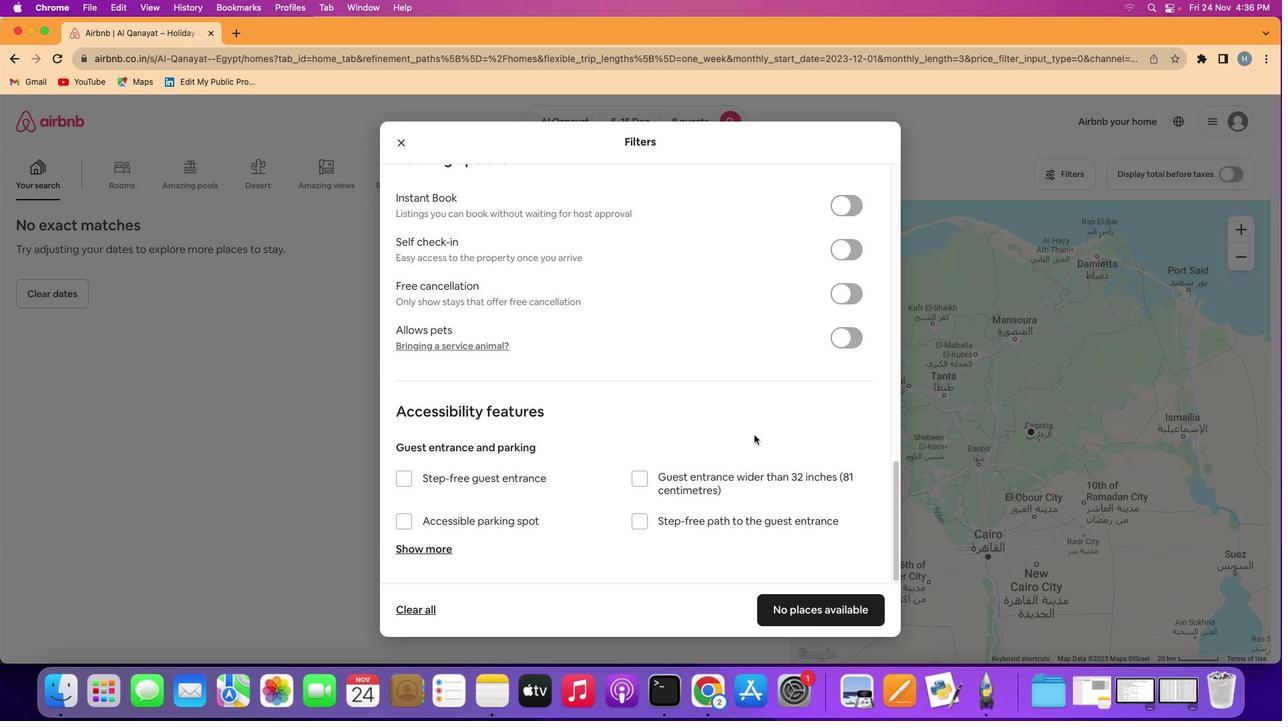 
Action: Mouse scrolled (754, 435) with delta (0, -2)
Screenshot: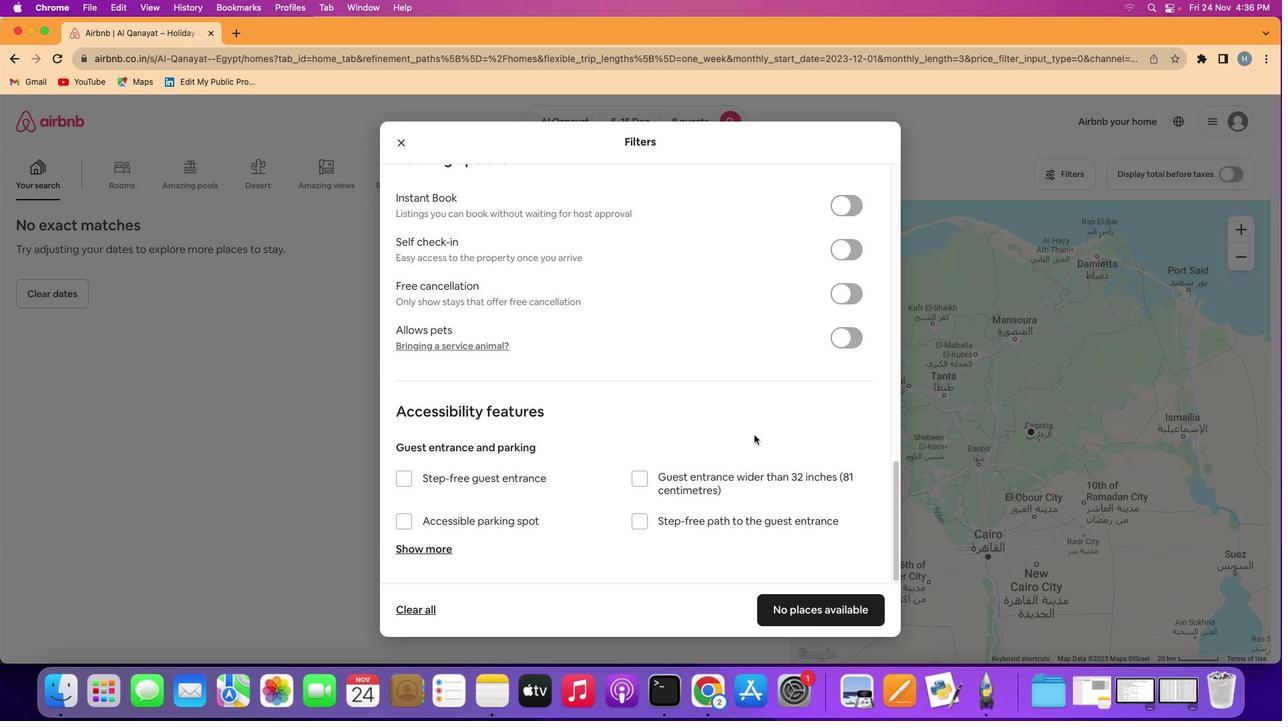 
Action: Mouse scrolled (754, 435) with delta (0, 0)
Screenshot: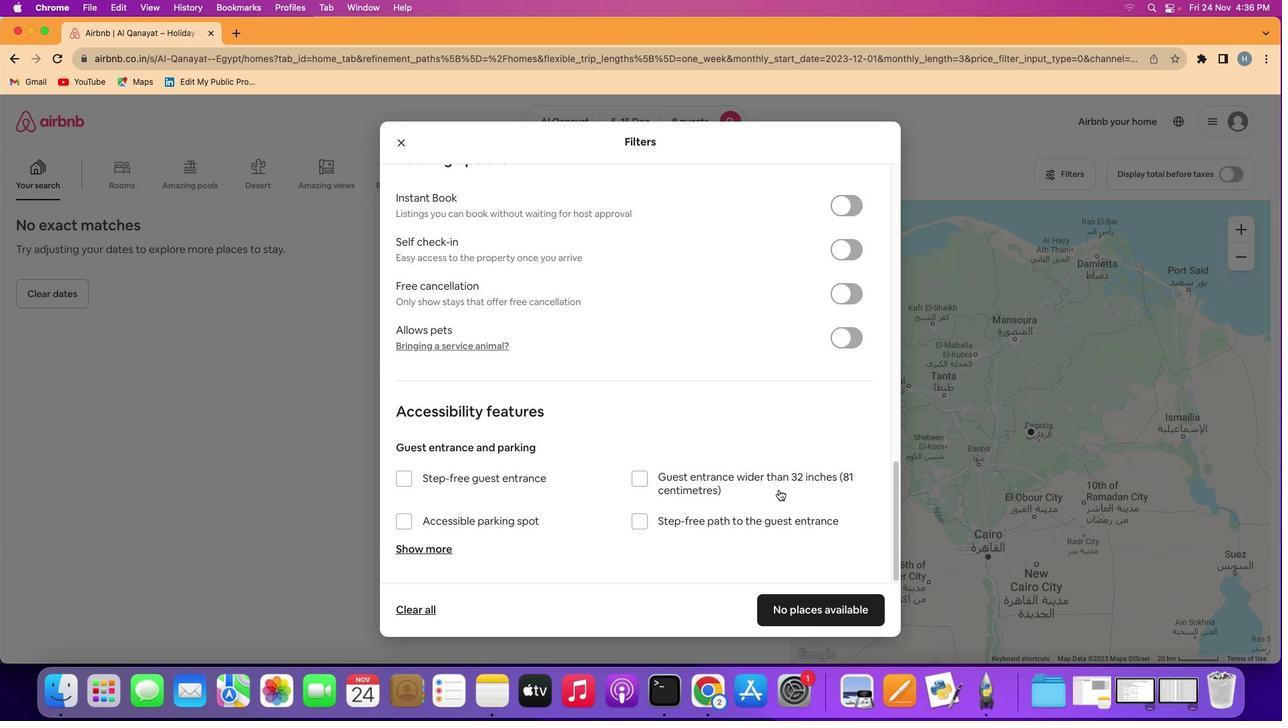 
Action: Mouse moved to (813, 610)
Screenshot: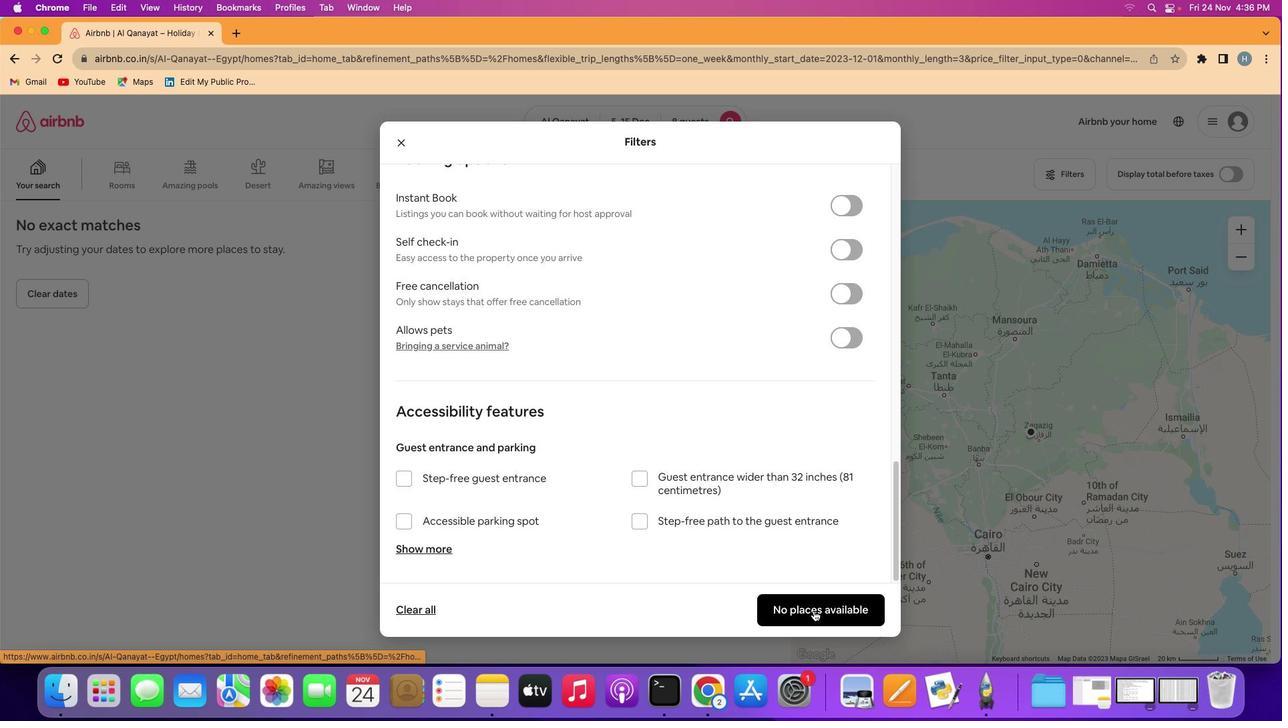 
Action: Mouse pressed left at (813, 610)
Screenshot: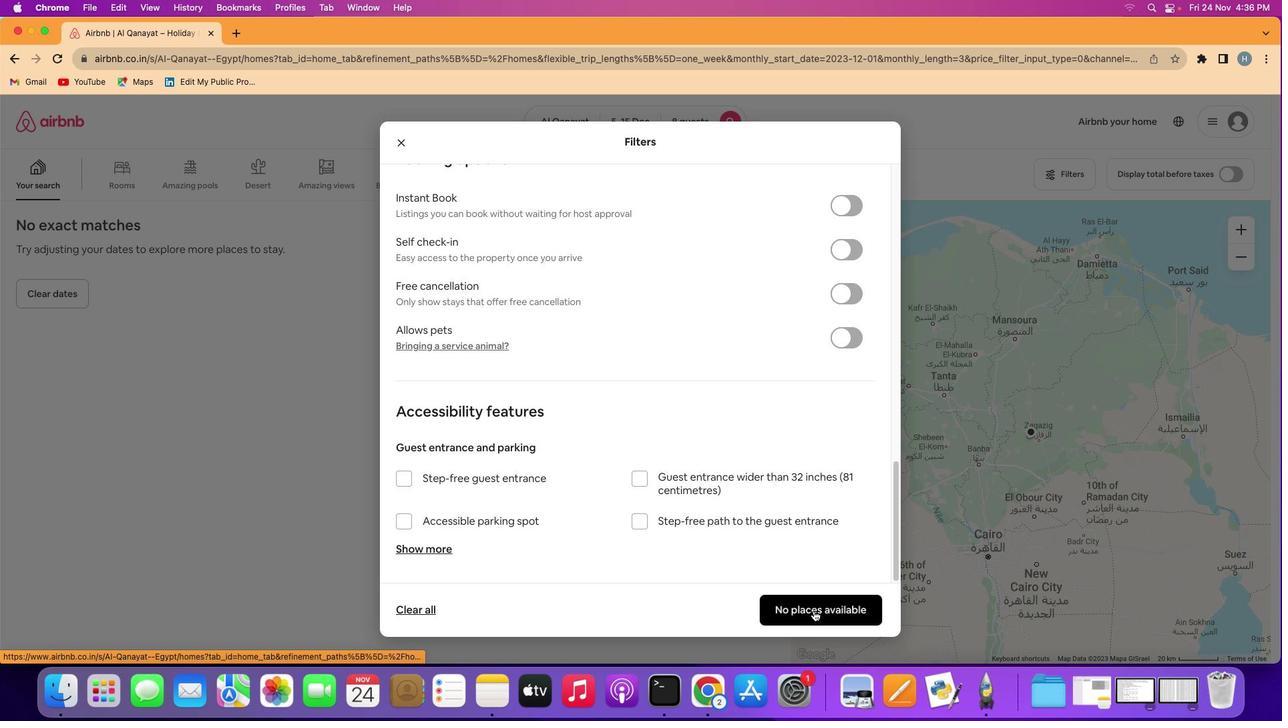 
Action: Mouse moved to (410, 464)
Screenshot: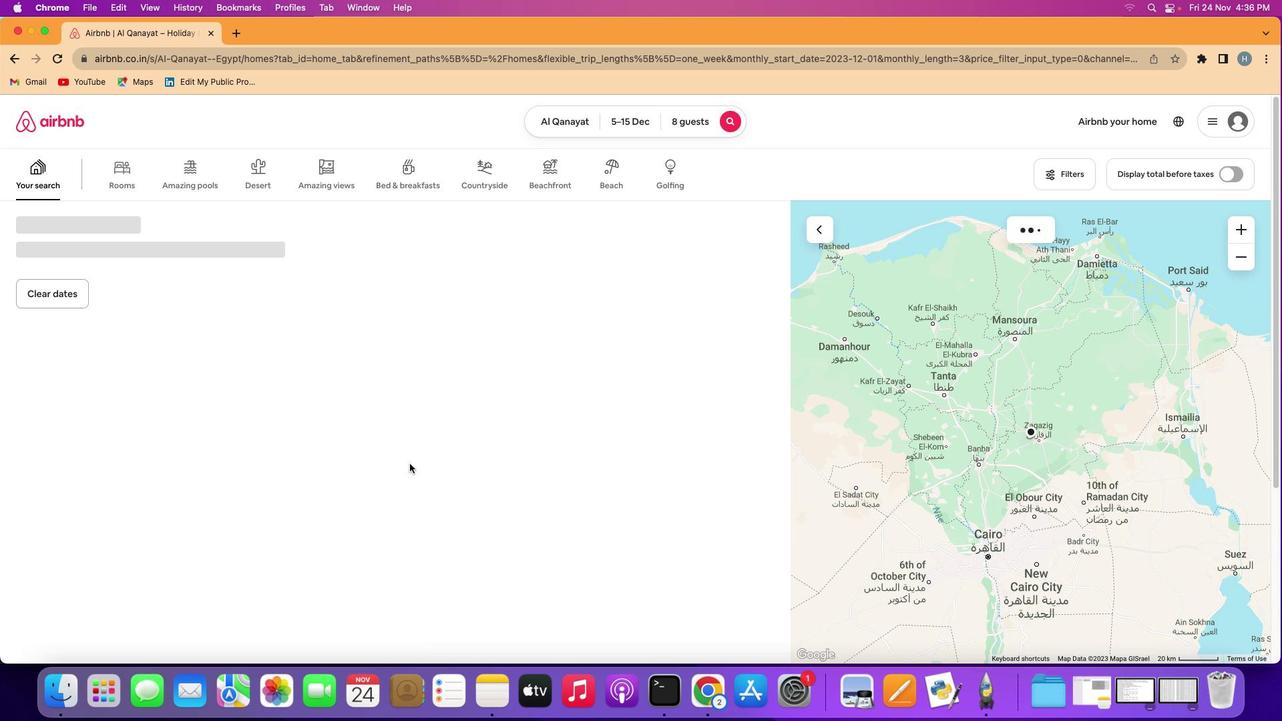 
